 Task: Find connections with filter location Marbella with filter topic #fundraisingwith filter profile language German with filter current company GE with filter school Muthayammal Engineering College with filter industry Mobile Food Services with filter service category Family Law with filter keywords title Operations Manager
Action: Mouse moved to (678, 86)
Screenshot: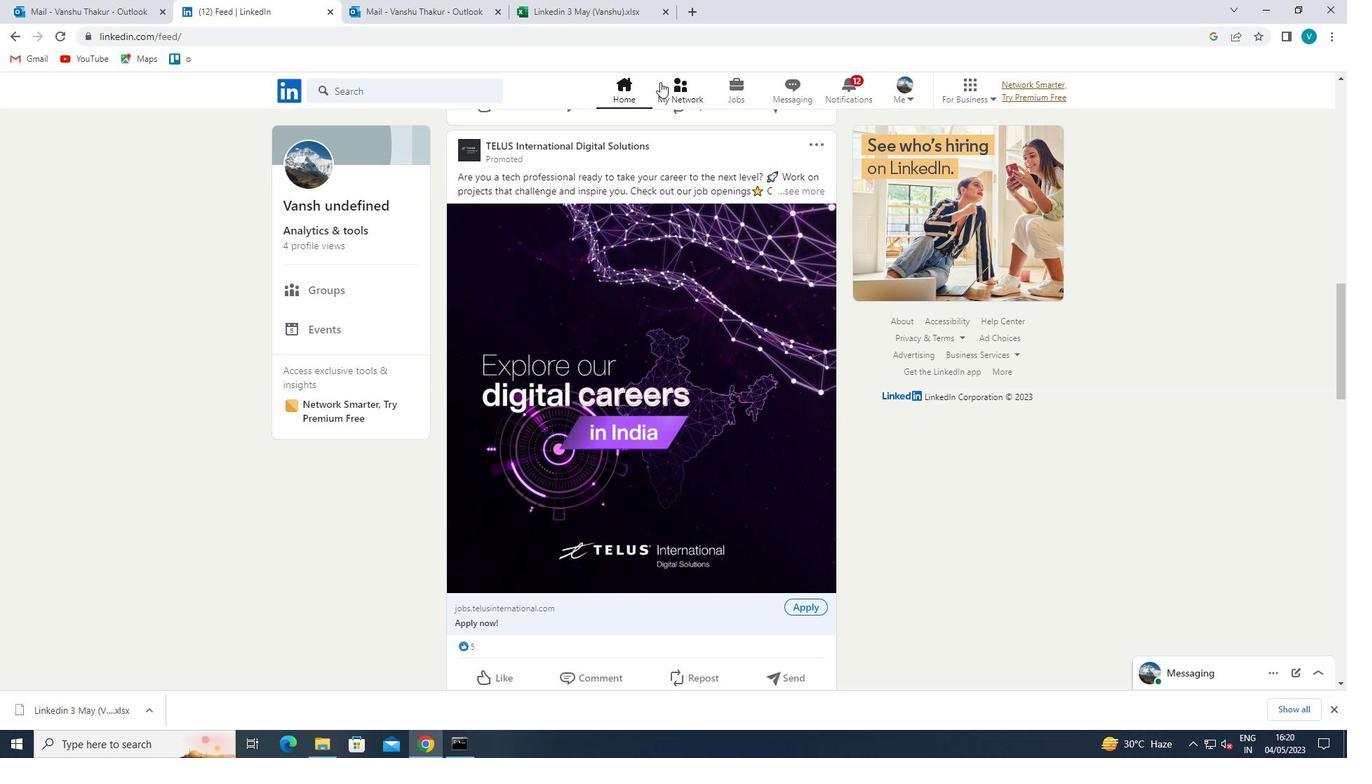 
Action: Mouse pressed left at (678, 86)
Screenshot: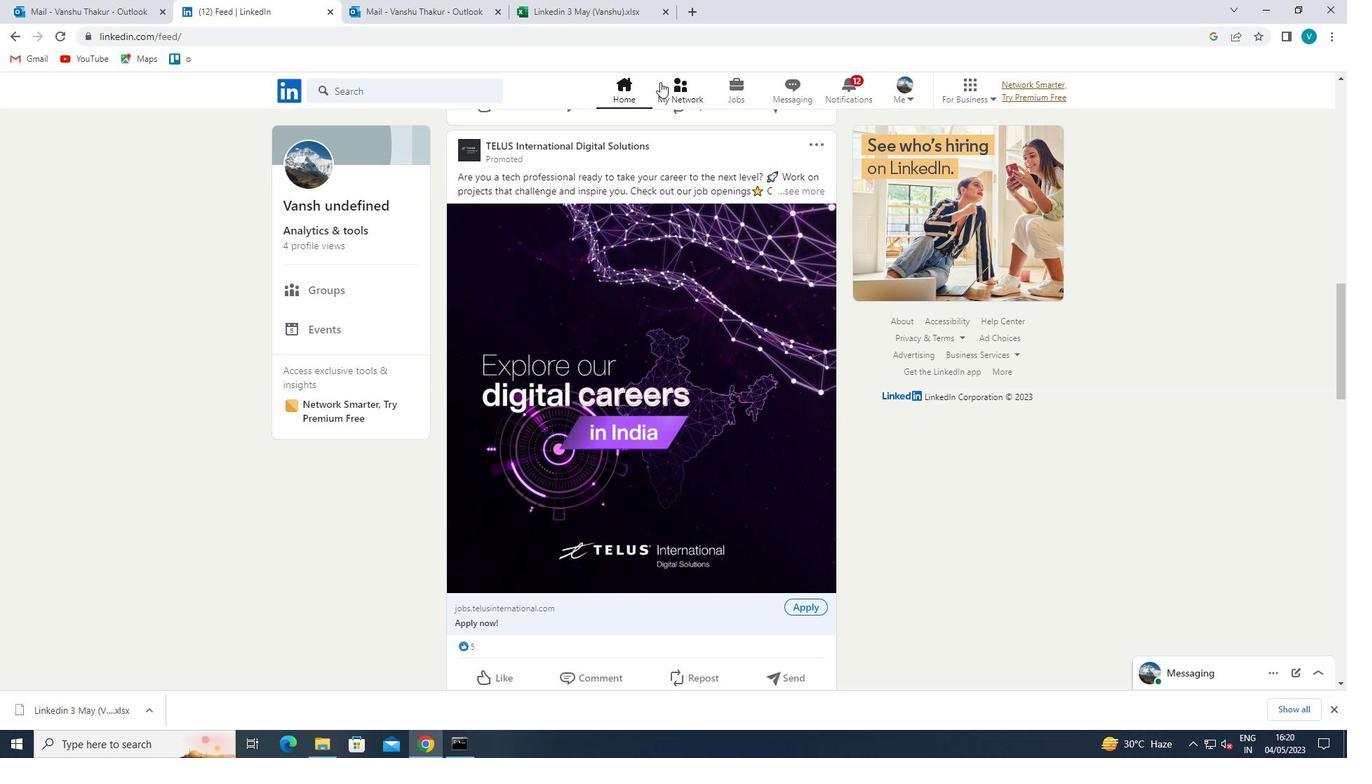 
Action: Mouse moved to (403, 169)
Screenshot: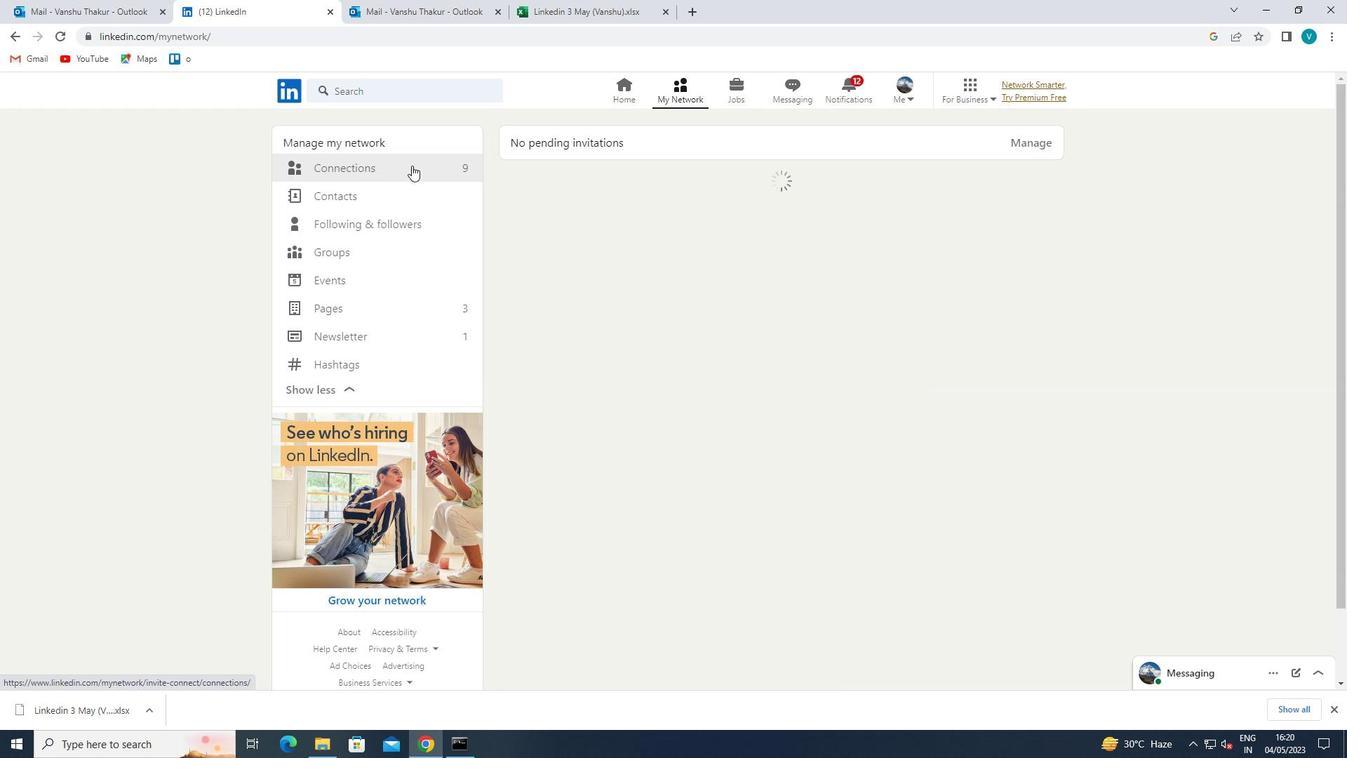 
Action: Mouse pressed left at (403, 169)
Screenshot: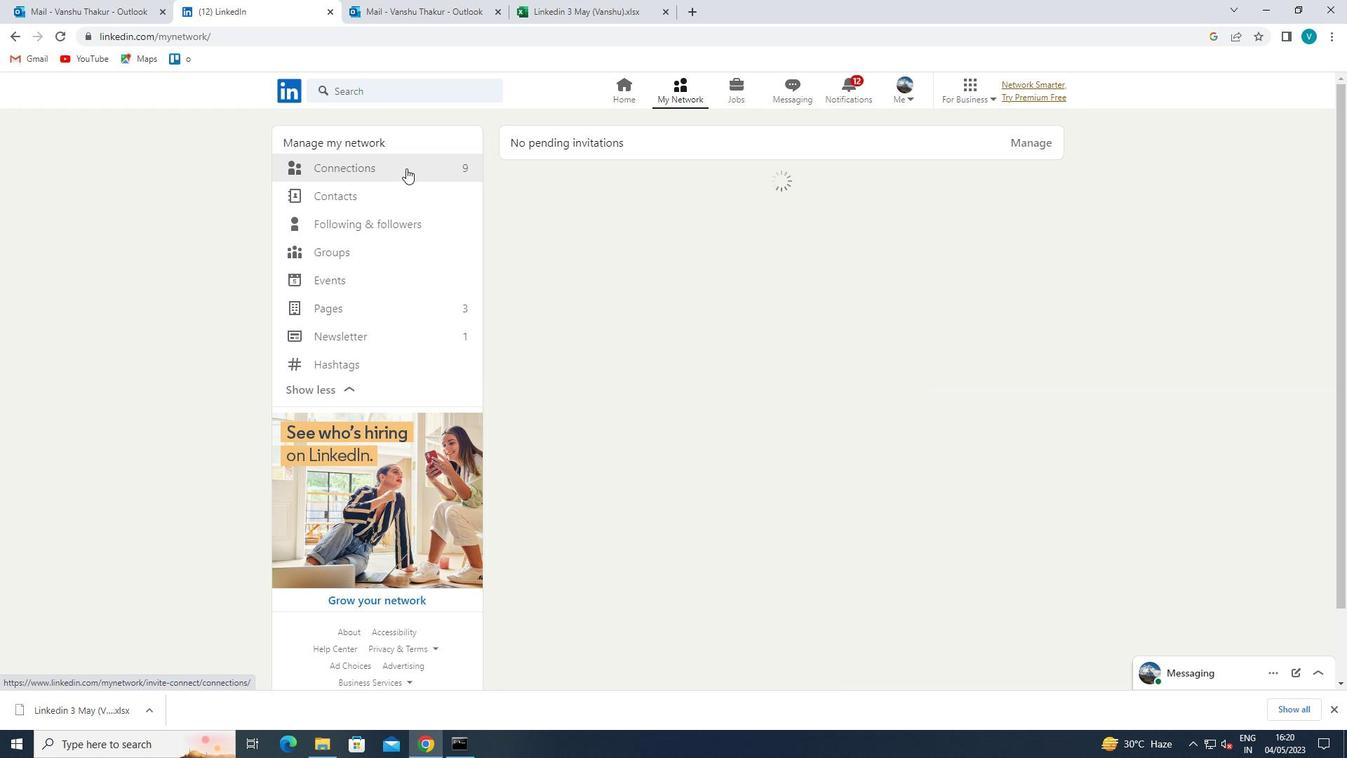 
Action: Mouse moved to (778, 168)
Screenshot: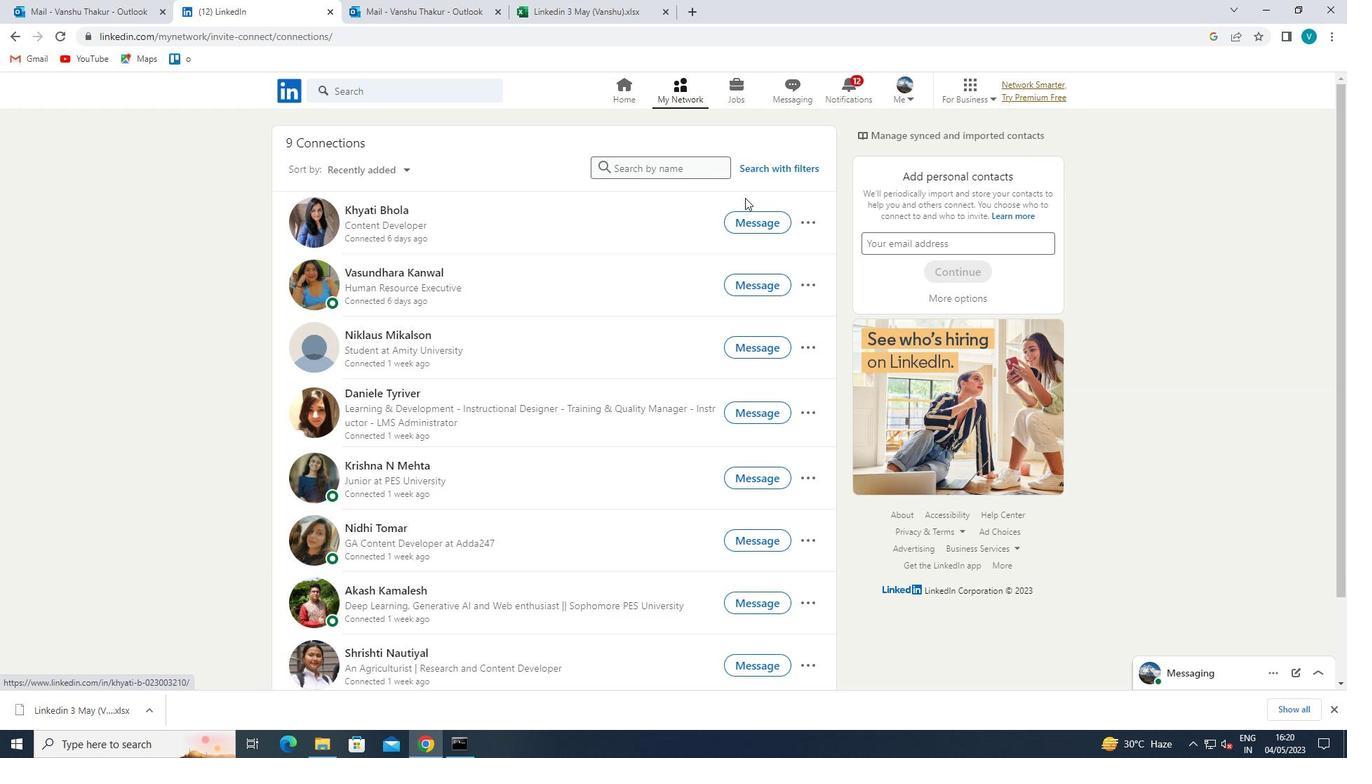 
Action: Mouse pressed left at (778, 168)
Screenshot: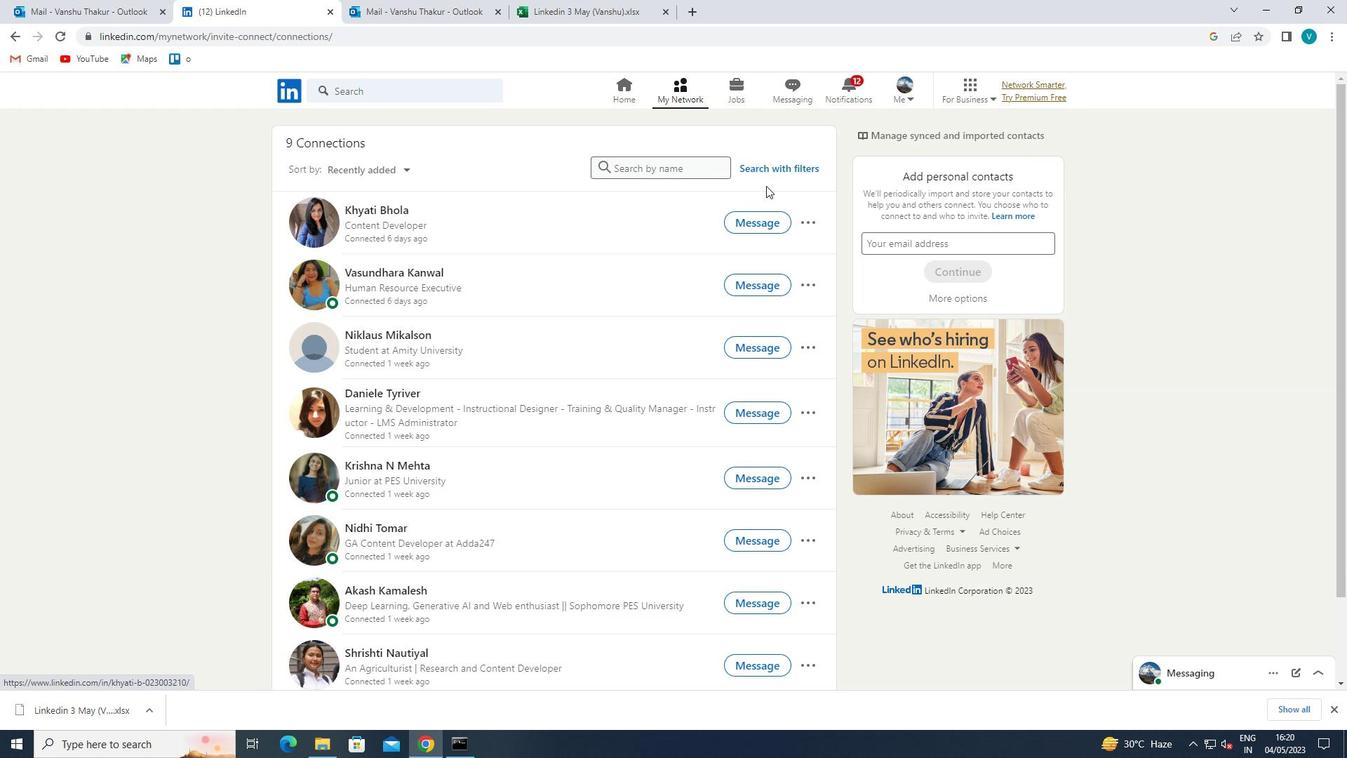
Action: Mouse moved to (676, 131)
Screenshot: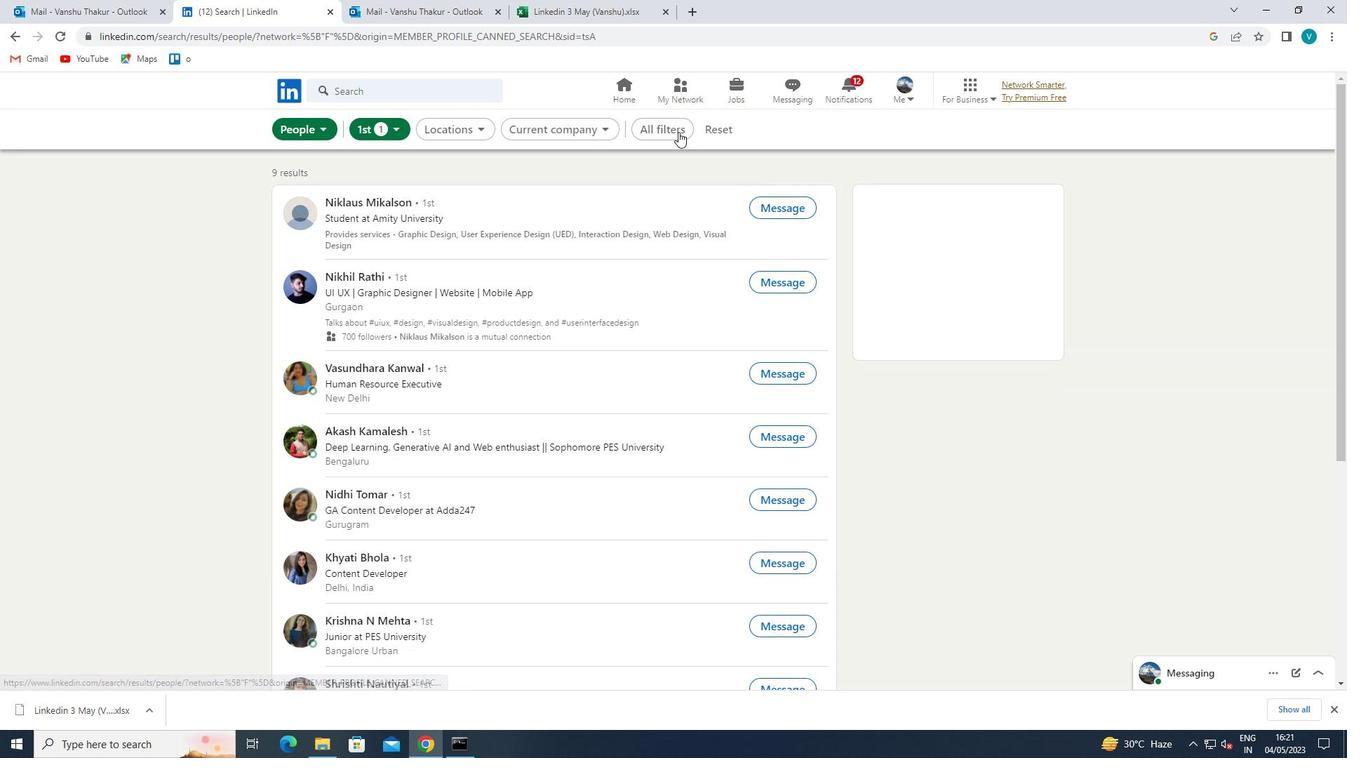 
Action: Mouse pressed left at (676, 131)
Screenshot: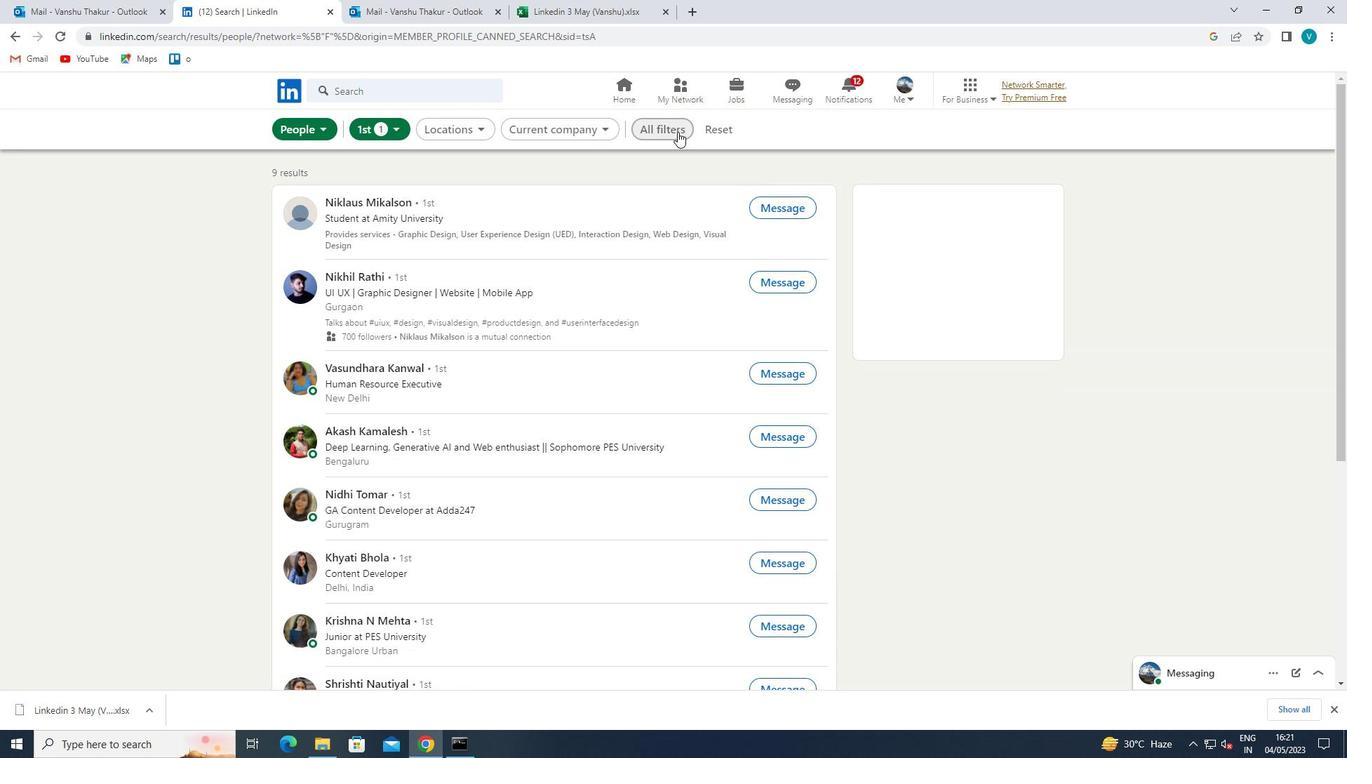 
Action: Mouse moved to (1082, 317)
Screenshot: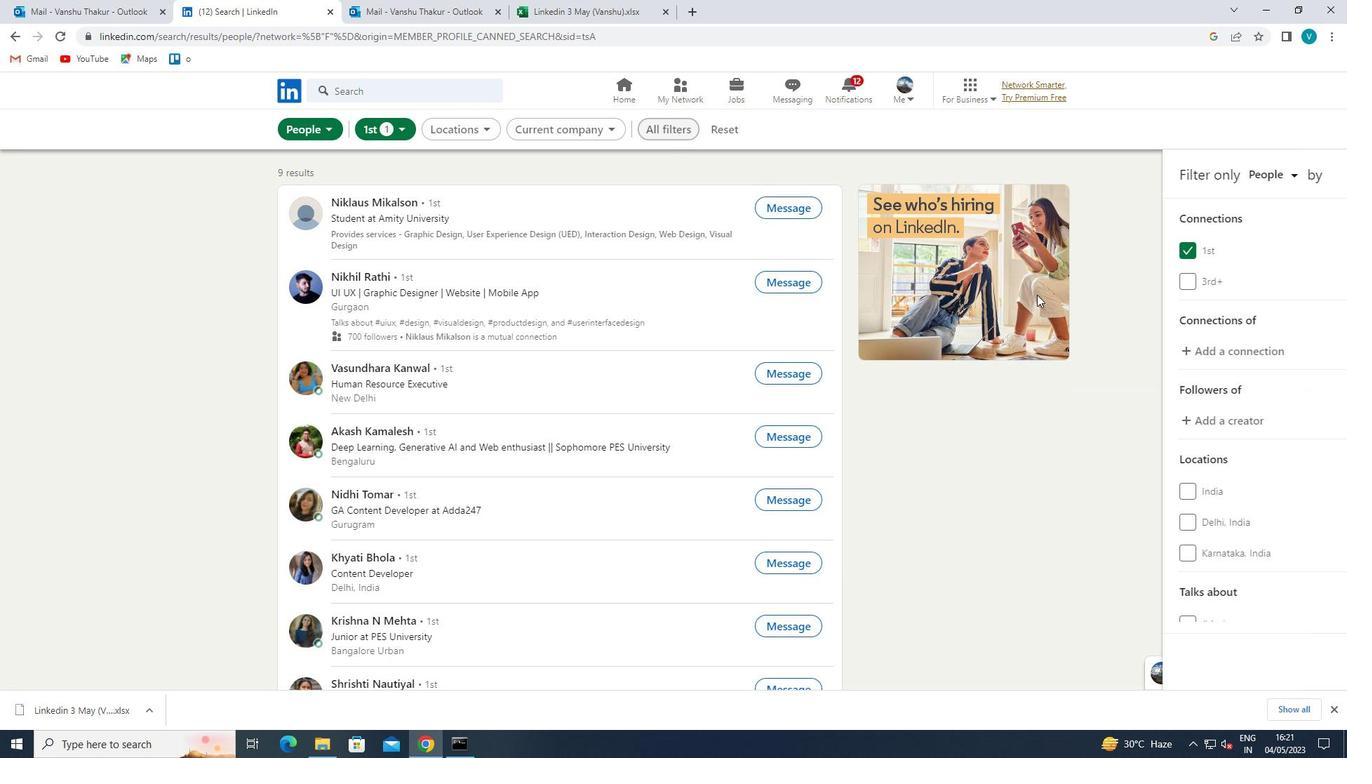
Action: Mouse scrolled (1082, 316) with delta (0, 0)
Screenshot: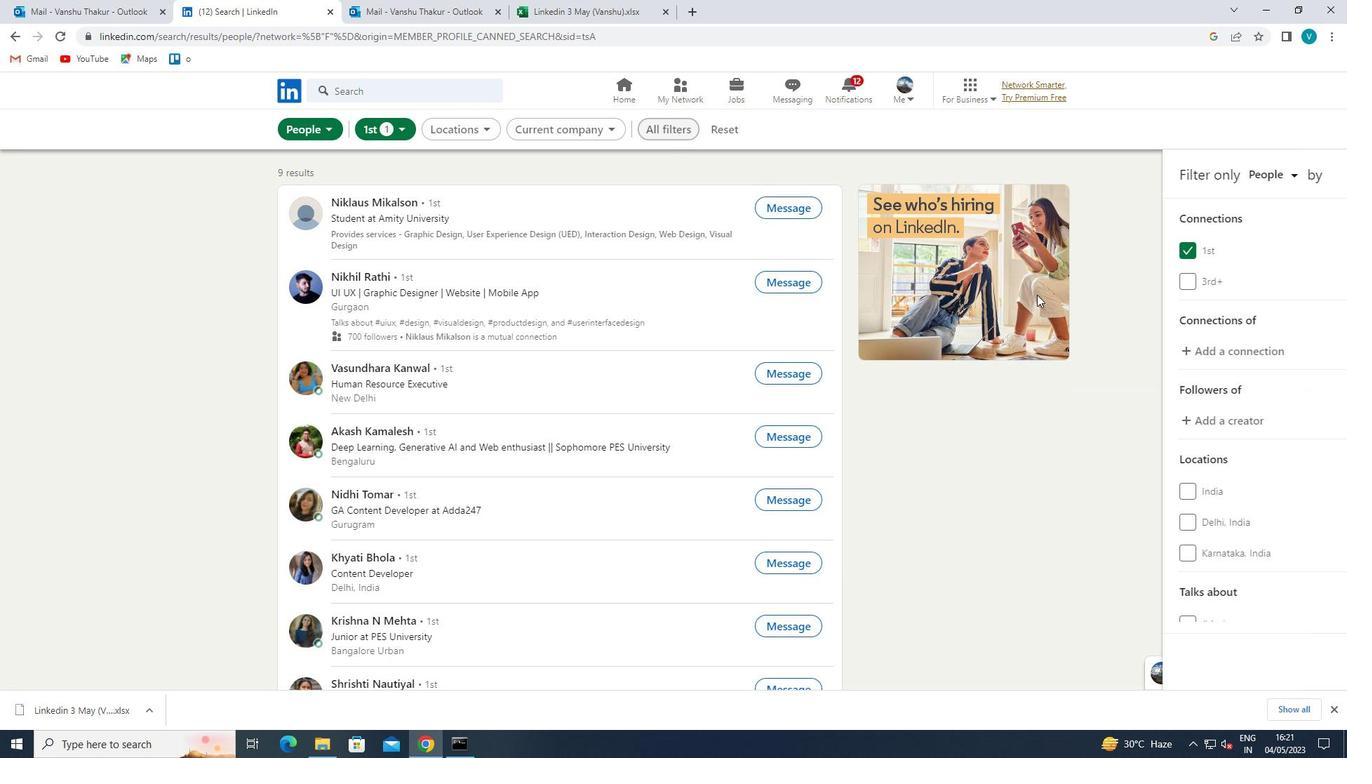 
Action: Mouse moved to (1085, 318)
Screenshot: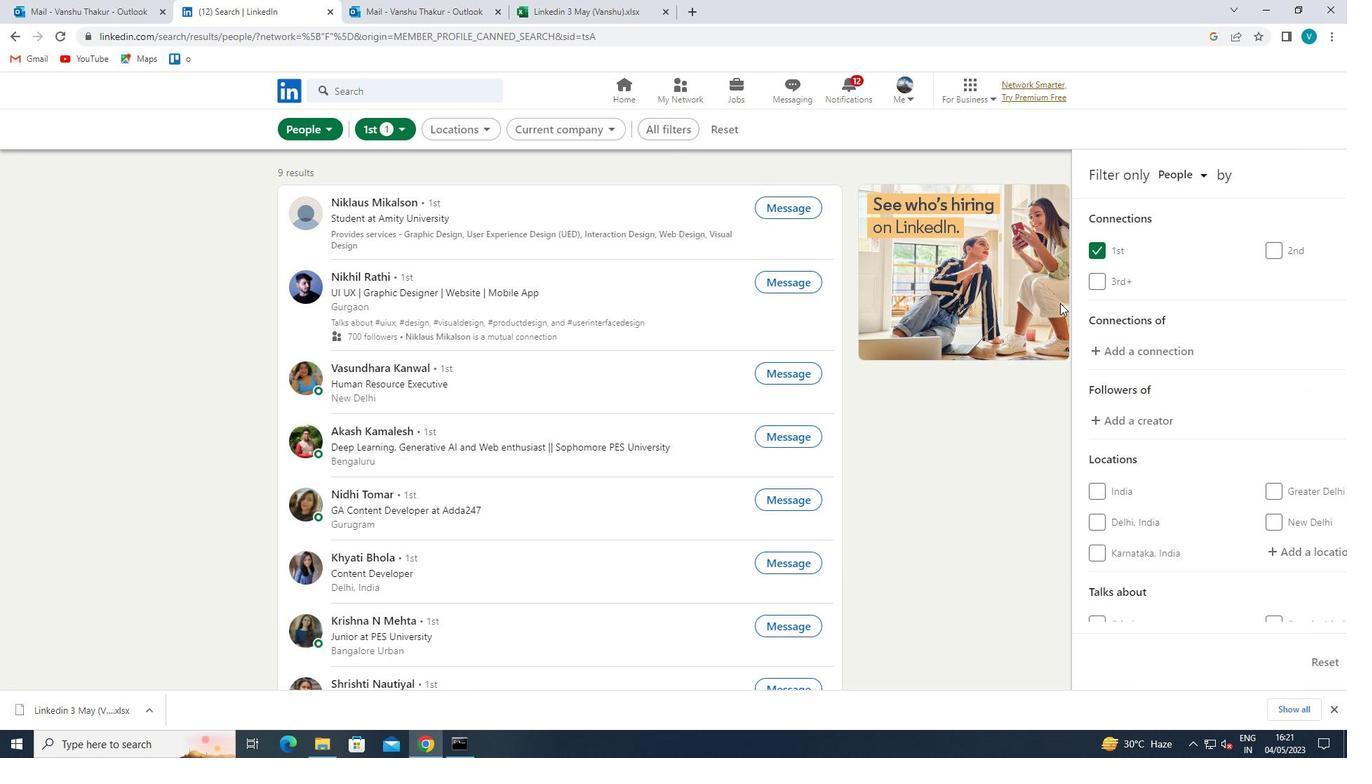 
Action: Mouse scrolled (1085, 317) with delta (0, 0)
Screenshot: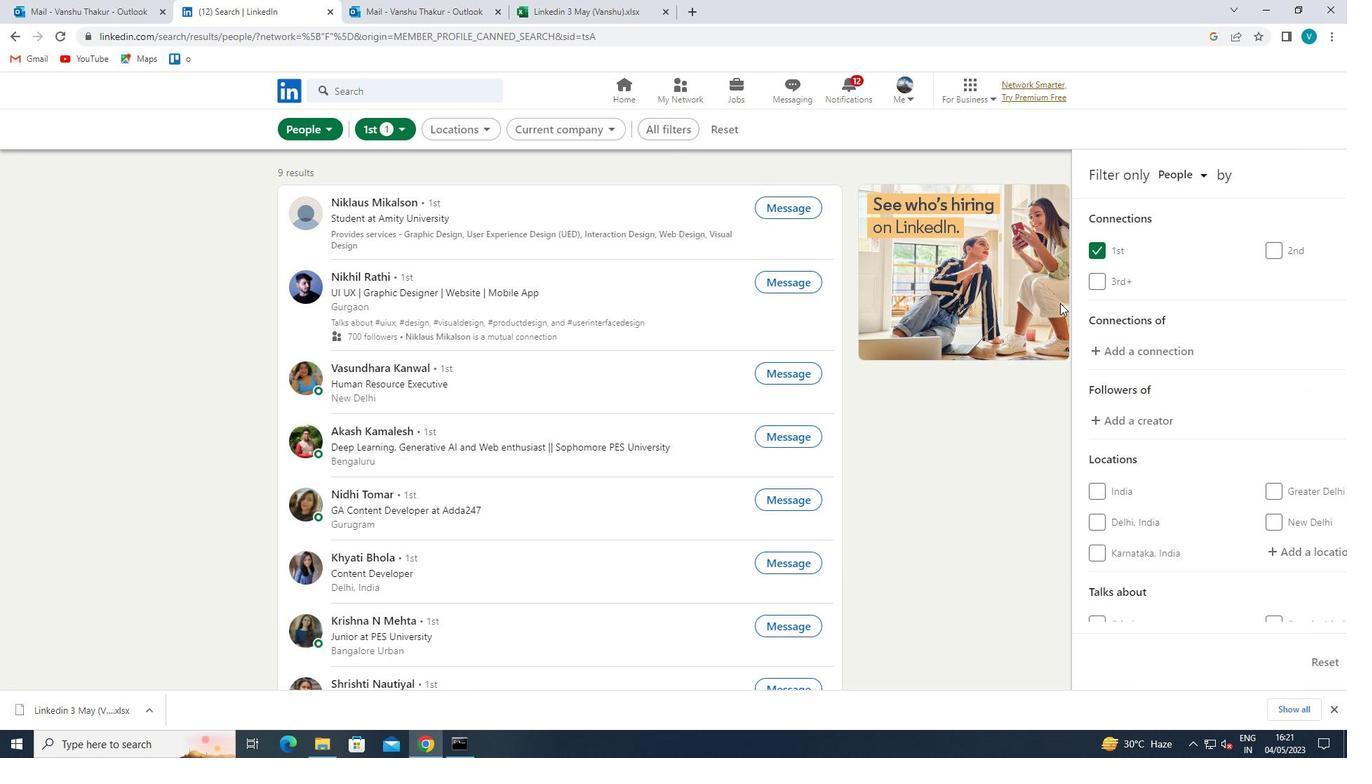 
Action: Mouse moved to (1177, 407)
Screenshot: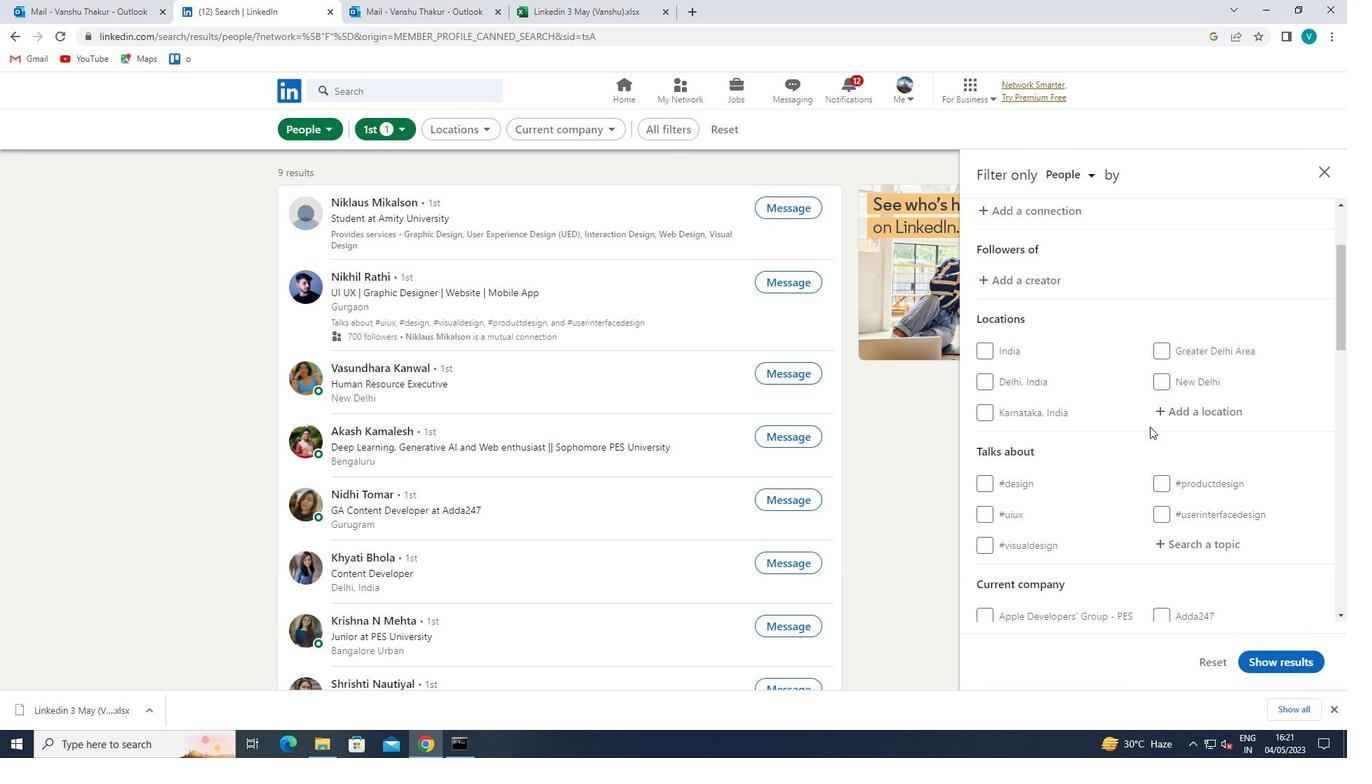 
Action: Mouse pressed left at (1177, 407)
Screenshot: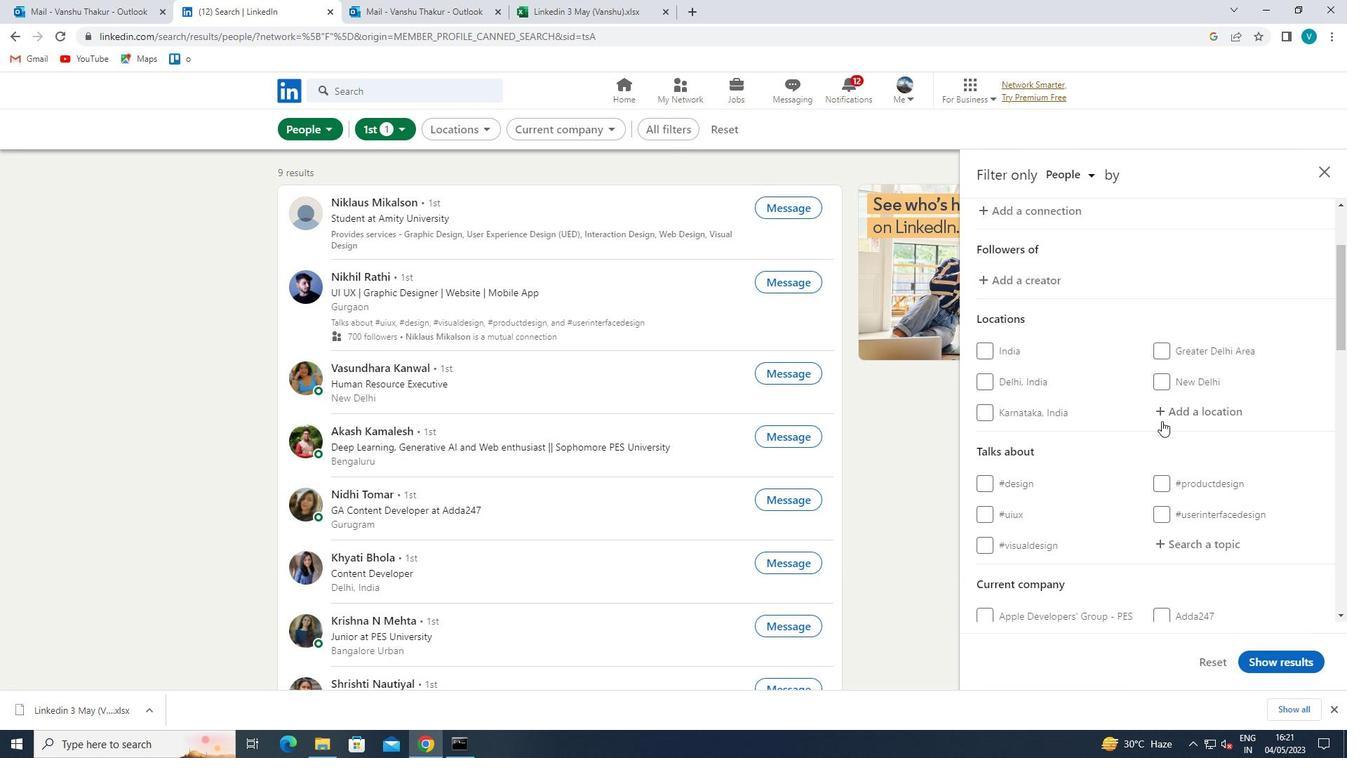 
Action: Mouse moved to (701, 114)
Screenshot: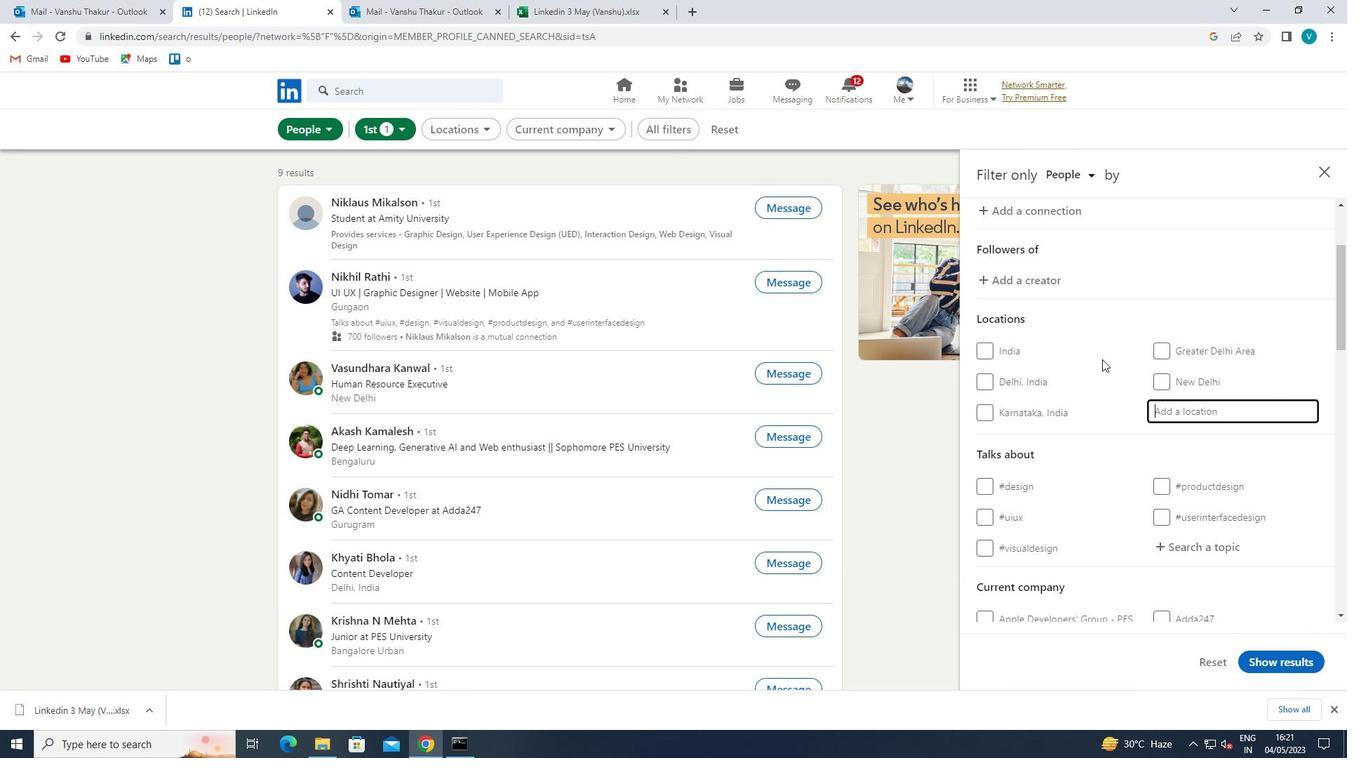 
Action: Key pressed <Key.shift>MARBELA
Screenshot: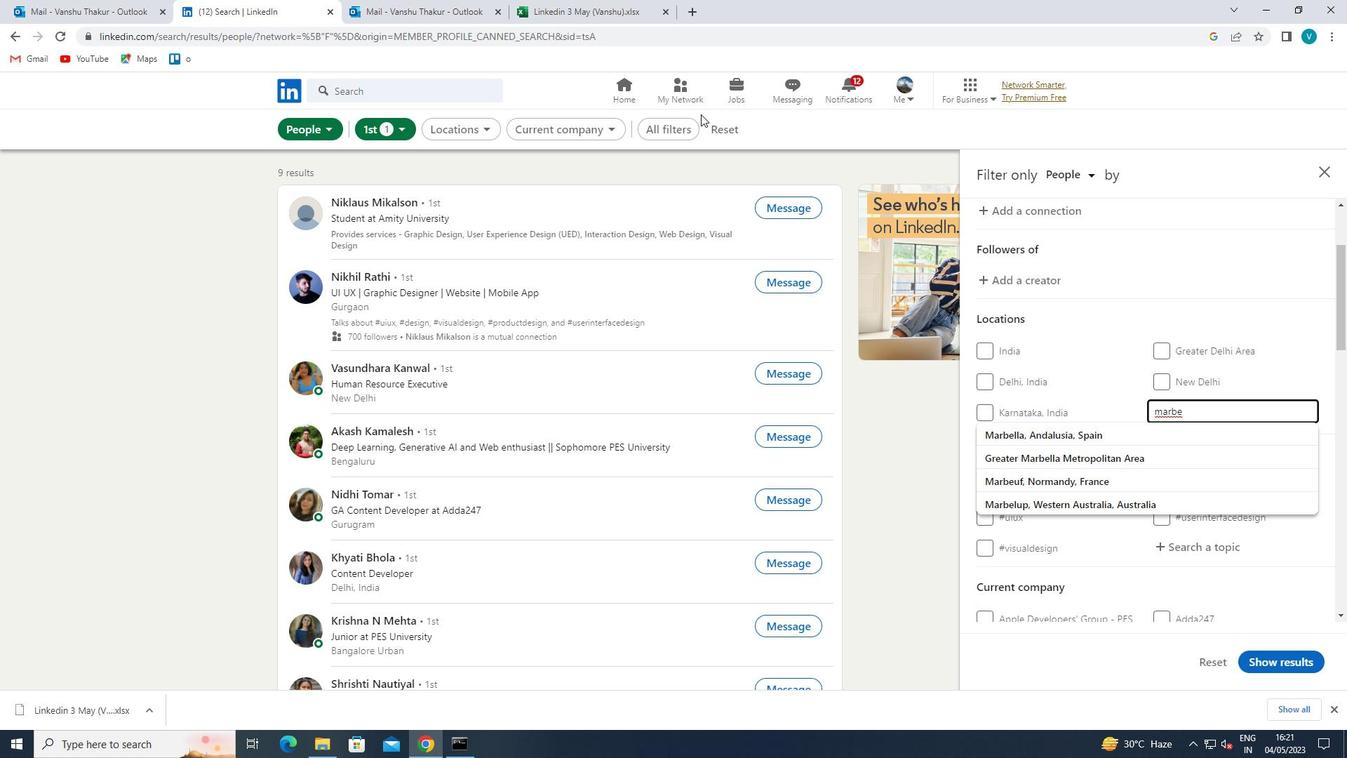
Action: Mouse moved to (1186, 412)
Screenshot: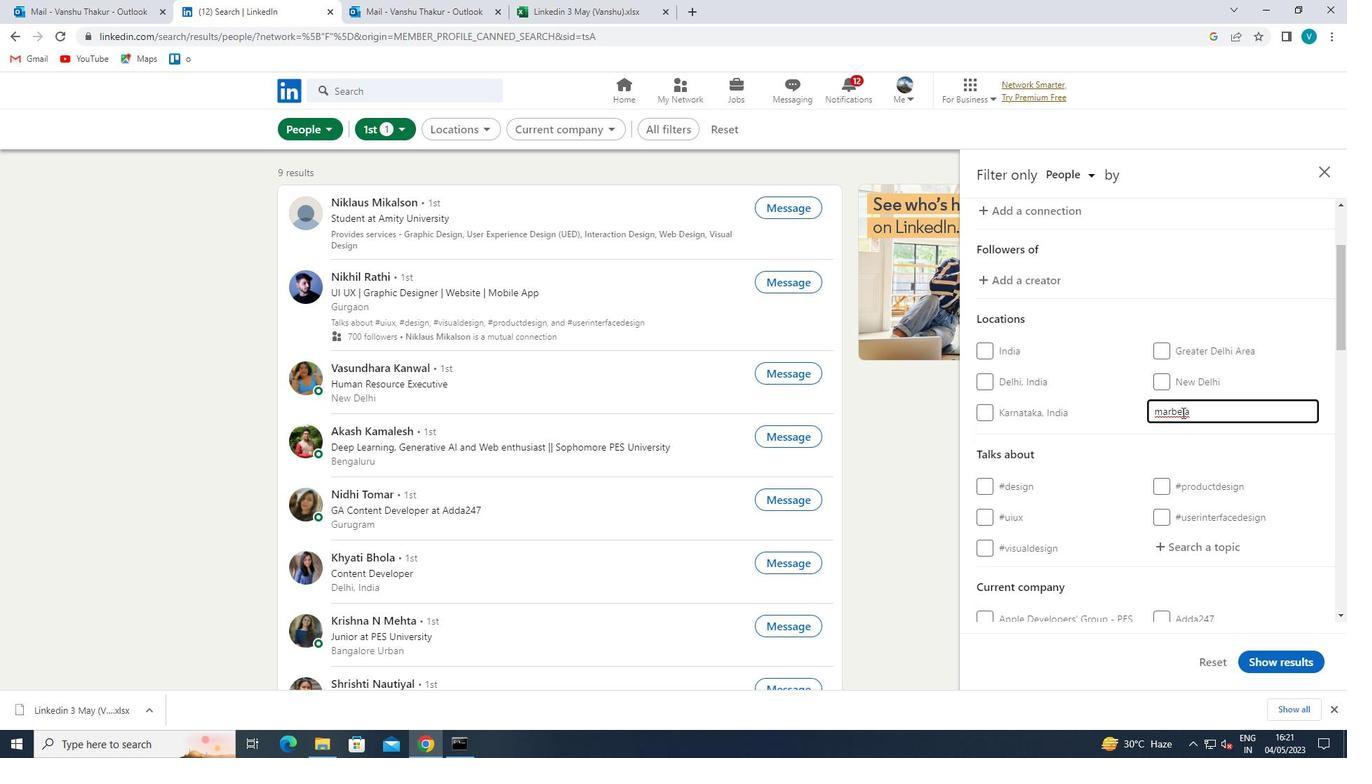
Action: Mouse pressed left at (1186, 412)
Screenshot: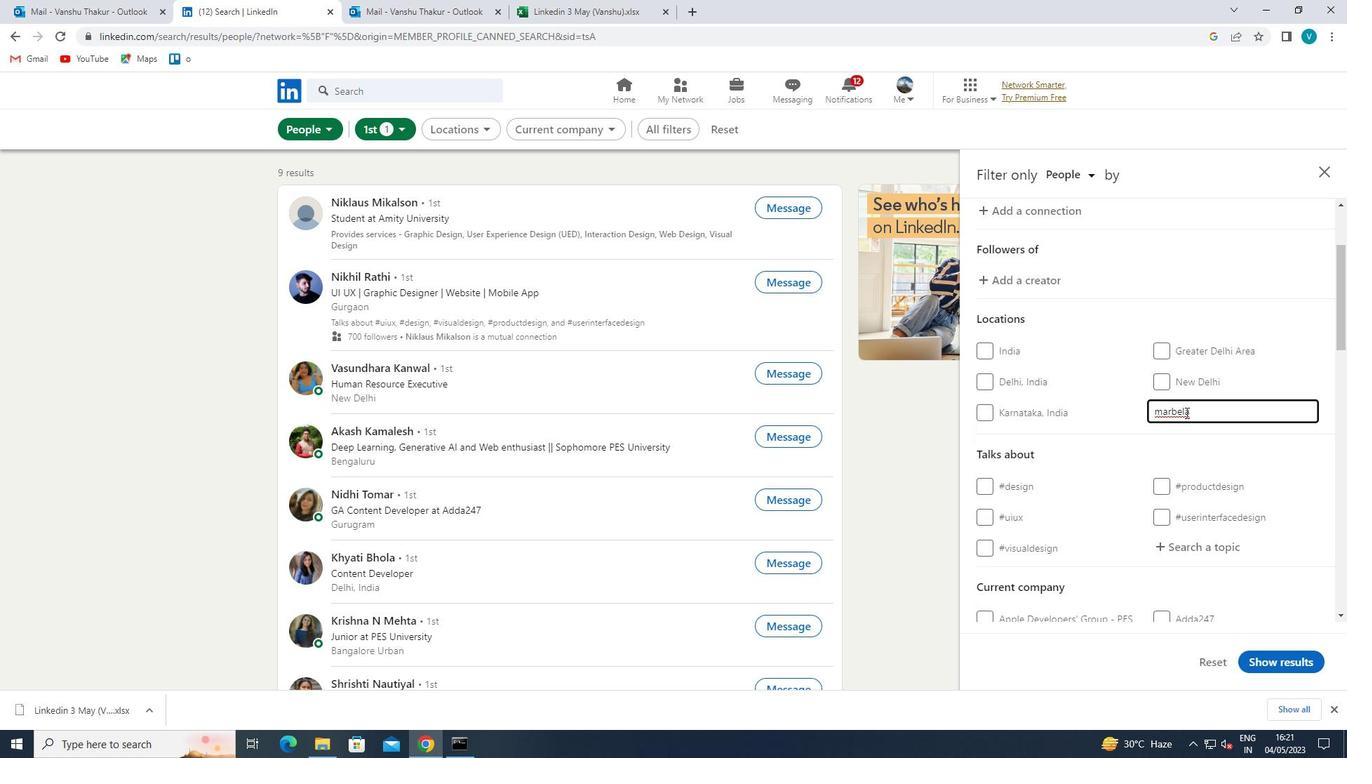 
Action: Mouse moved to (1186, 412)
Screenshot: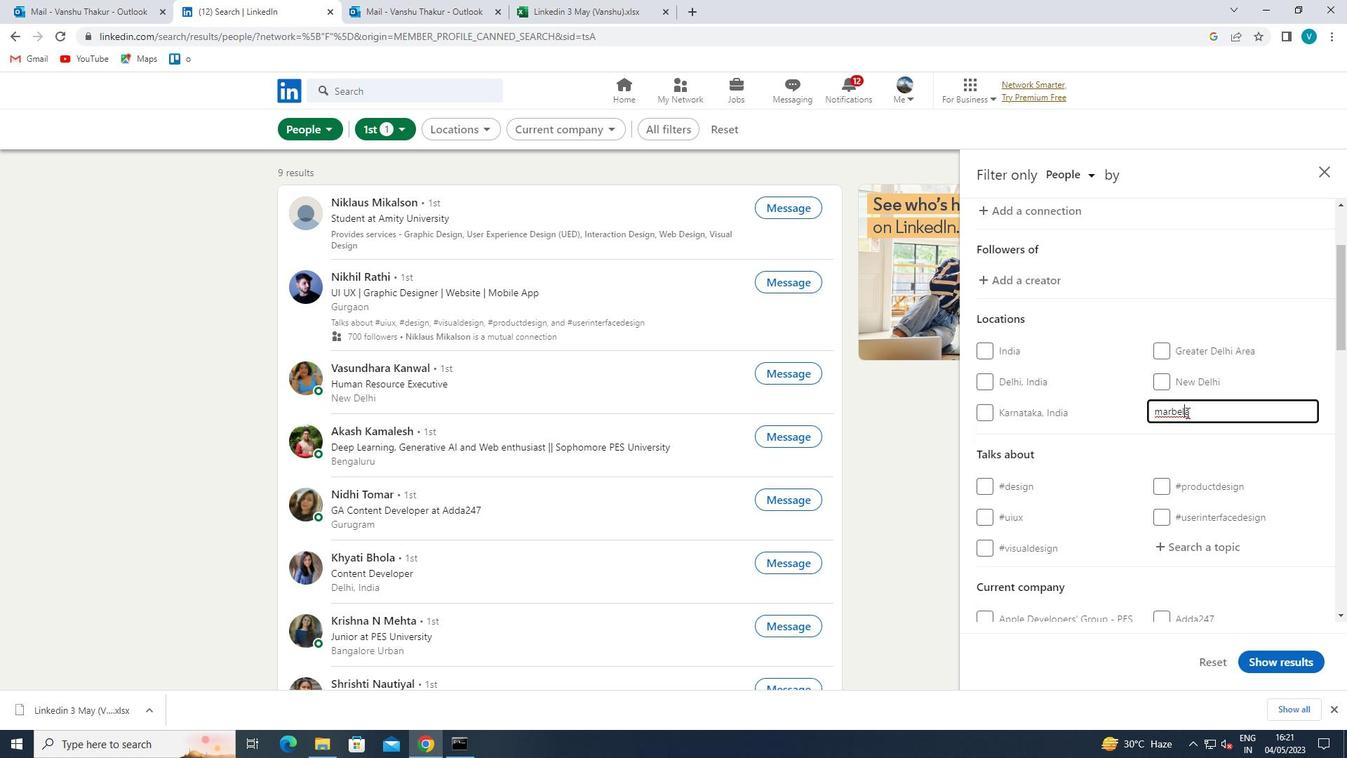 
Action: Key pressed L
Screenshot: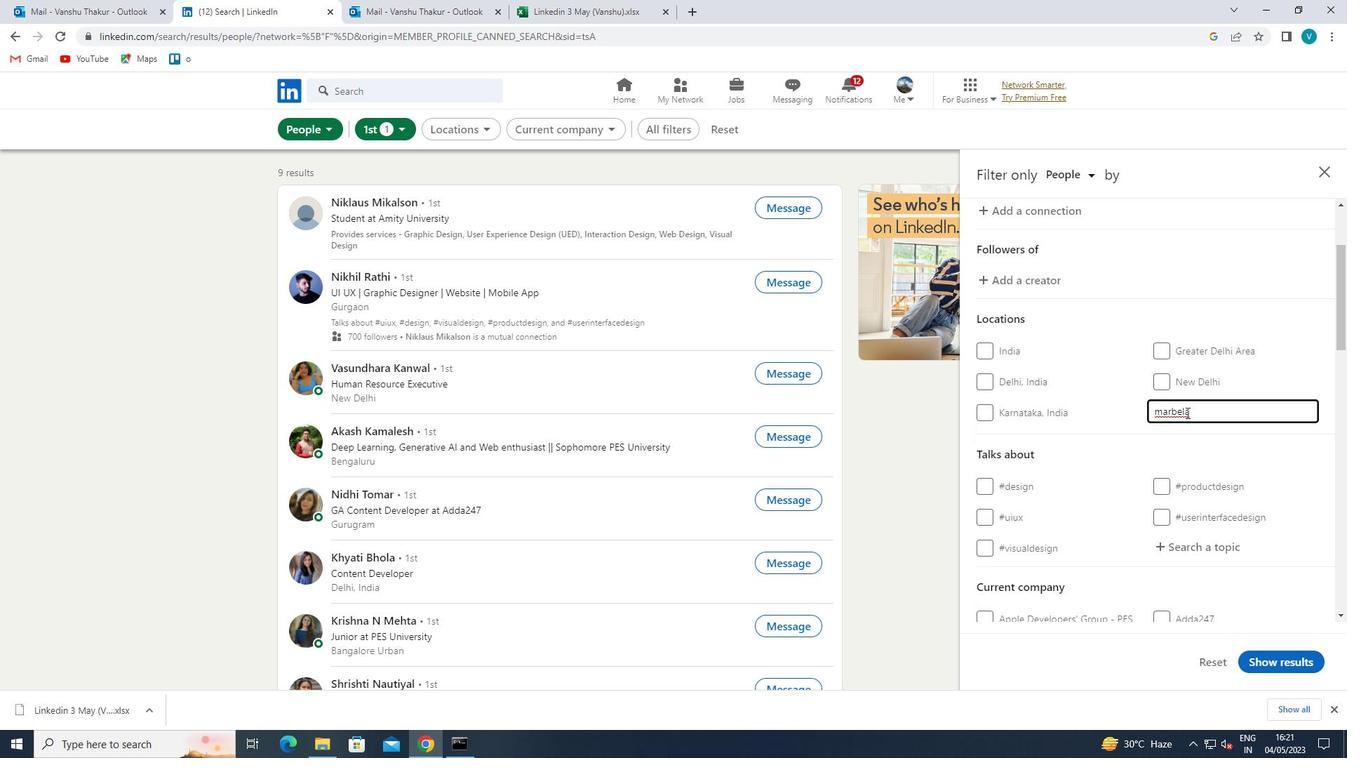 
Action: Mouse moved to (1114, 430)
Screenshot: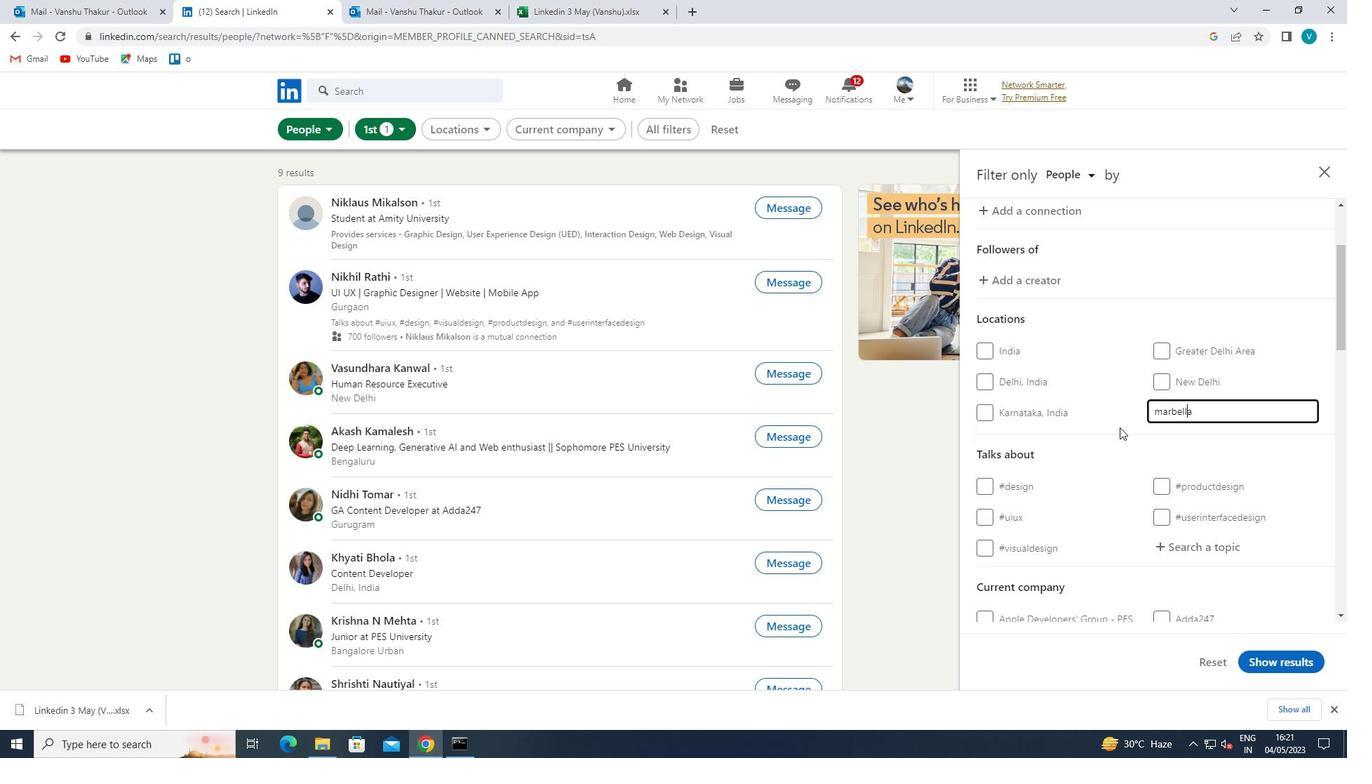
Action: Mouse pressed left at (1114, 430)
Screenshot: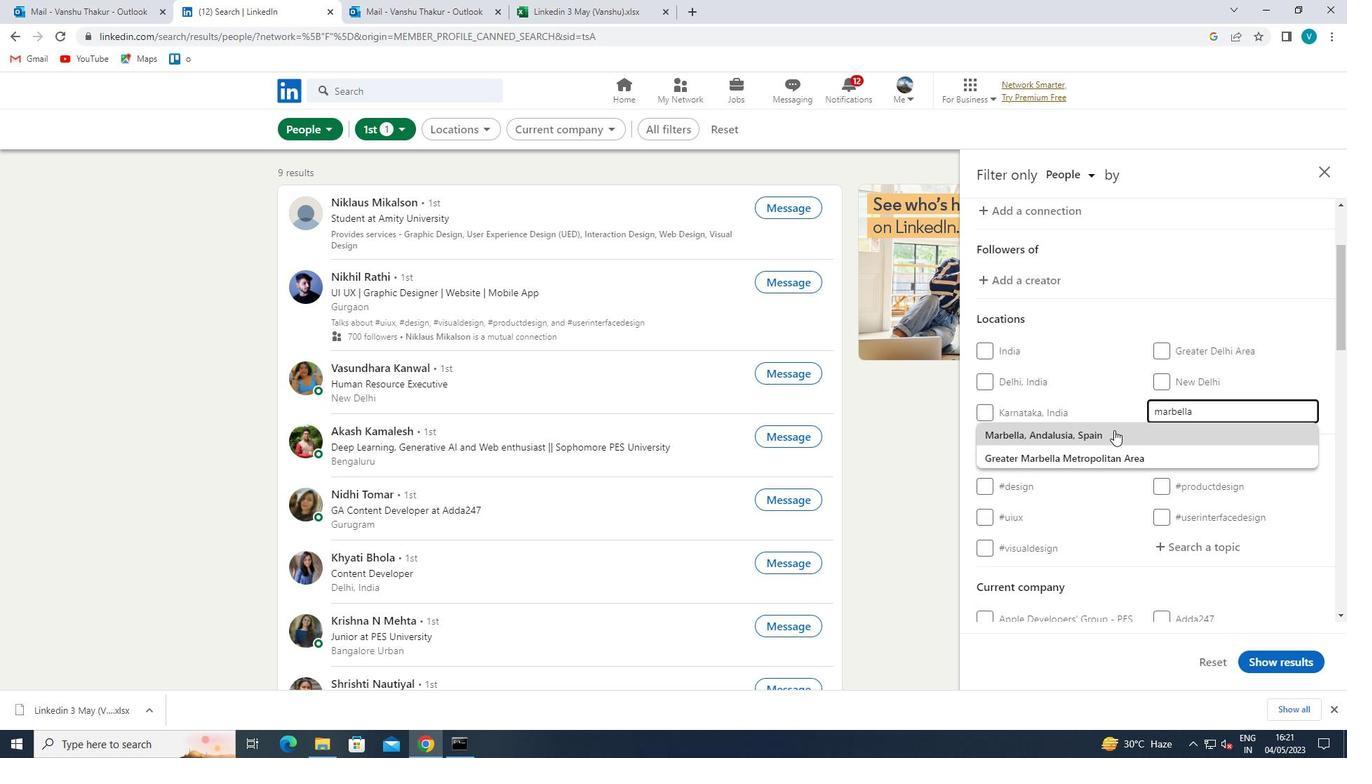 
Action: Mouse scrolled (1114, 429) with delta (0, 0)
Screenshot: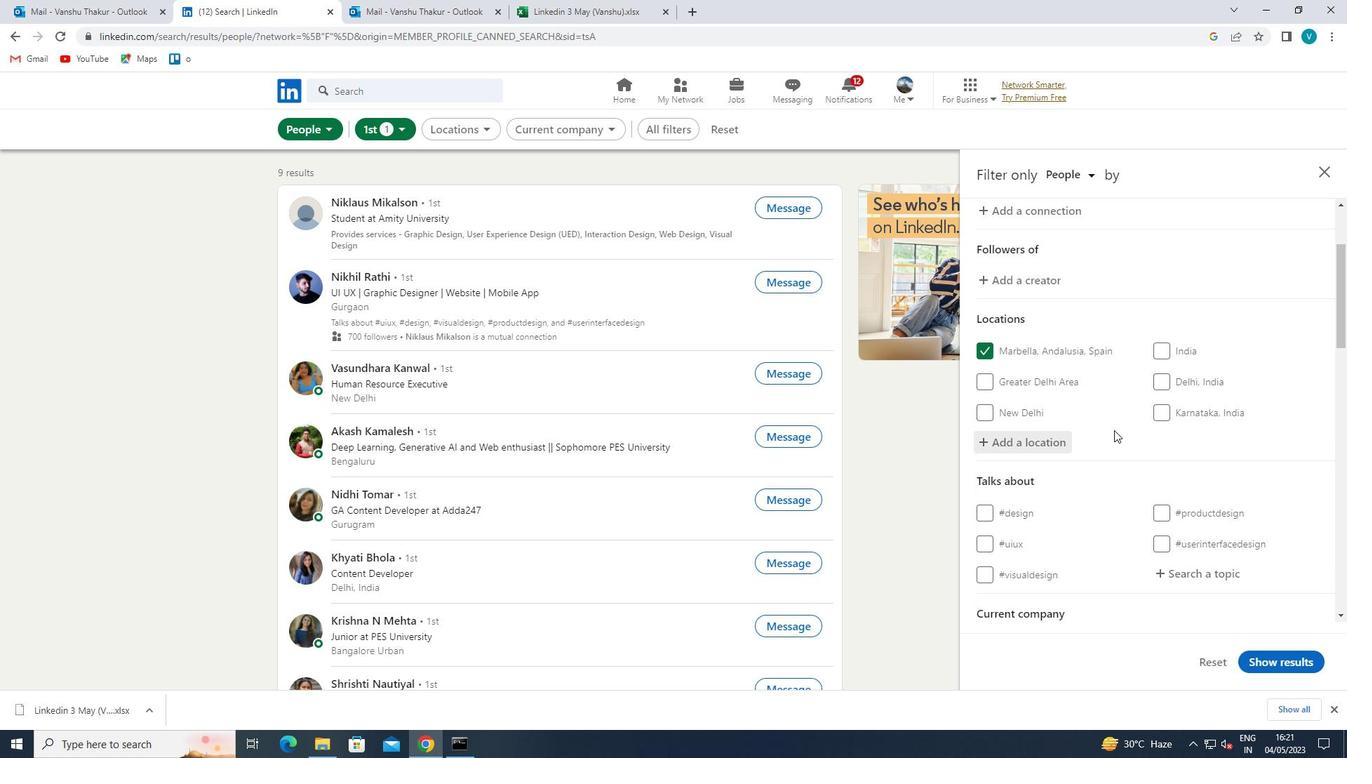 
Action: Mouse moved to (1177, 492)
Screenshot: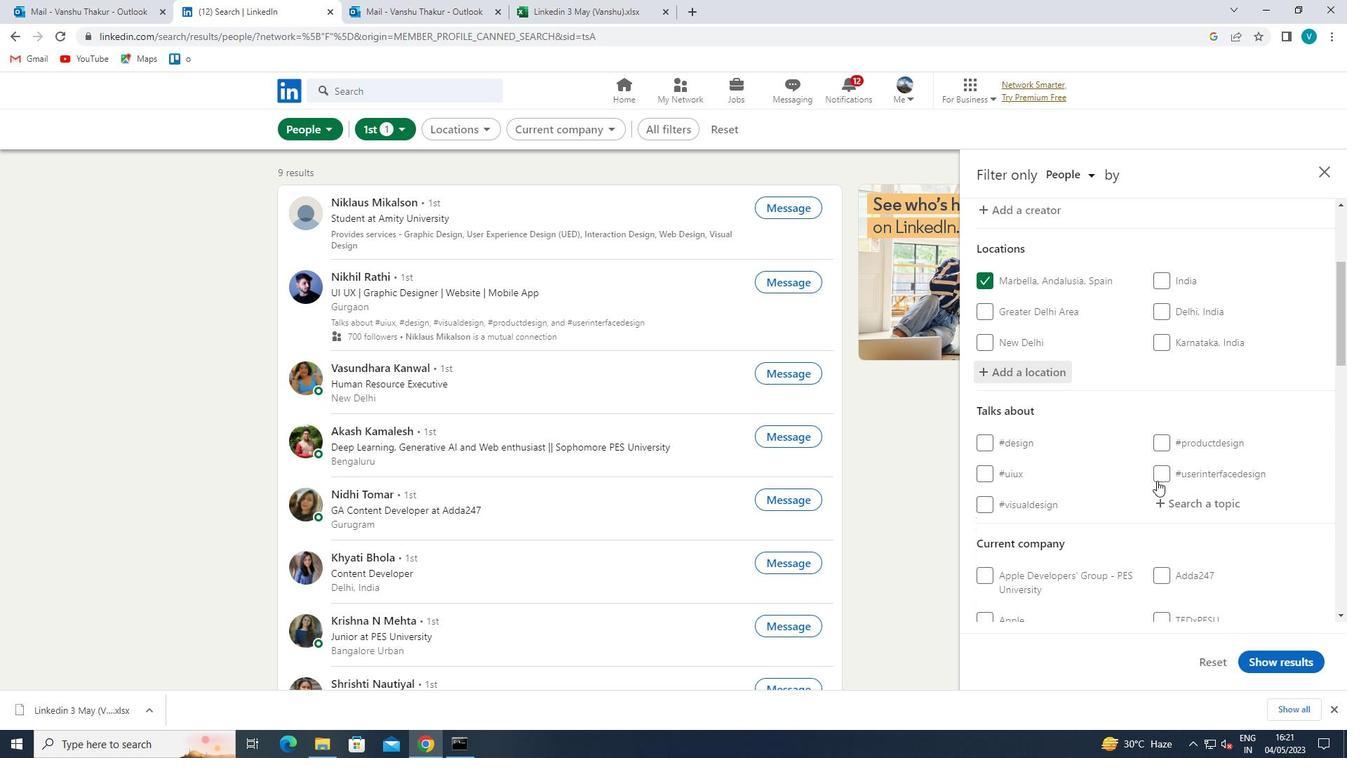 
Action: Mouse pressed left at (1177, 492)
Screenshot: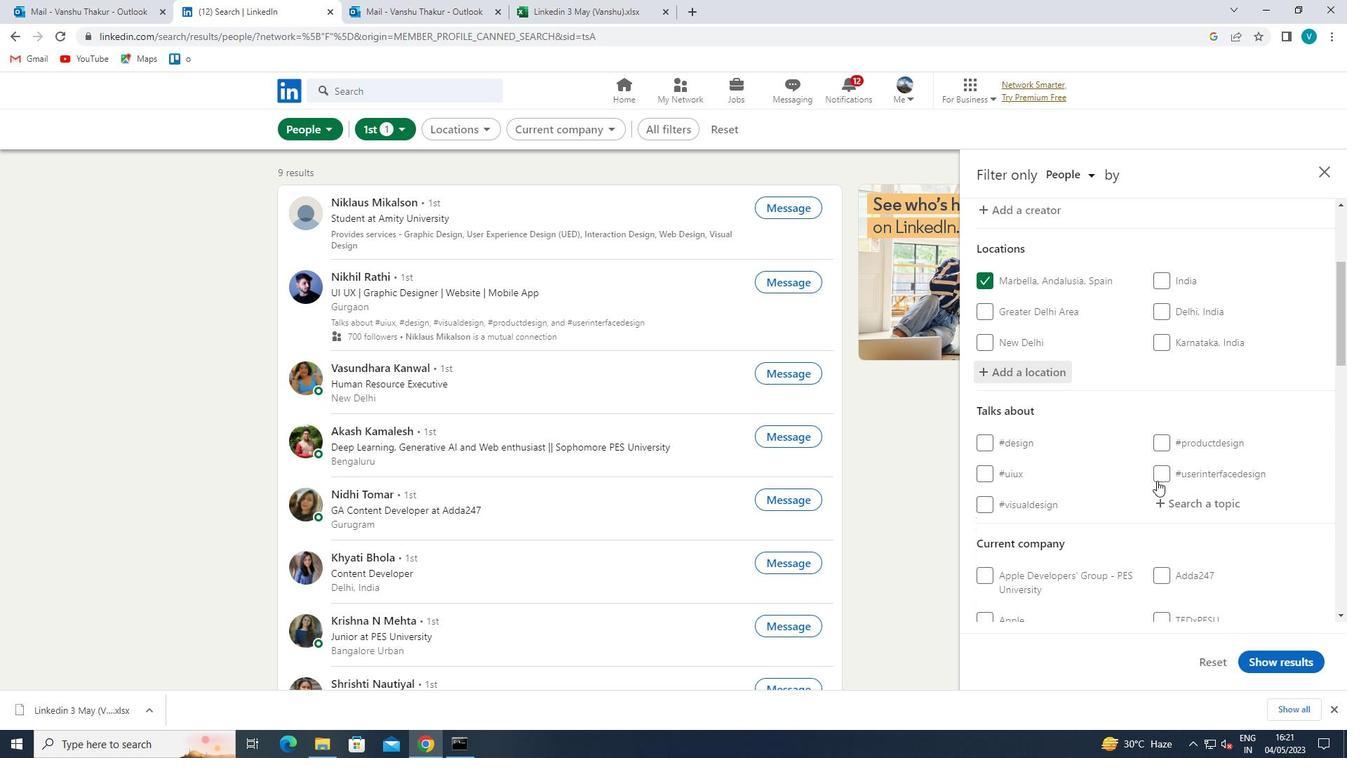 
Action: Mouse moved to (925, 480)
Screenshot: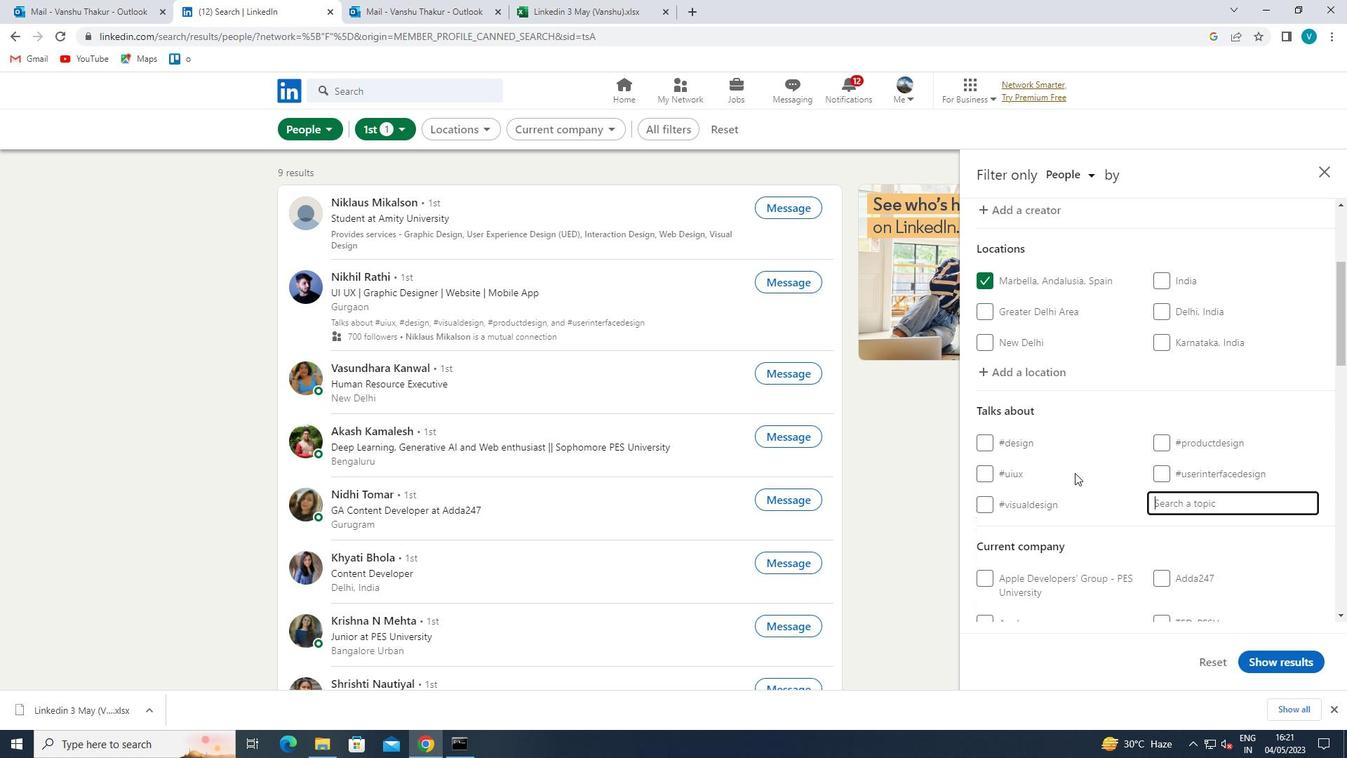 
Action: Key pressed FY<Key.backspace>UNF<Key.backspace>DRAISI
Screenshot: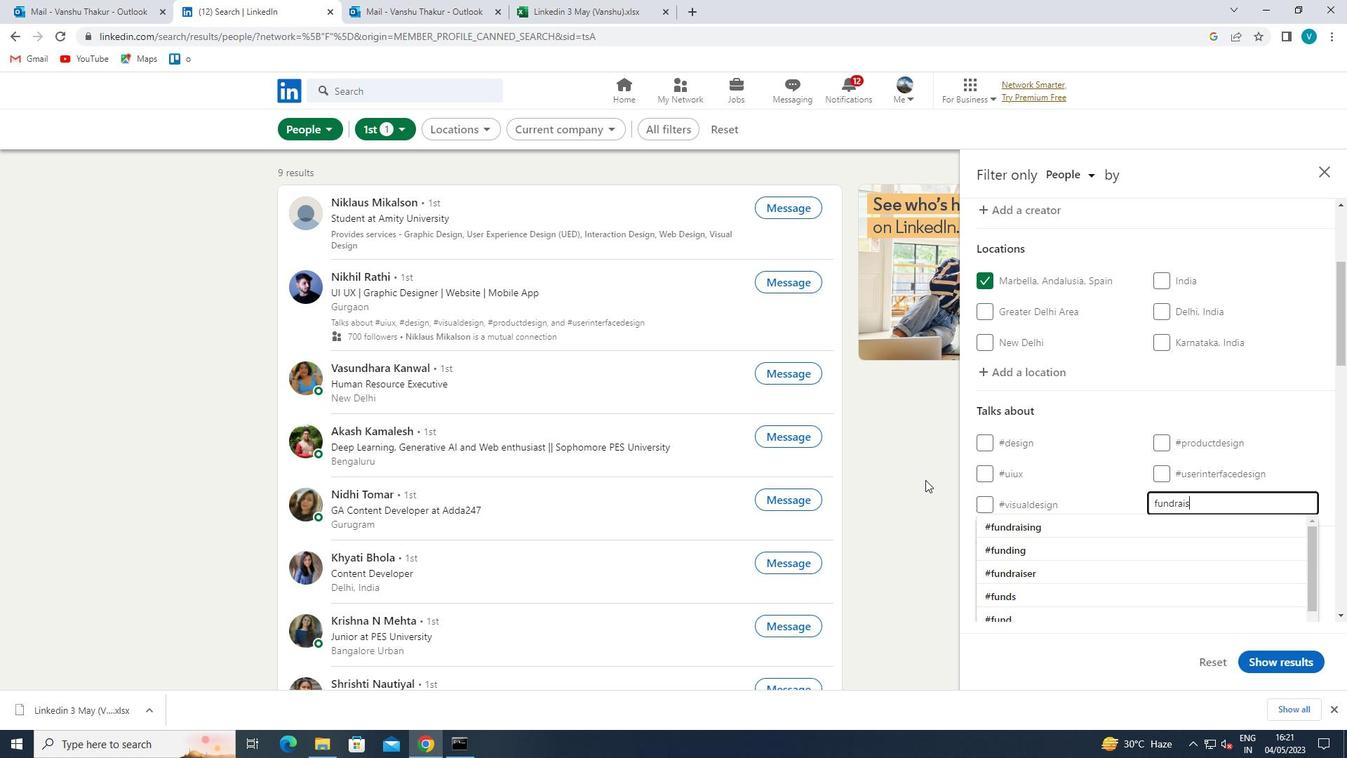 
Action: Mouse moved to (1017, 521)
Screenshot: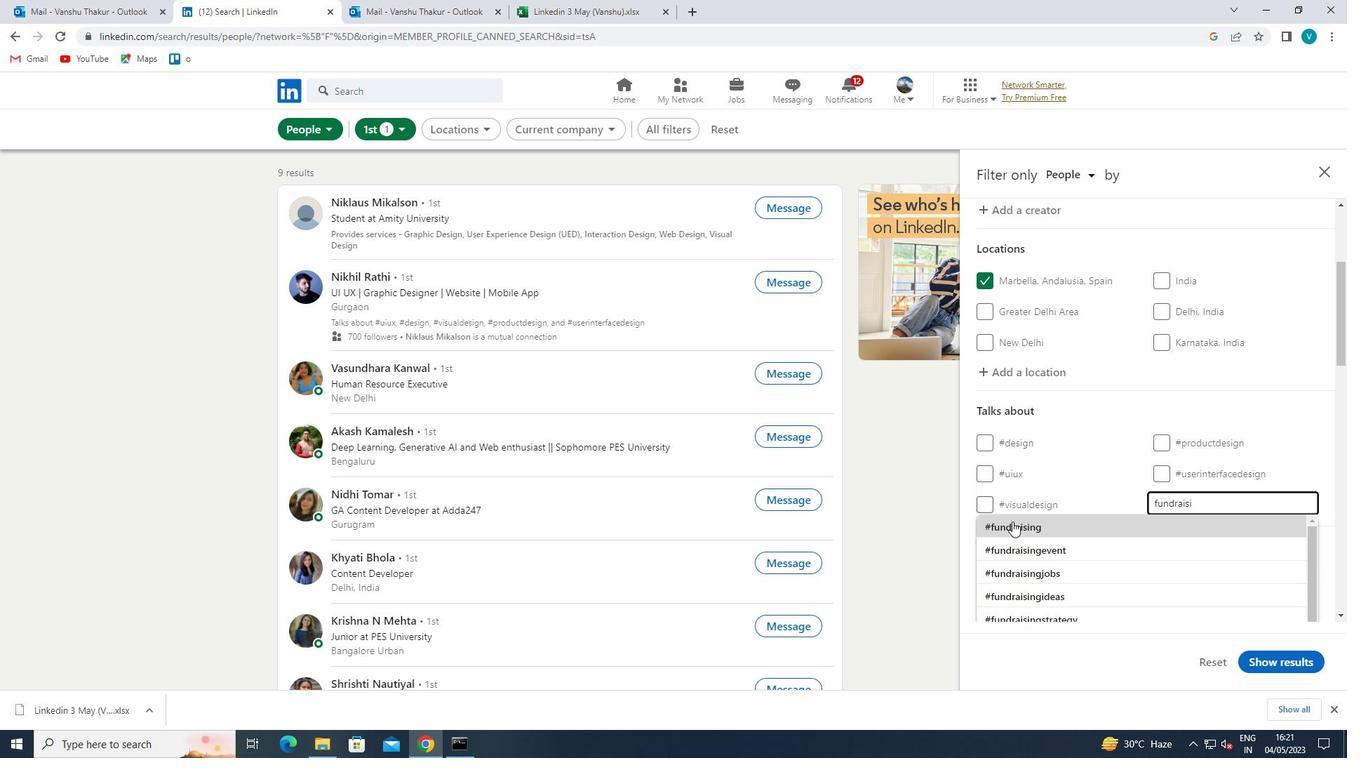 
Action: Mouse pressed left at (1017, 521)
Screenshot: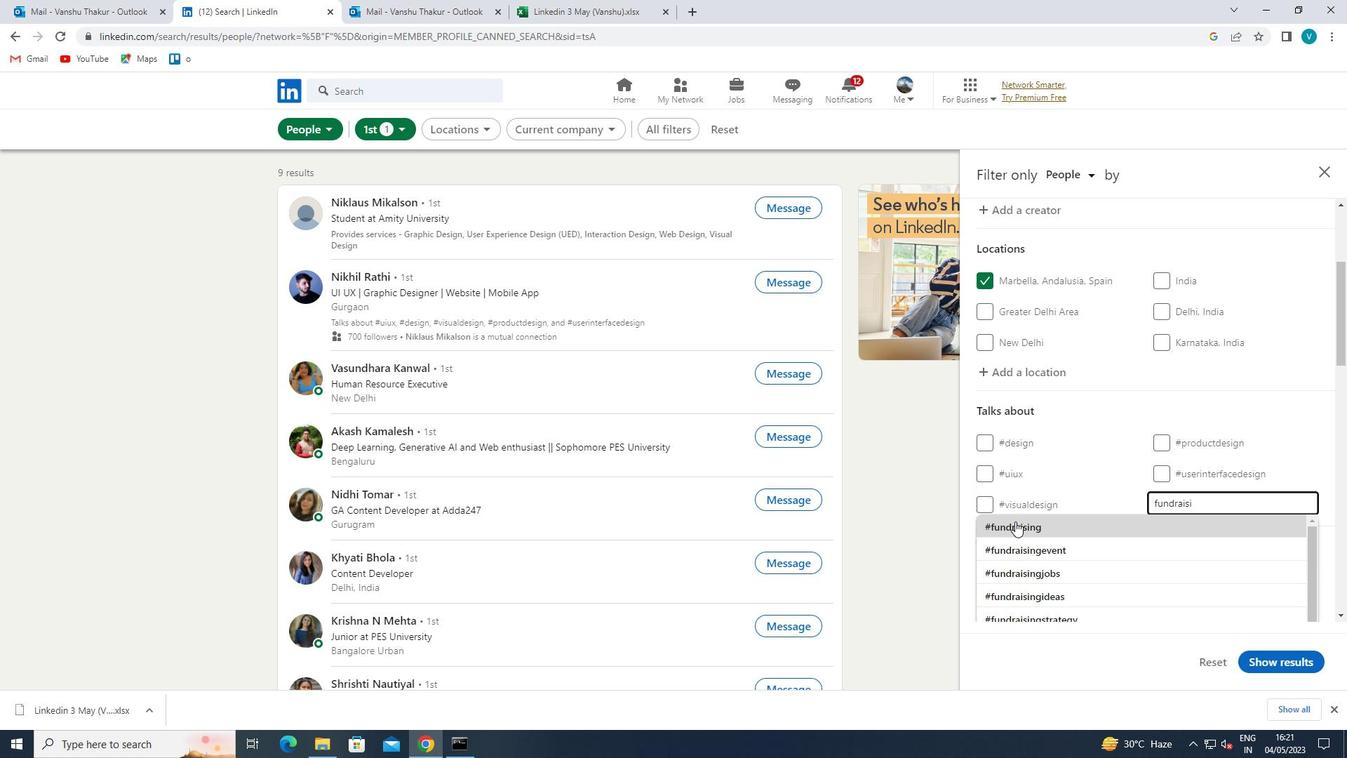 
Action: Mouse moved to (1067, 501)
Screenshot: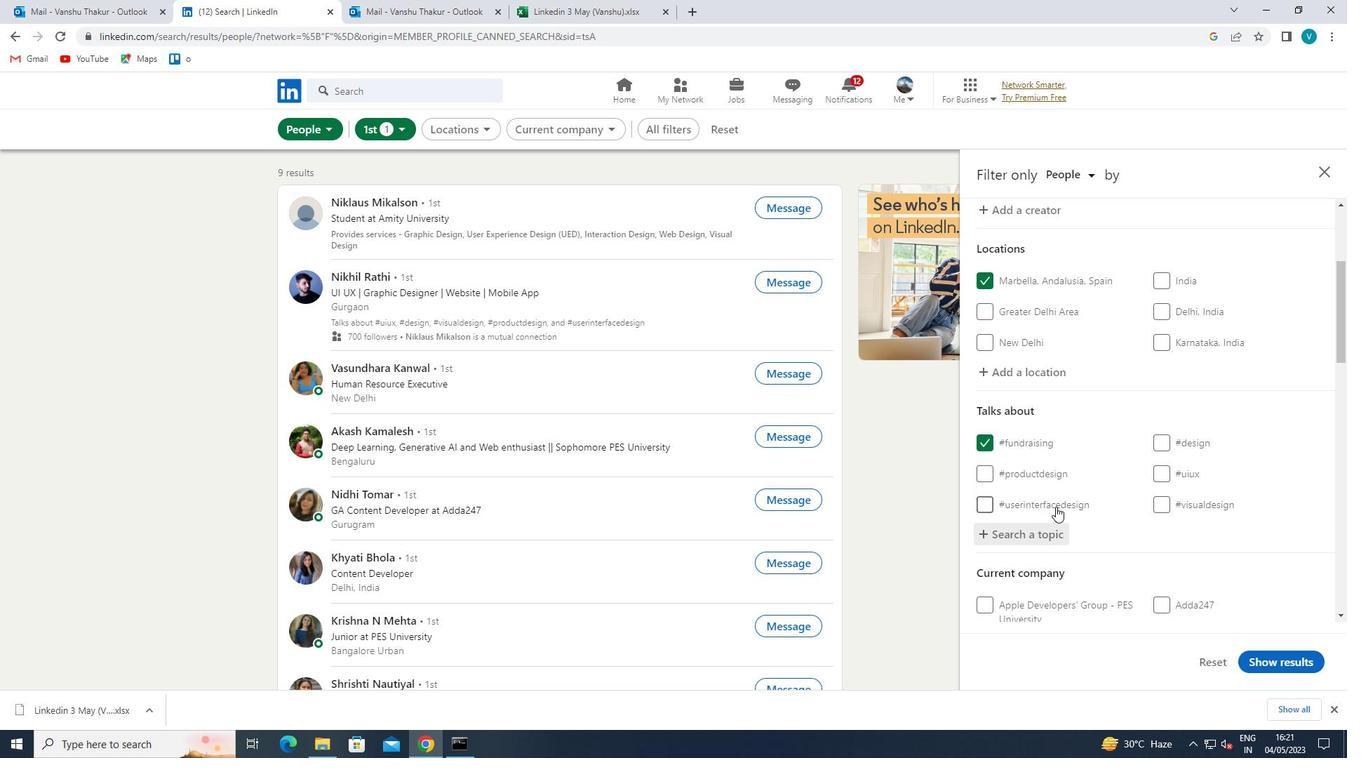 
Action: Mouse scrolled (1067, 500) with delta (0, 0)
Screenshot: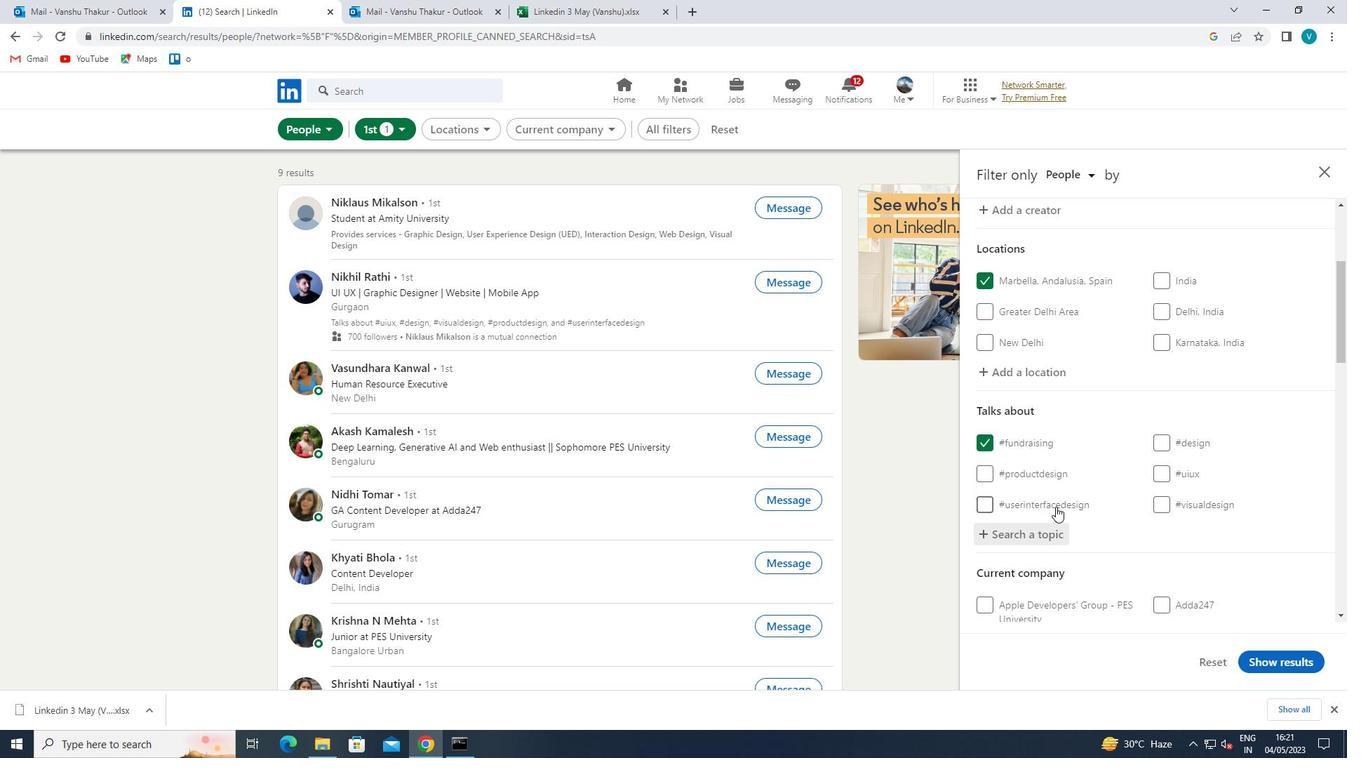 
Action: Mouse moved to (1075, 499)
Screenshot: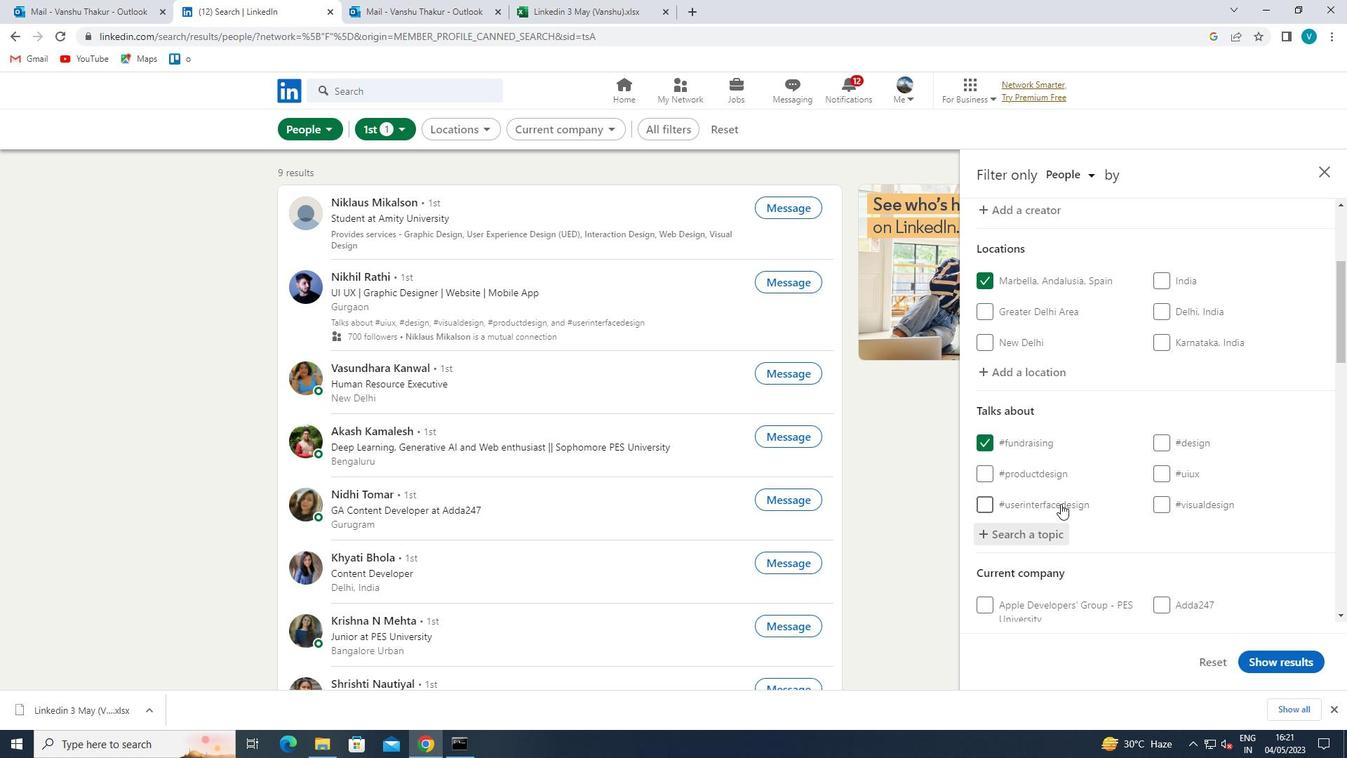 
Action: Mouse scrolled (1075, 499) with delta (0, 0)
Screenshot: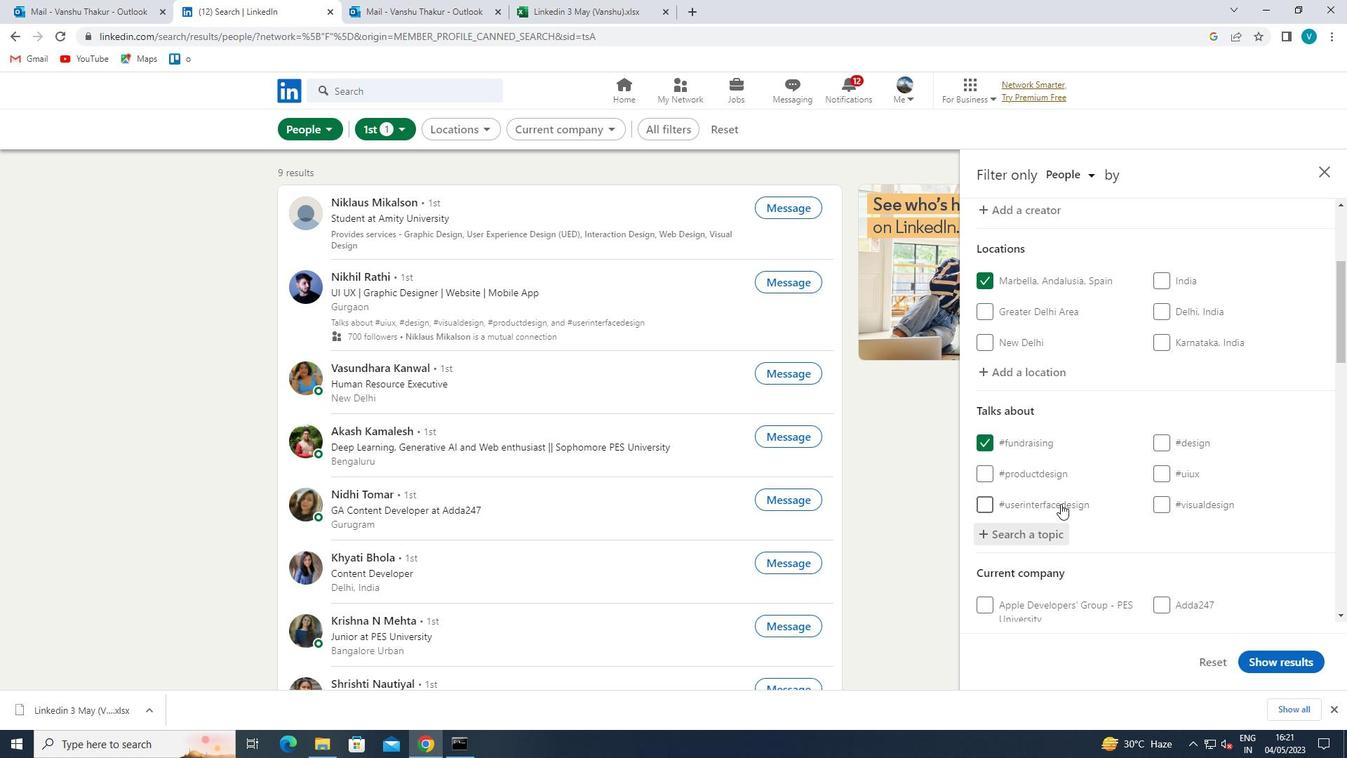 
Action: Mouse scrolled (1075, 499) with delta (0, 0)
Screenshot: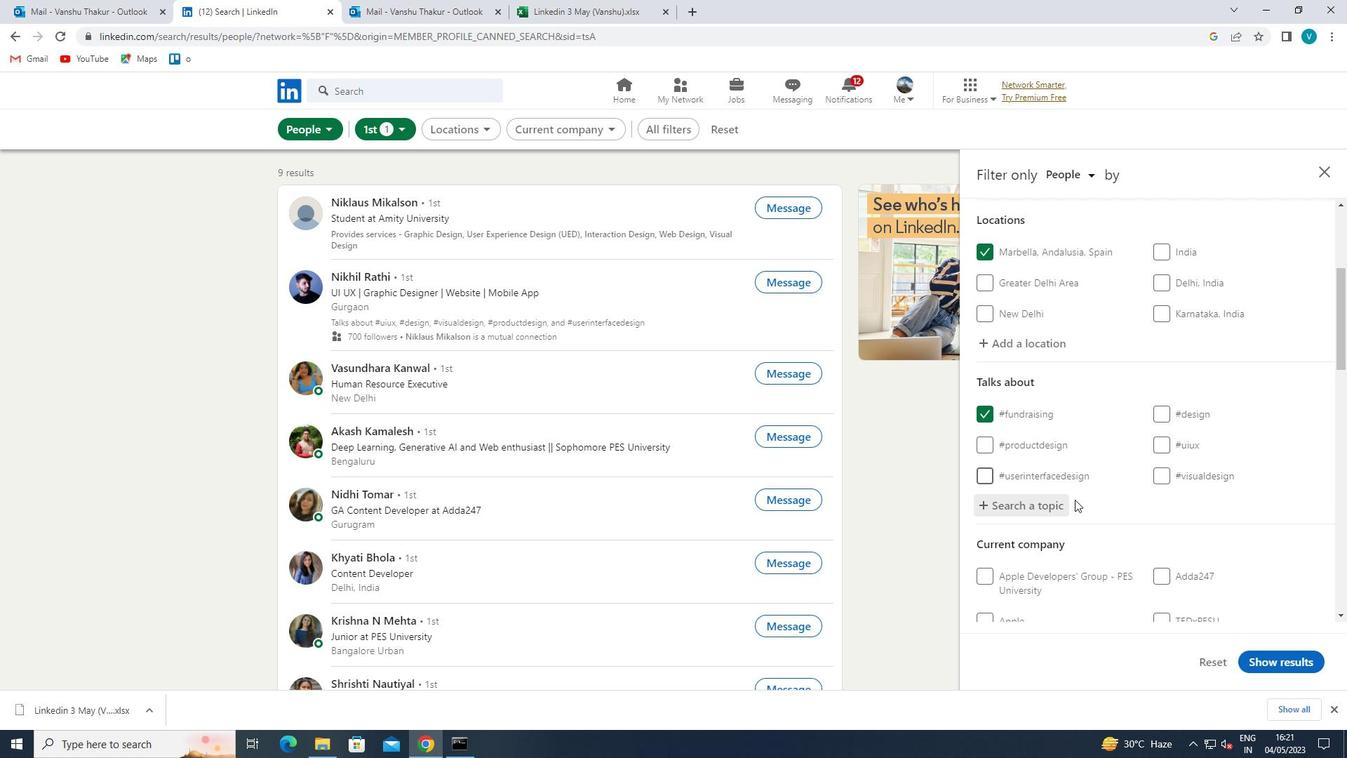 
Action: Mouse moved to (1161, 470)
Screenshot: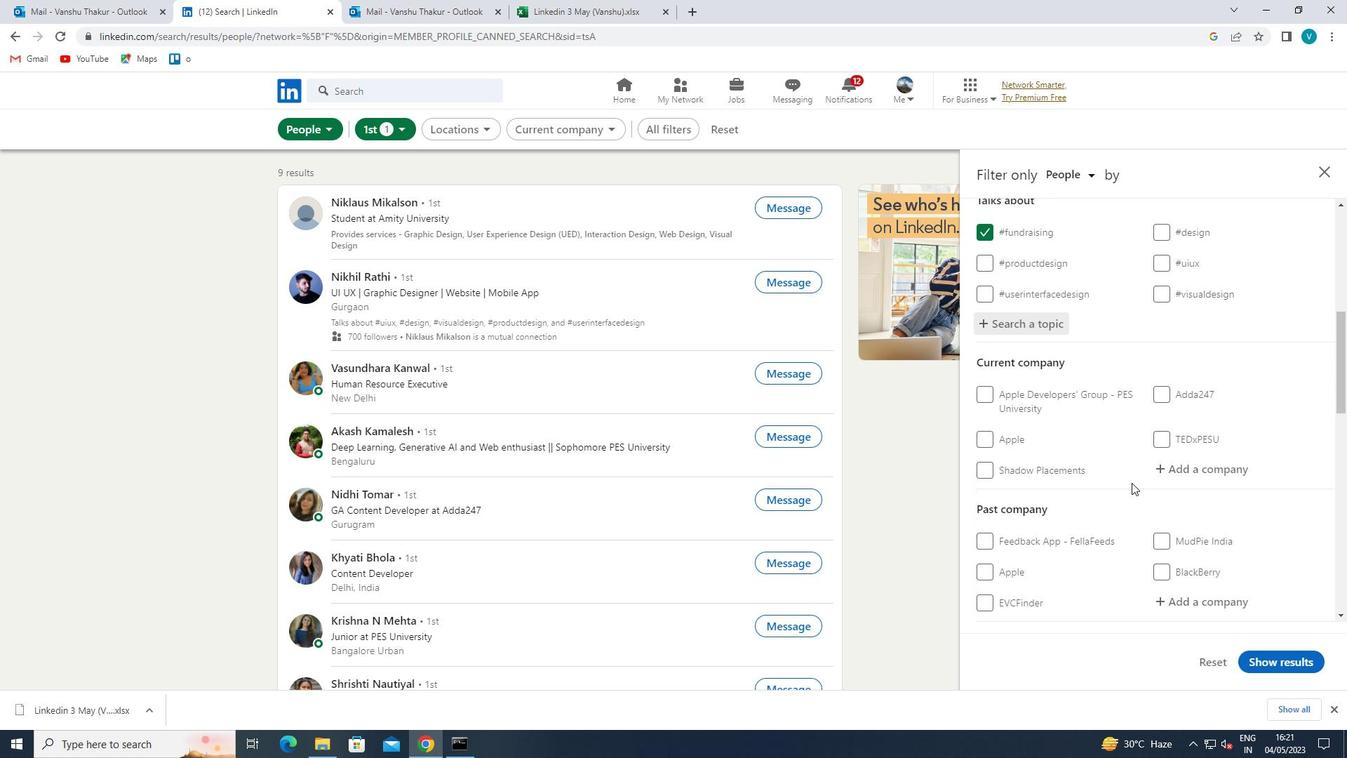 
Action: Mouse pressed left at (1161, 470)
Screenshot: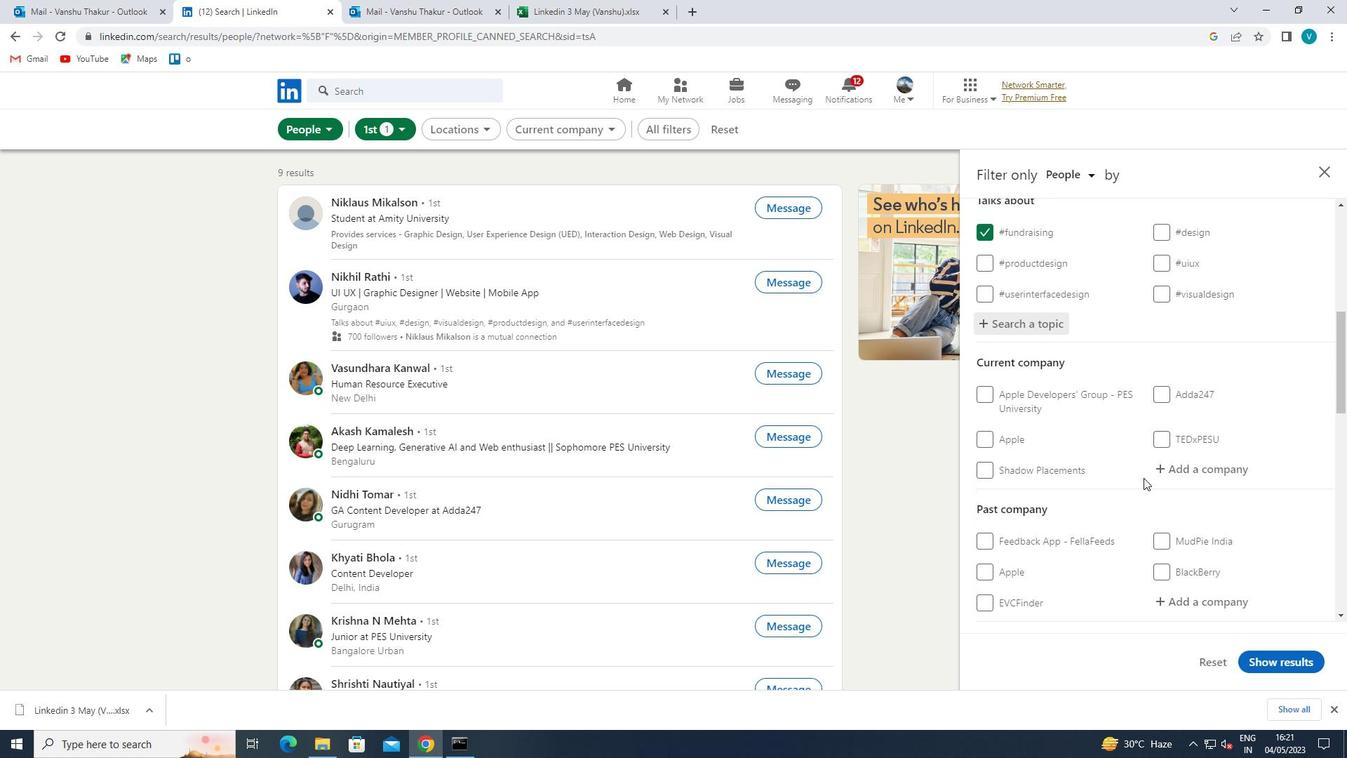 
Action: Mouse moved to (964, 461)
Screenshot: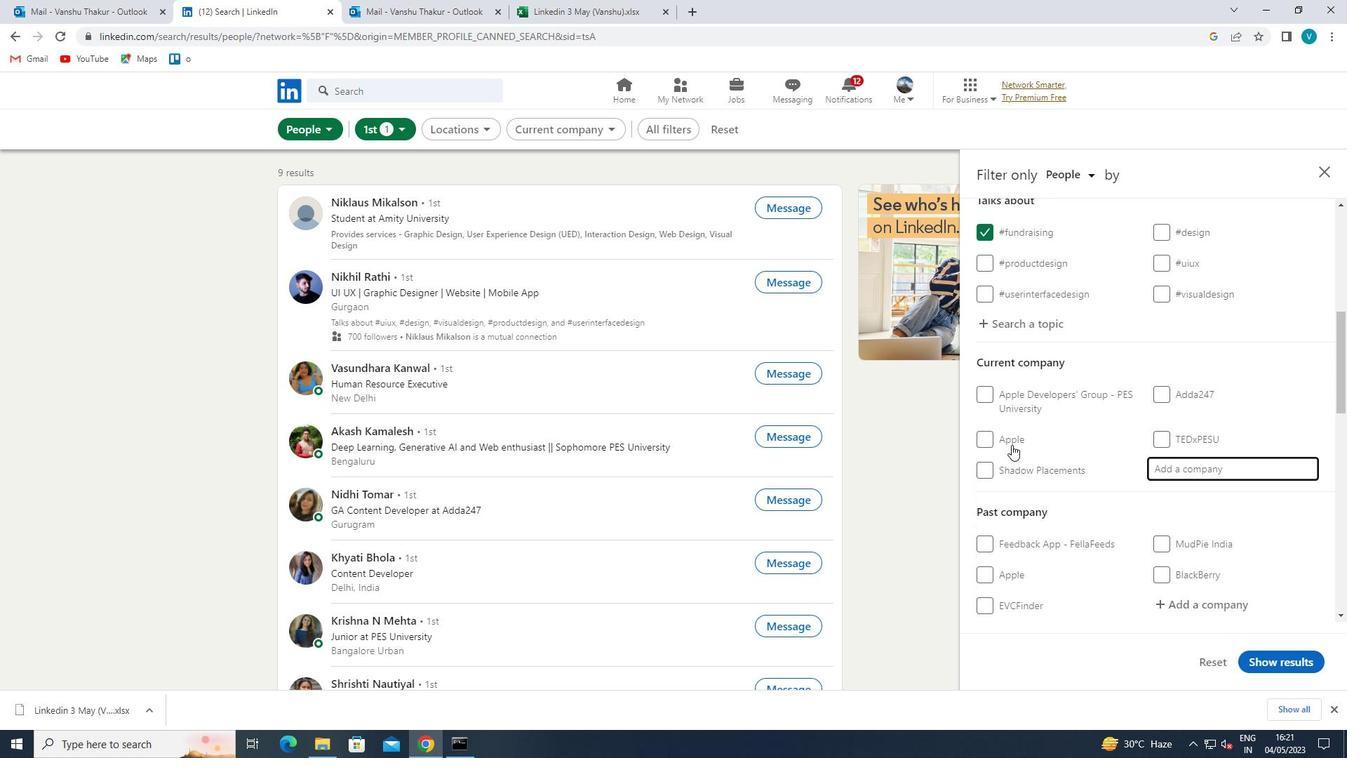 
Action: Key pressed <Key.shift>GE<Key.space>
Screenshot: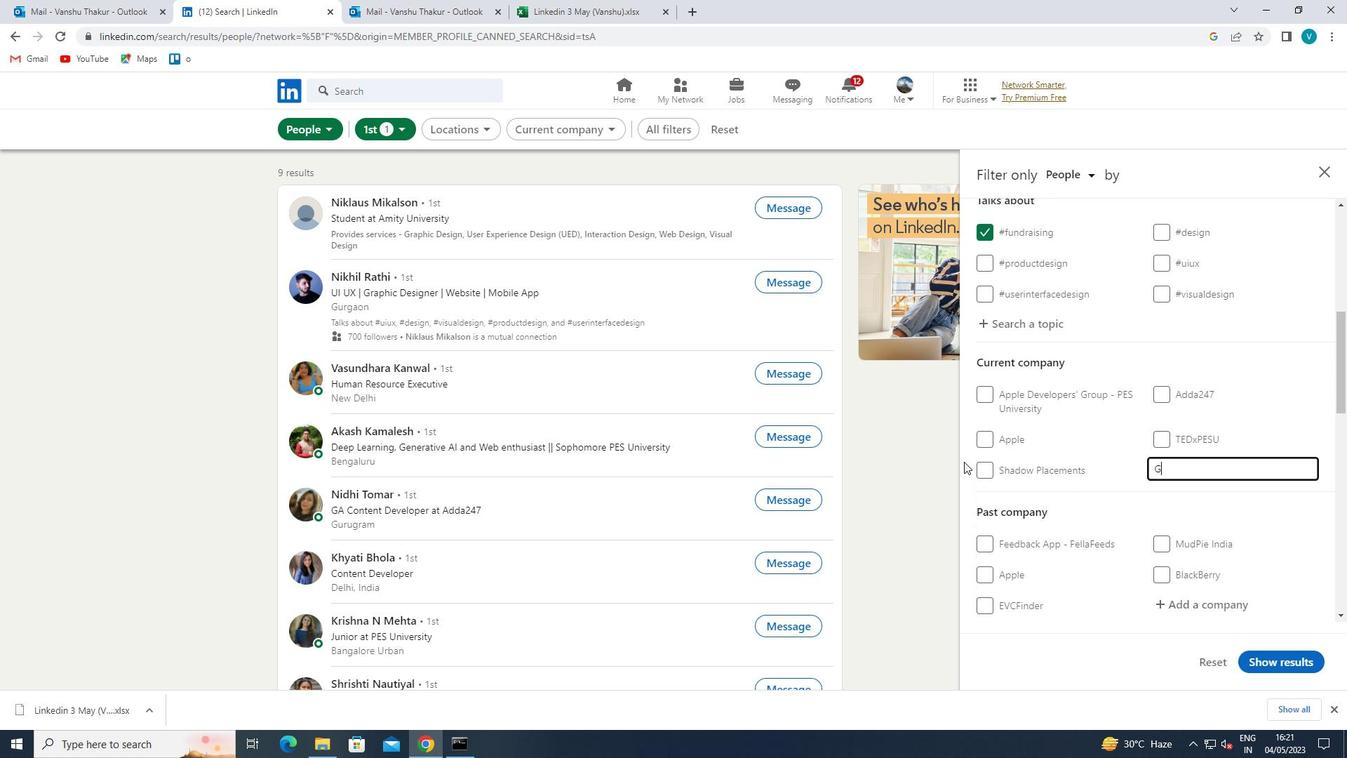 
Action: Mouse moved to (1068, 495)
Screenshot: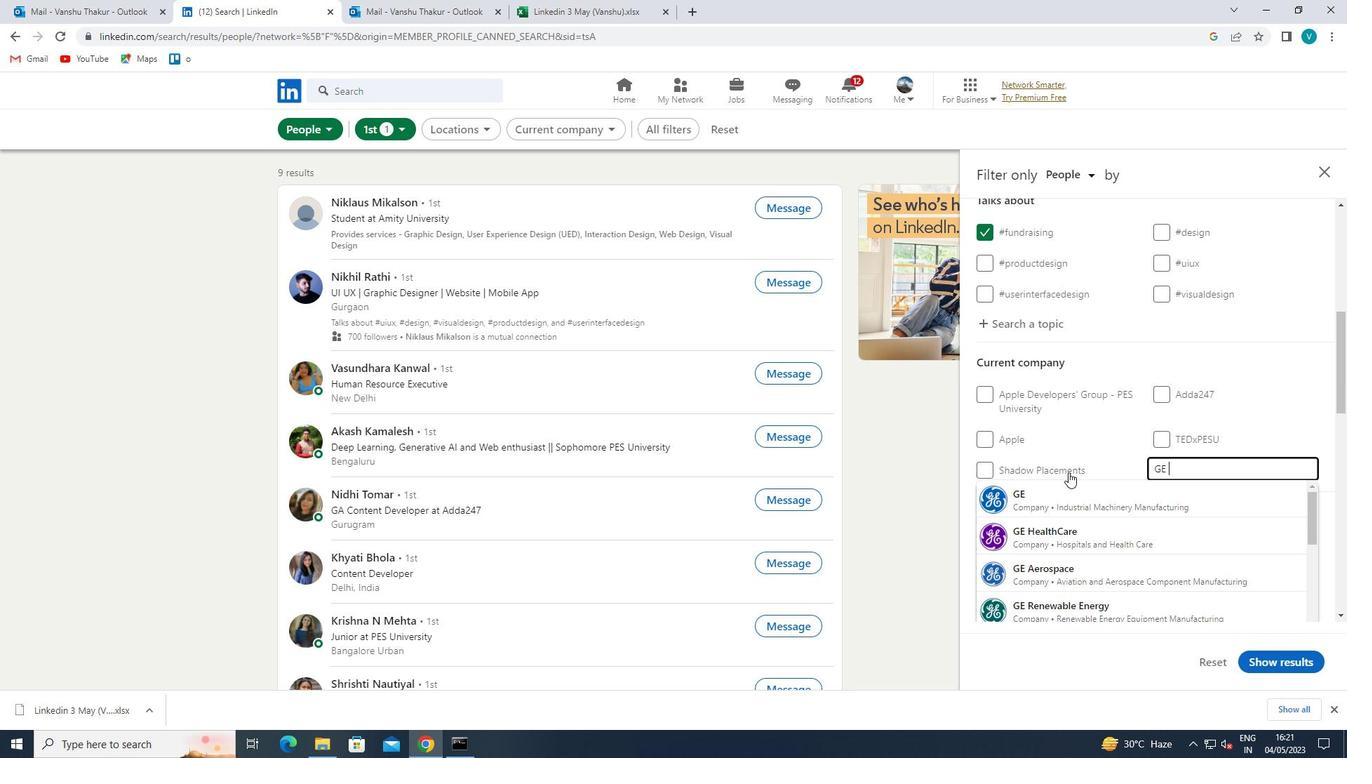 
Action: Mouse pressed left at (1068, 495)
Screenshot: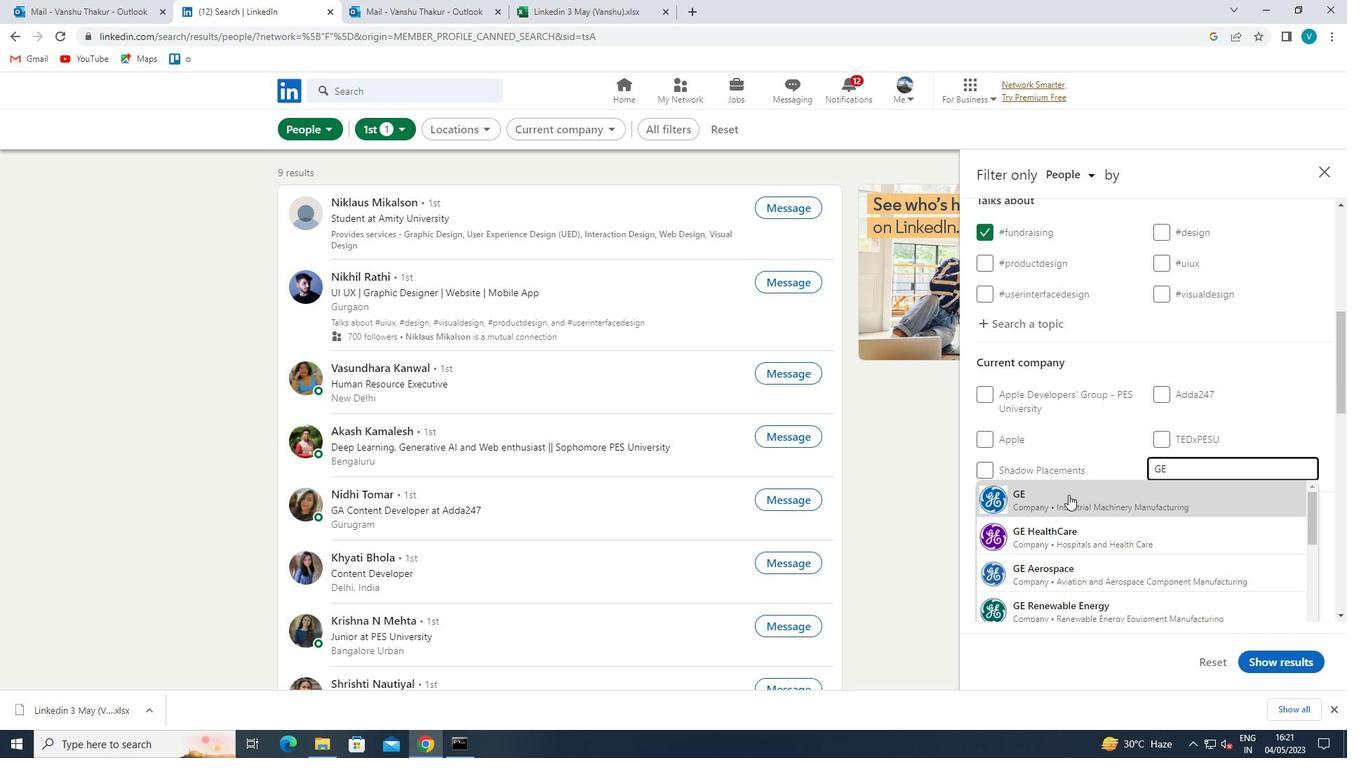 
Action: Mouse moved to (1110, 461)
Screenshot: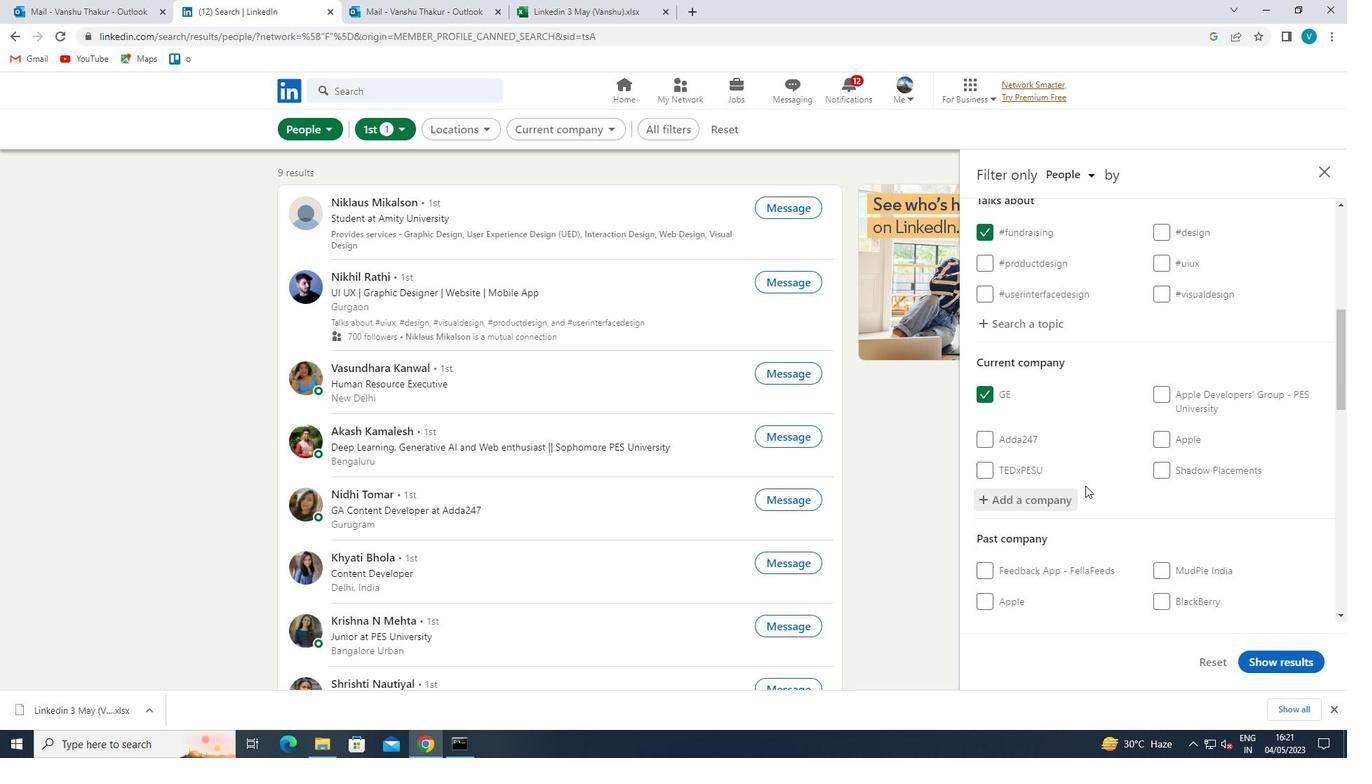 
Action: Mouse scrolled (1110, 460) with delta (0, 0)
Screenshot: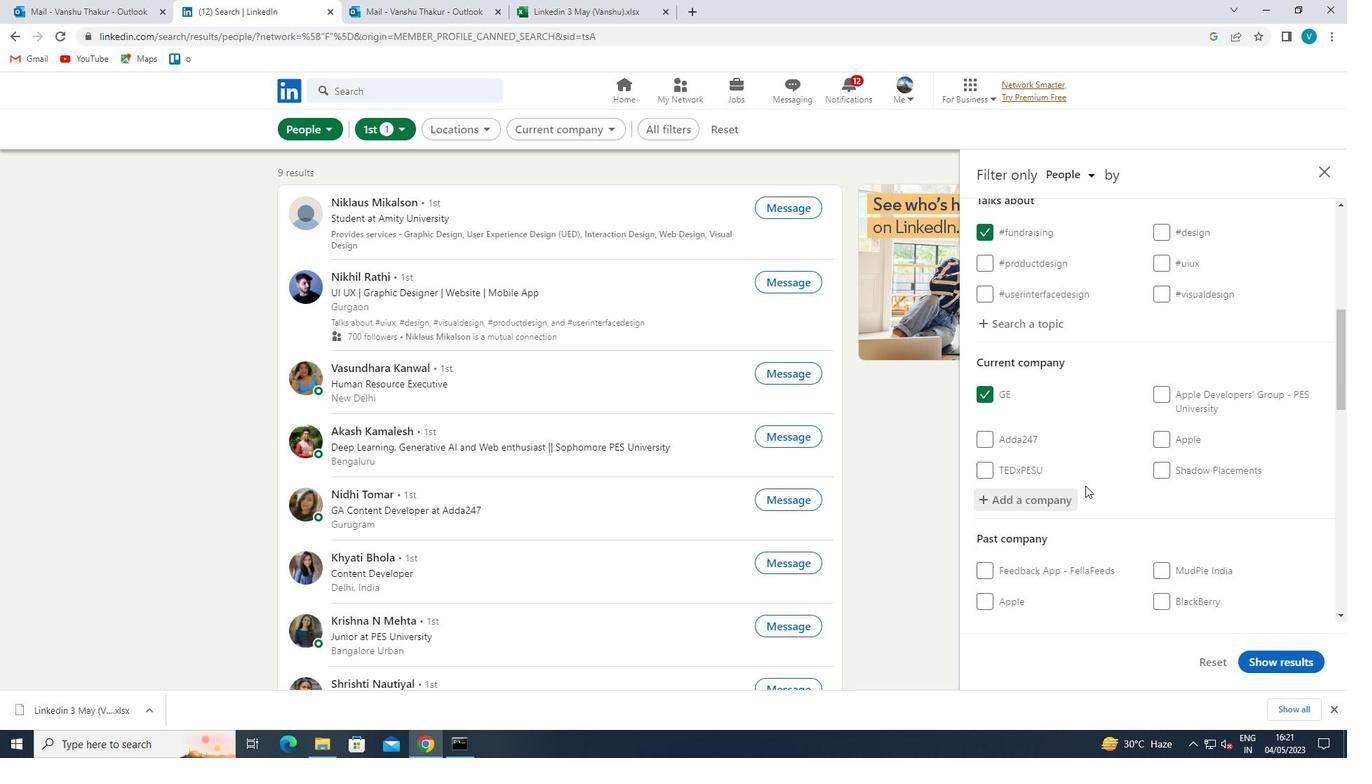 
Action: Mouse moved to (1114, 458)
Screenshot: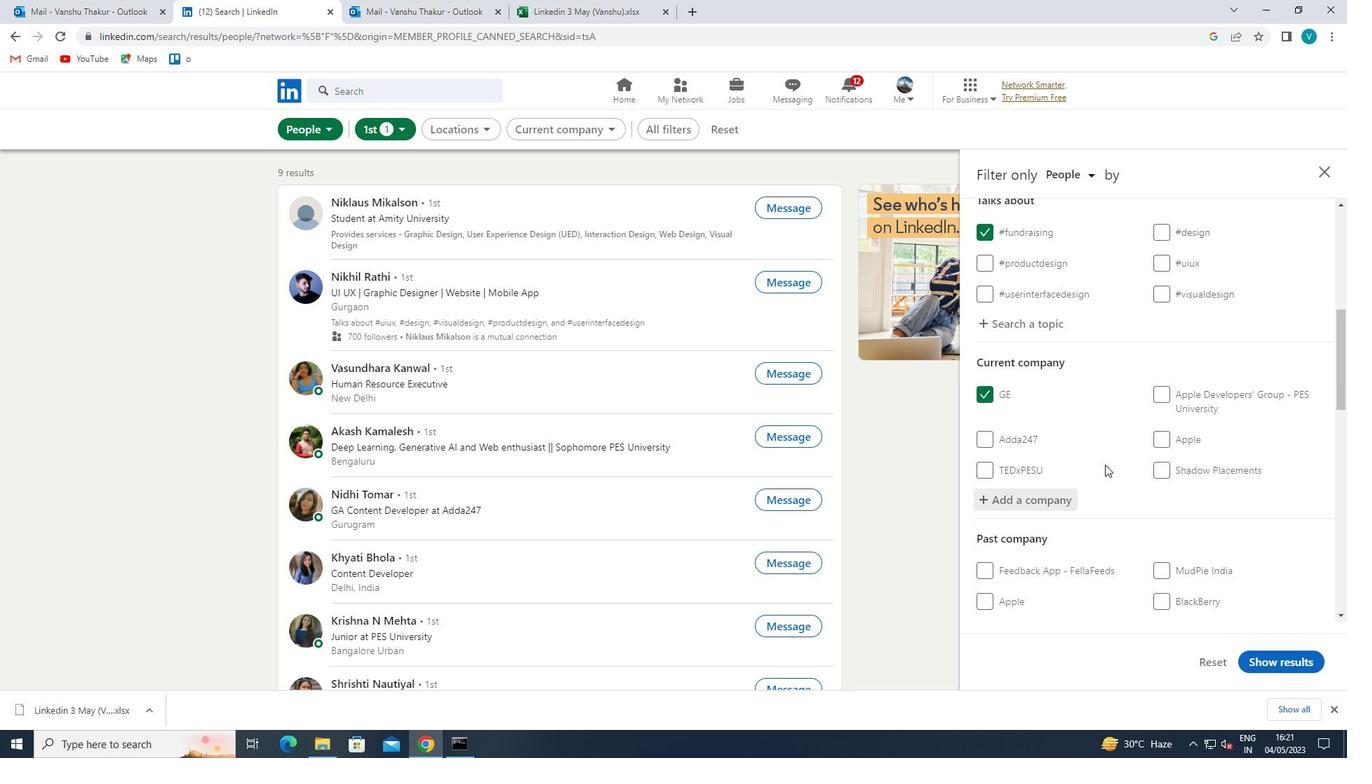 
Action: Mouse scrolled (1114, 457) with delta (0, 0)
Screenshot: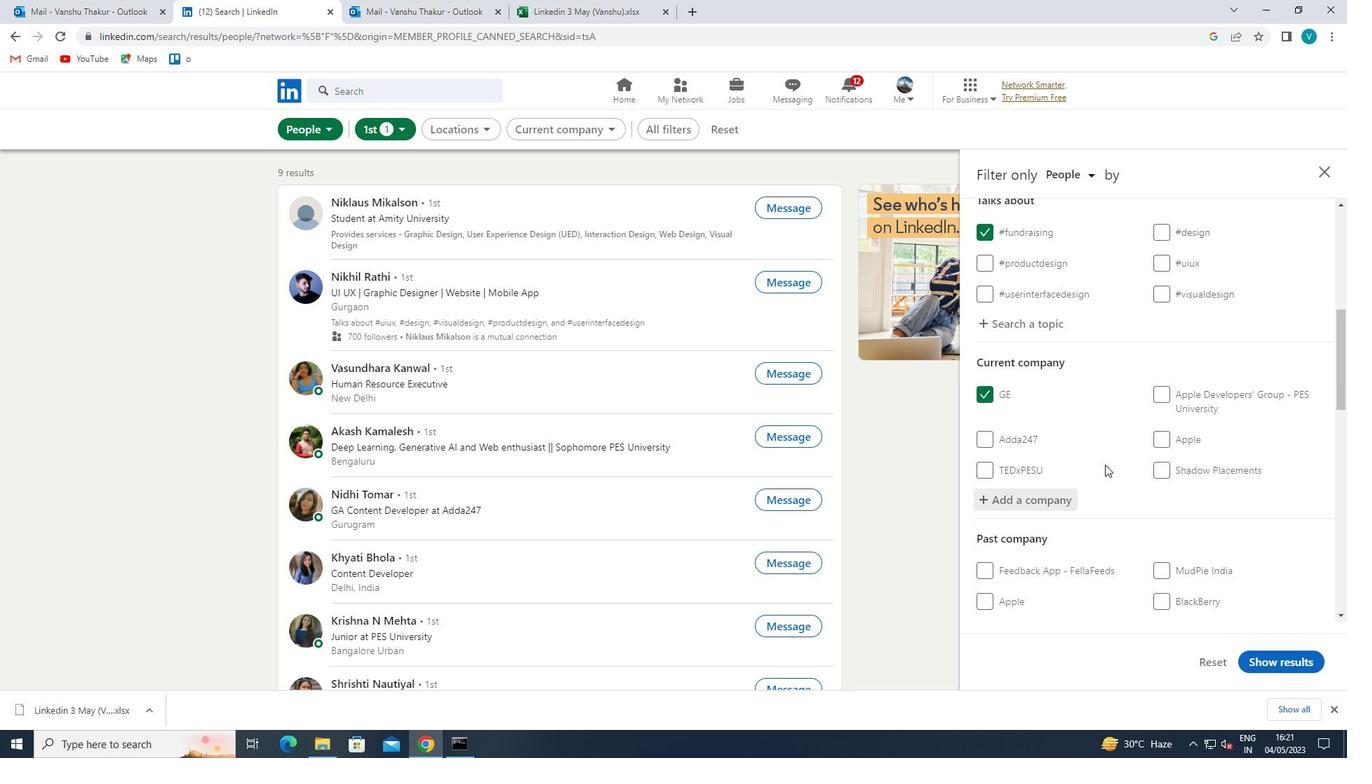
Action: Mouse moved to (1115, 456)
Screenshot: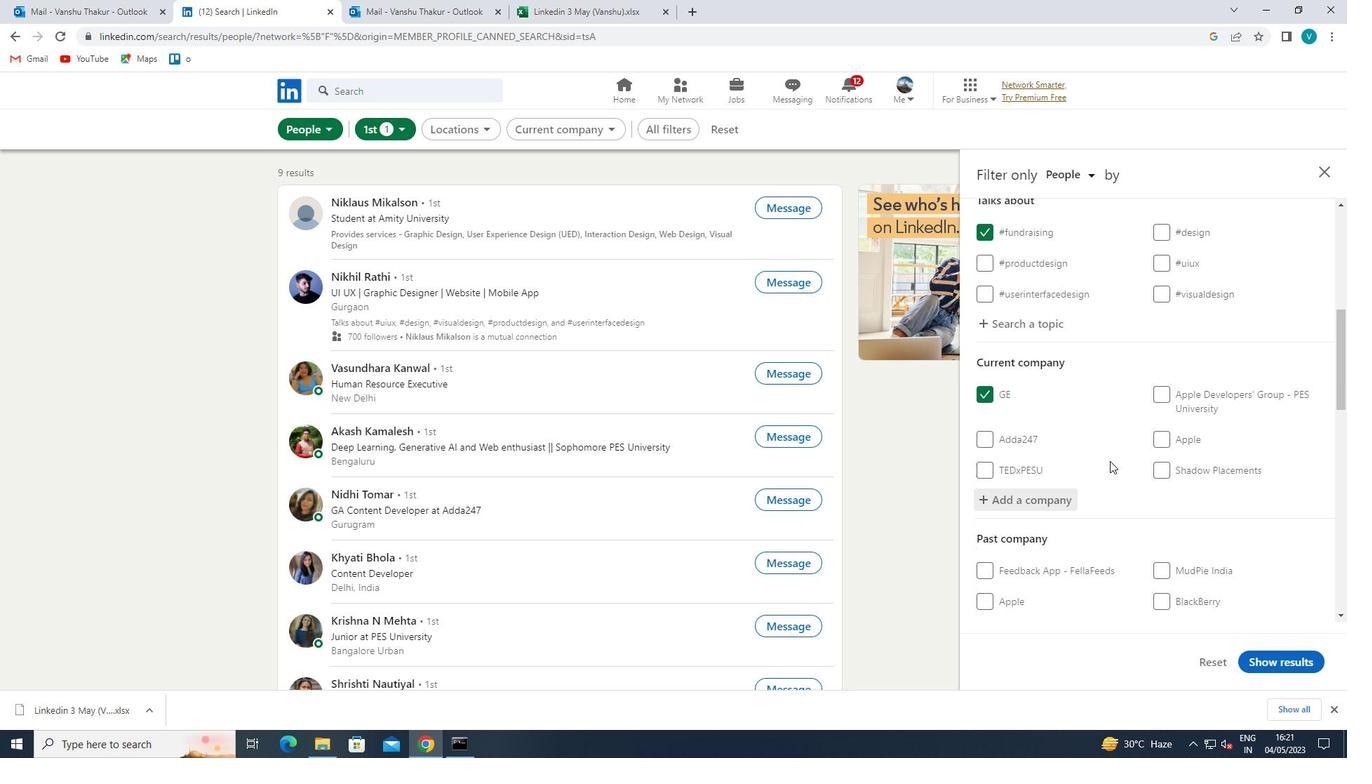 
Action: Mouse scrolled (1115, 456) with delta (0, 0)
Screenshot: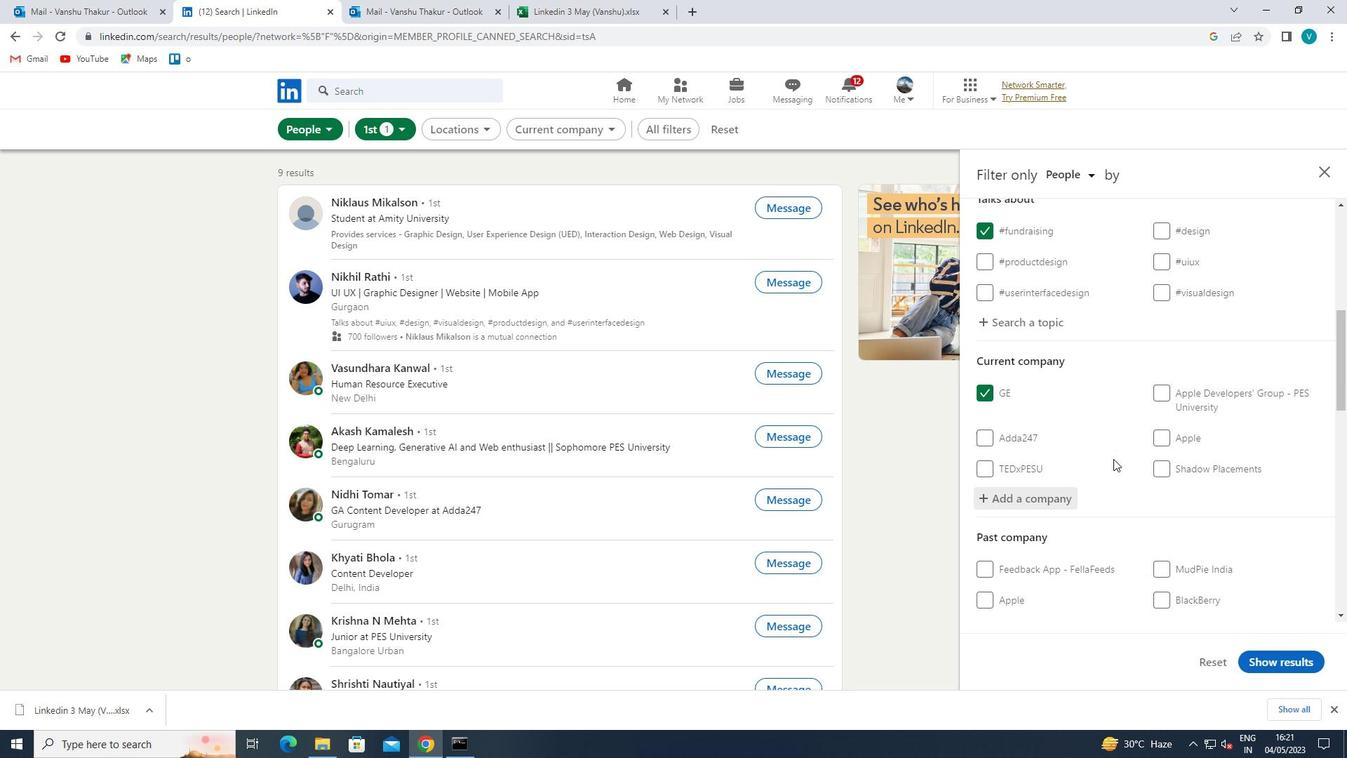 
Action: Mouse scrolled (1115, 456) with delta (0, 0)
Screenshot: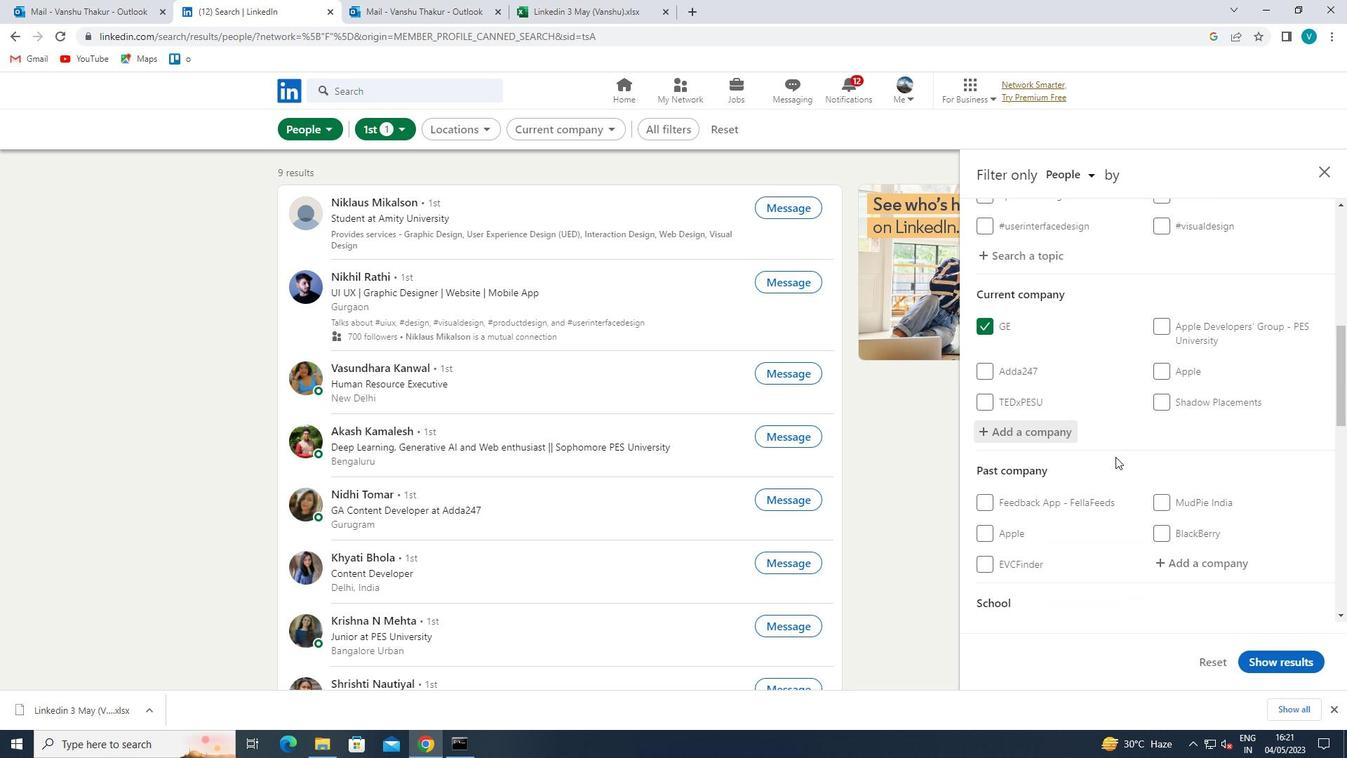 
Action: Mouse scrolled (1115, 456) with delta (0, 0)
Screenshot: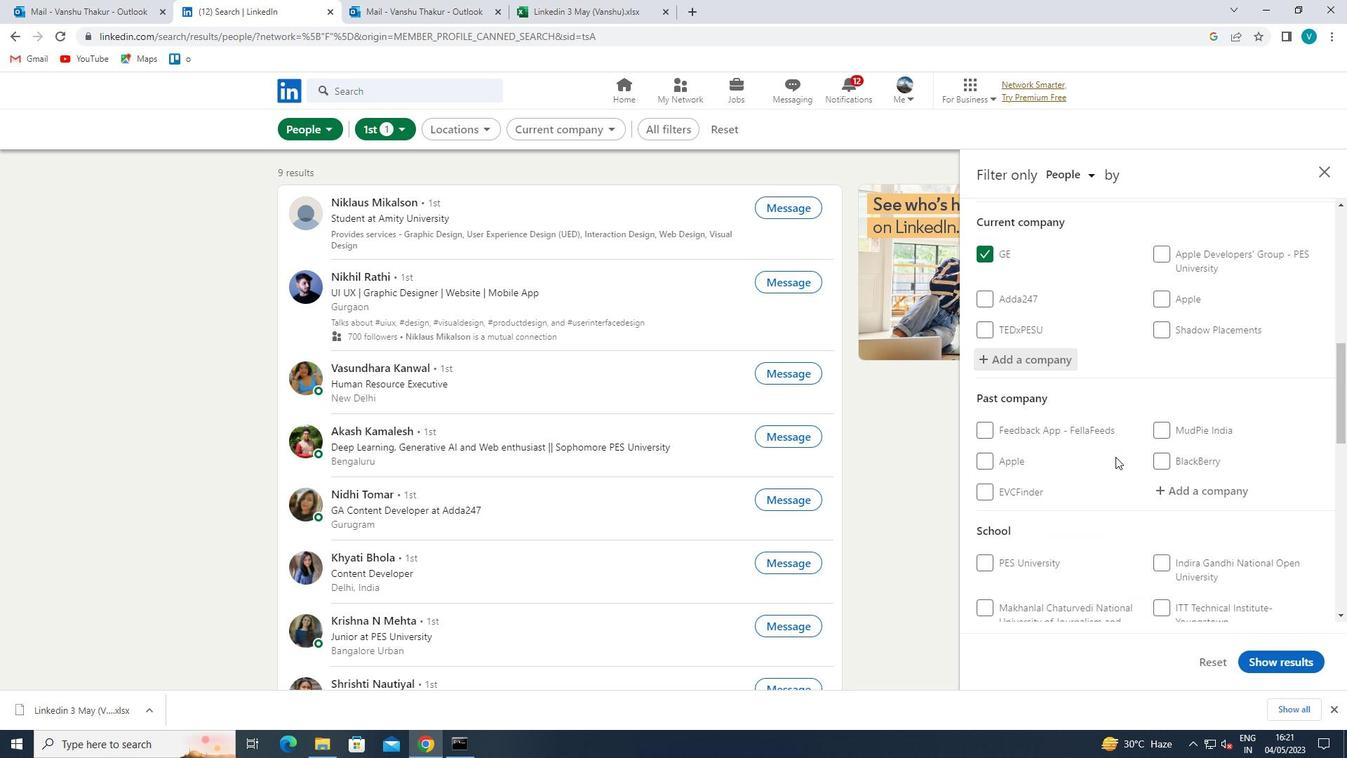 
Action: Mouse moved to (1181, 445)
Screenshot: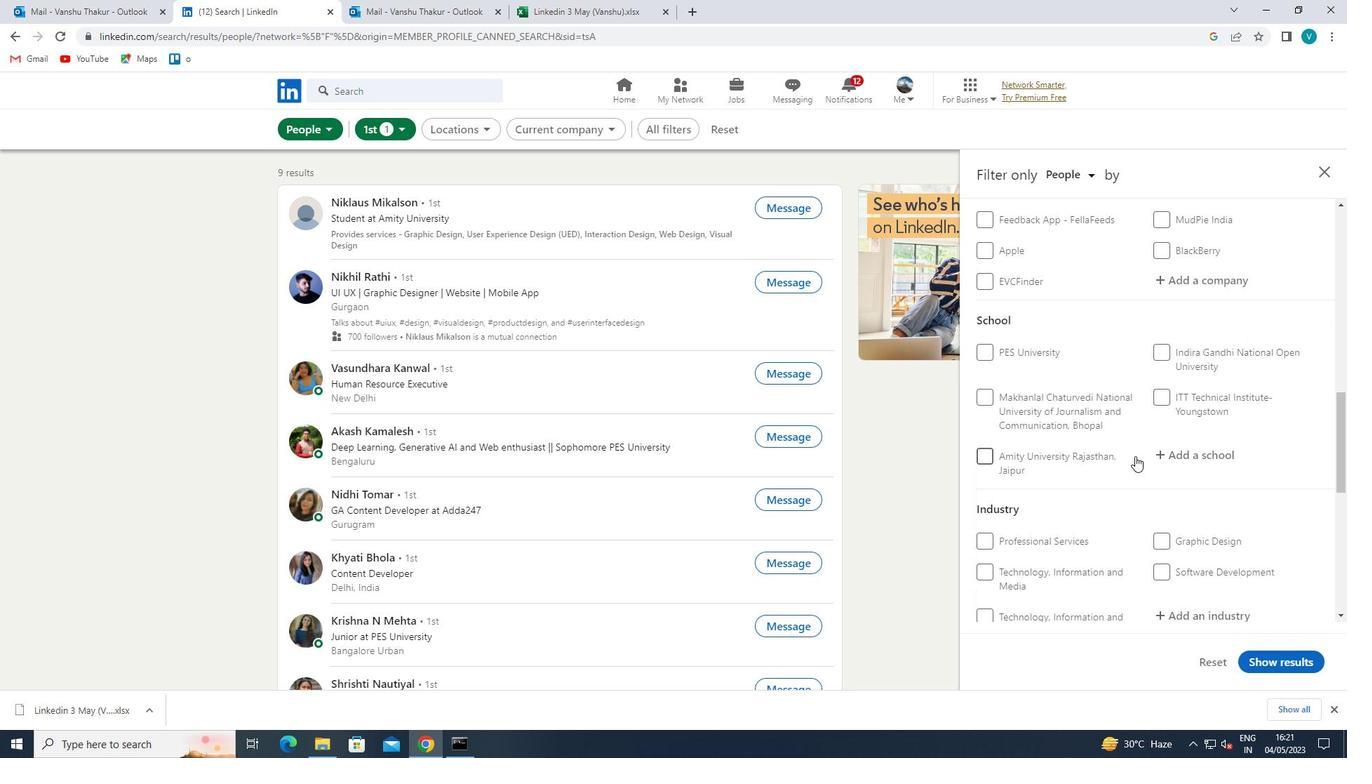 
Action: Mouse pressed left at (1181, 445)
Screenshot: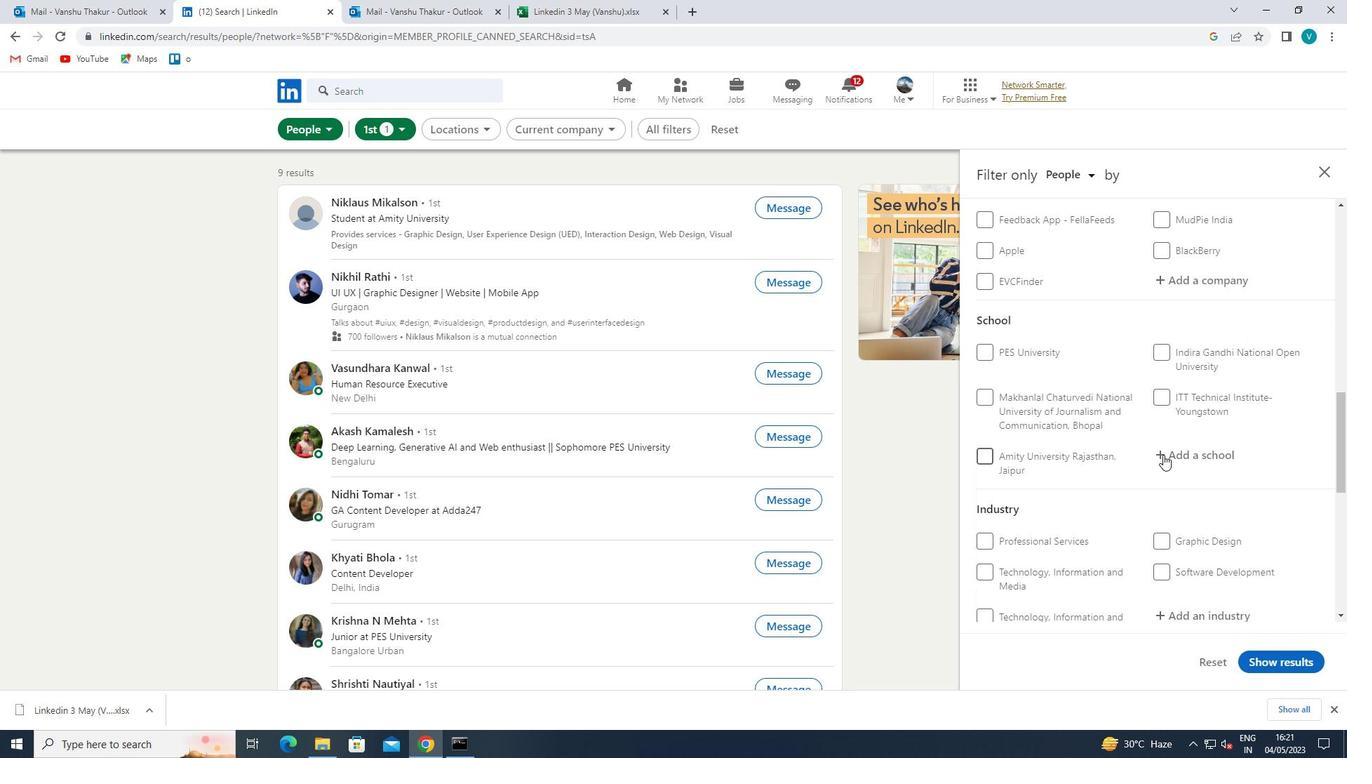 
Action: Mouse moved to (1183, 445)
Screenshot: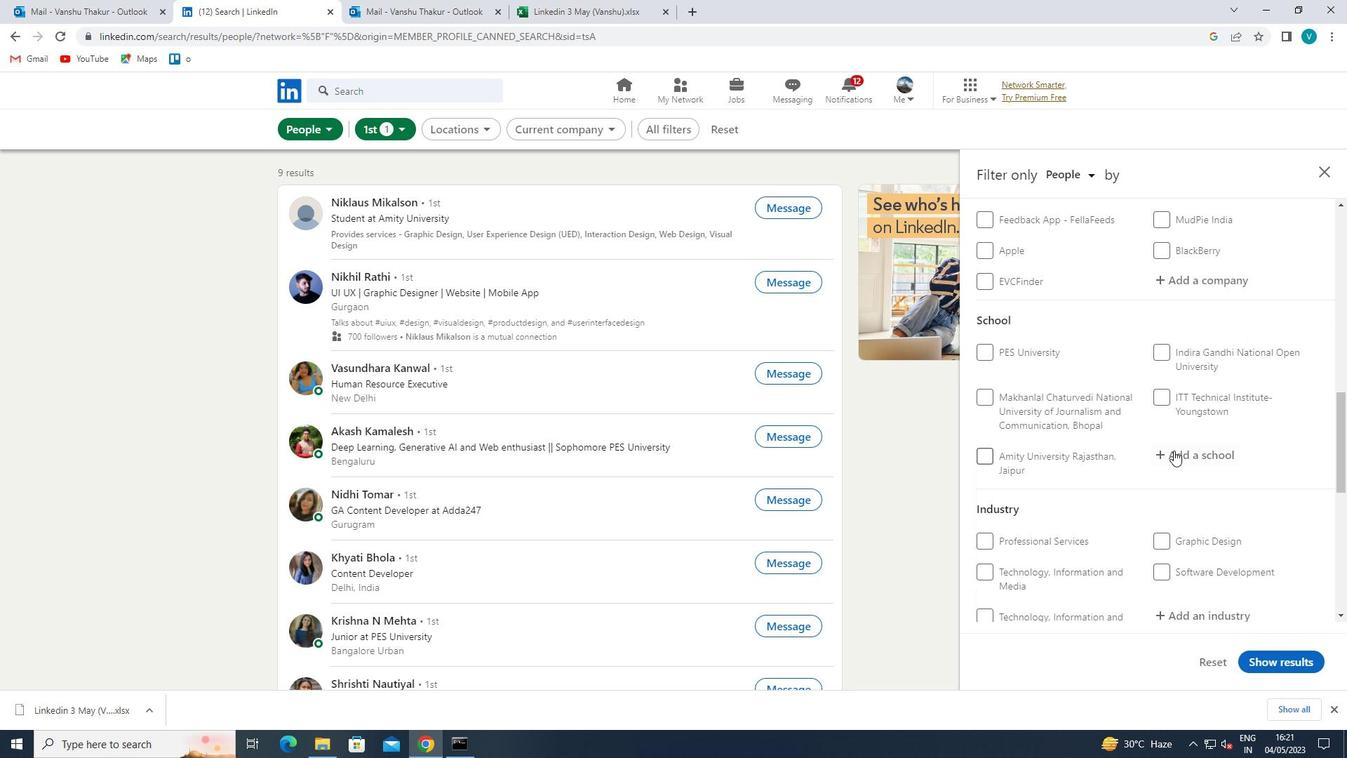 
Action: Key pressed <Key.shift>
Screenshot: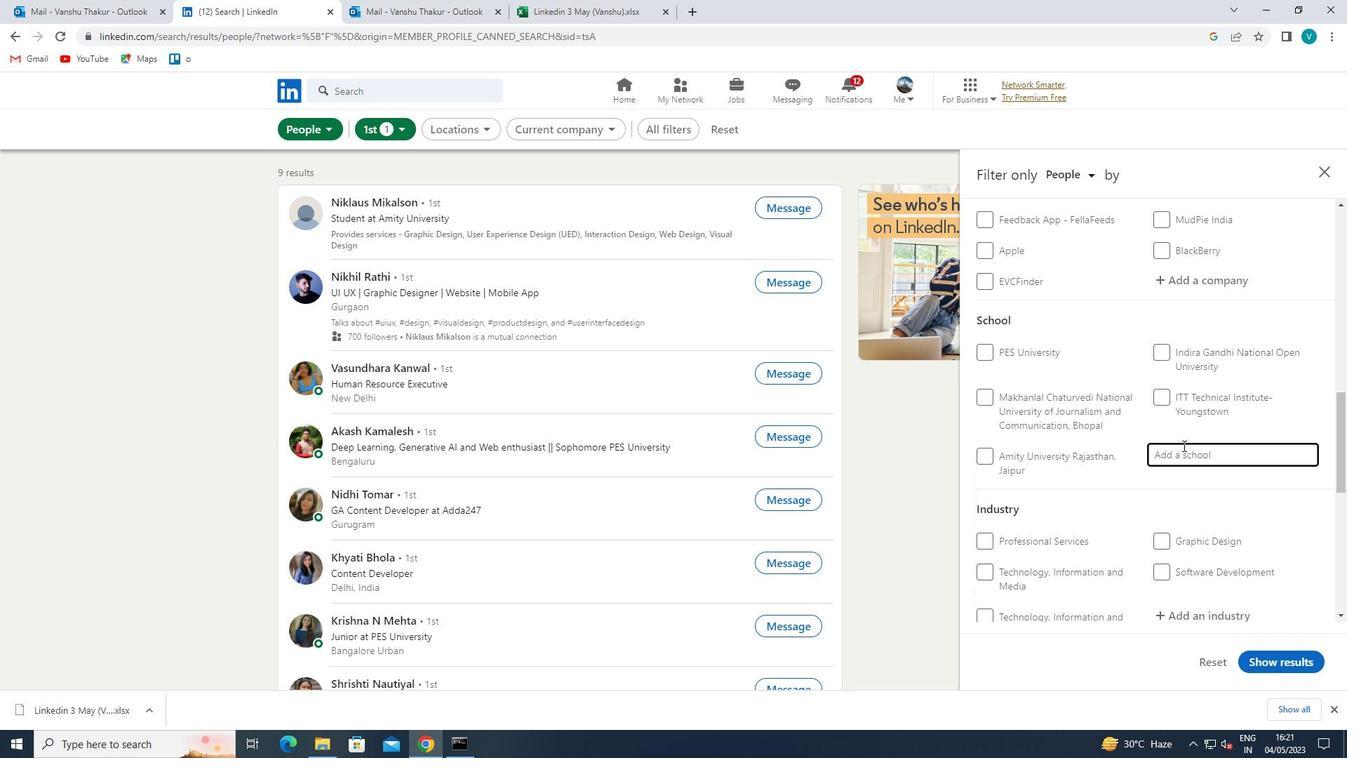 
Action: Mouse moved to (1036, 401)
Screenshot: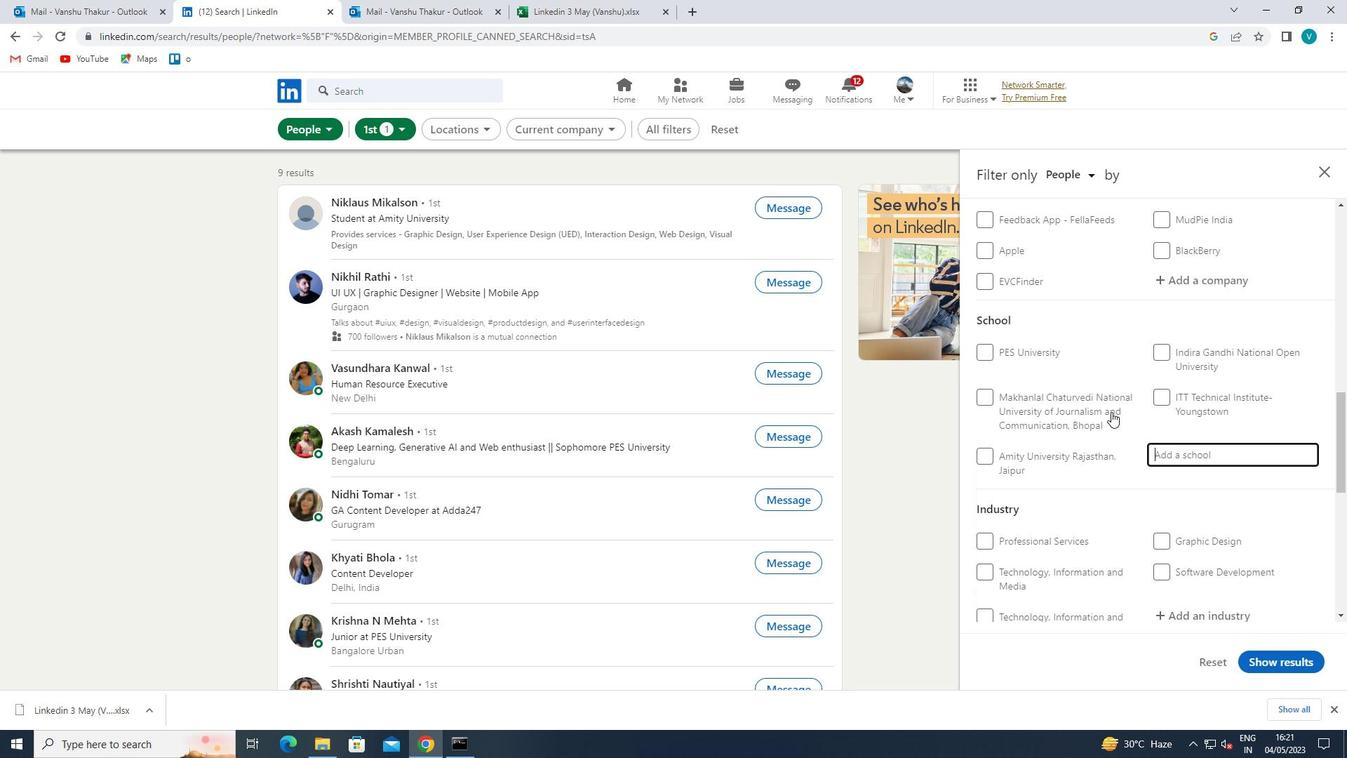 
Action: Key pressed <Key.shift><Key.shift>MUTHYAMMAL
Screenshot: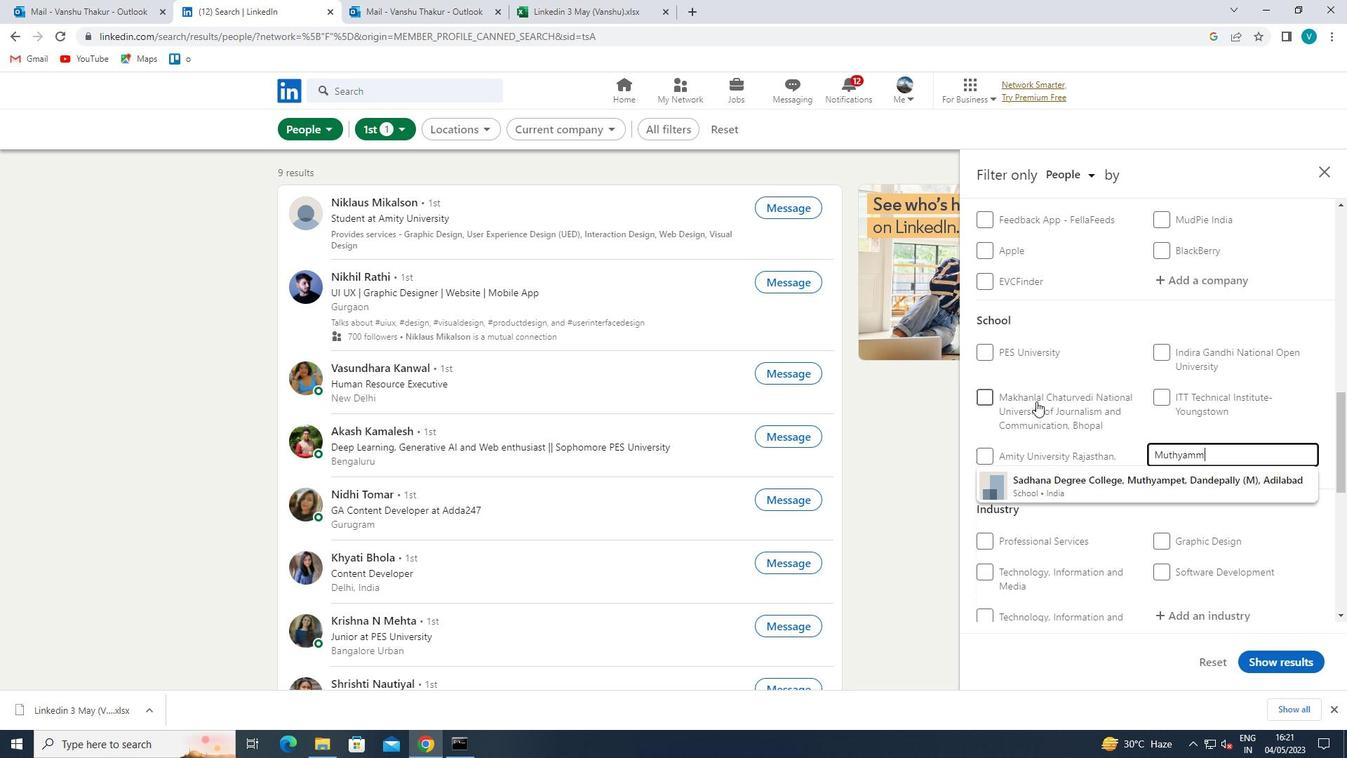 
Action: Mouse moved to (1020, 535)
Screenshot: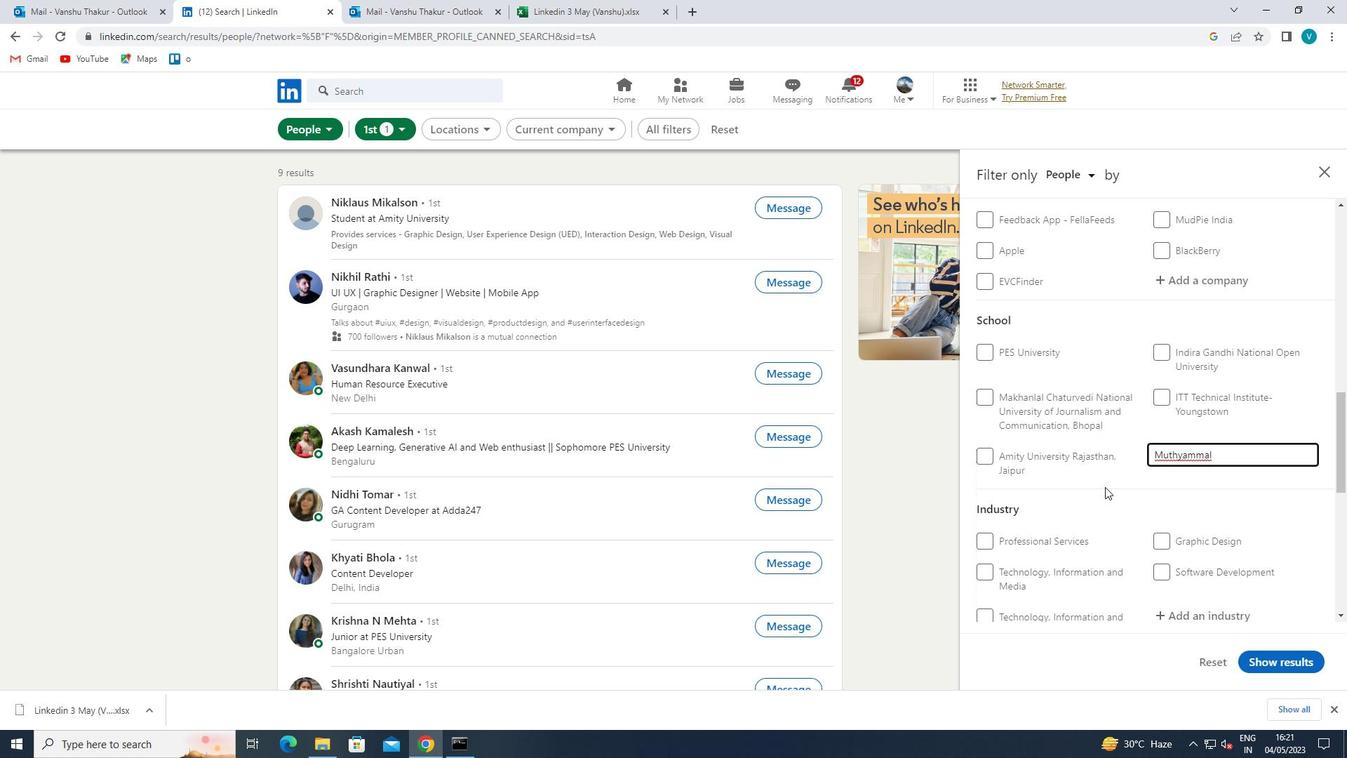 
Action: Key pressed <Key.space><Key.shift>ENGINEERING<Key.space><Key.shift>COLLEGE<Key.space>
Screenshot: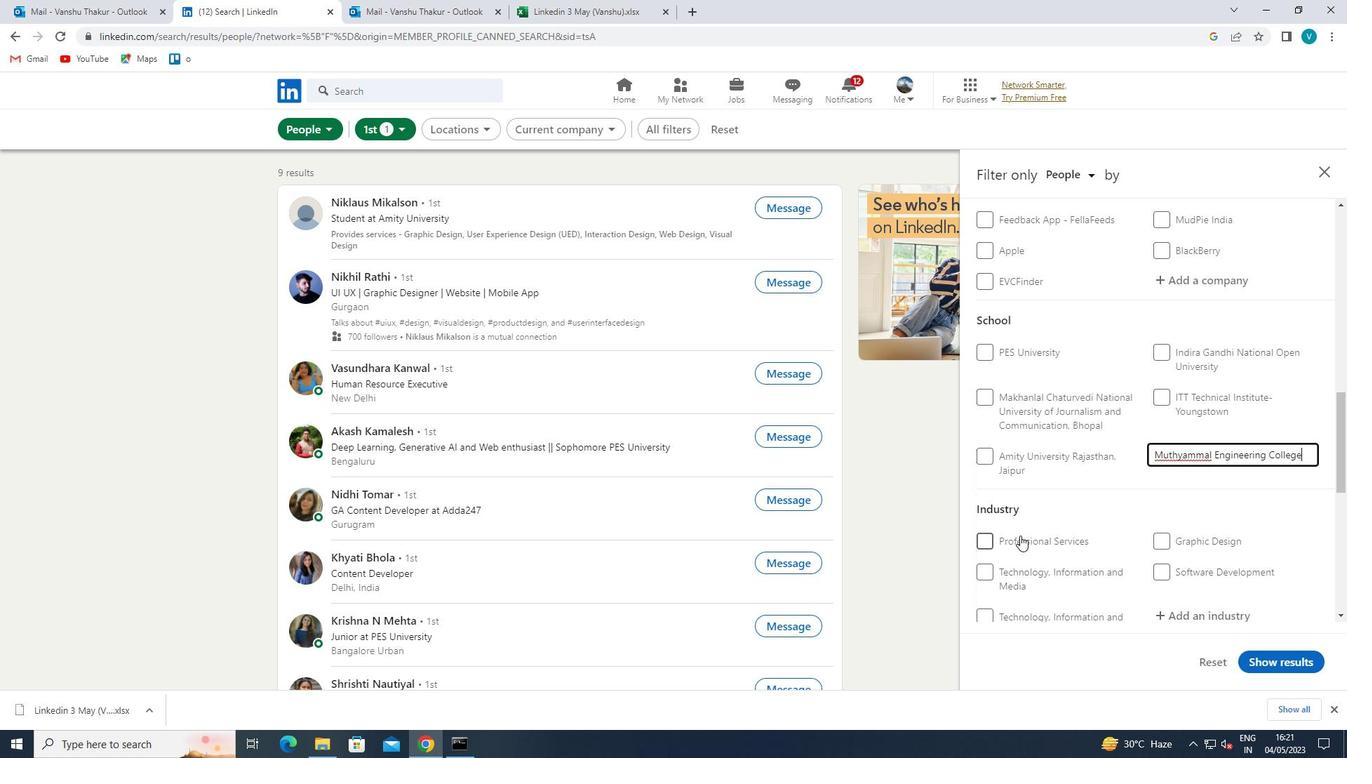
Action: Mouse moved to (1120, 513)
Screenshot: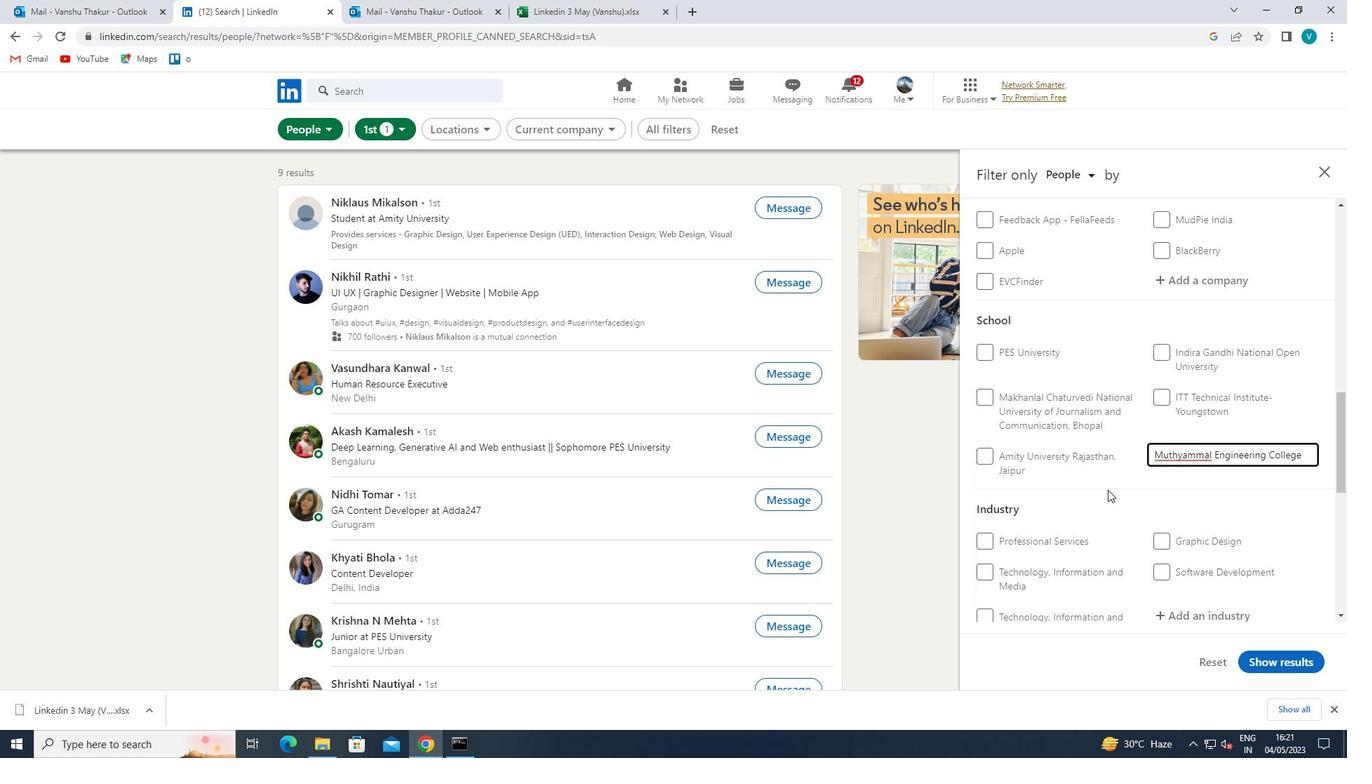 
Action: Mouse scrolled (1120, 512) with delta (0, 0)
Screenshot: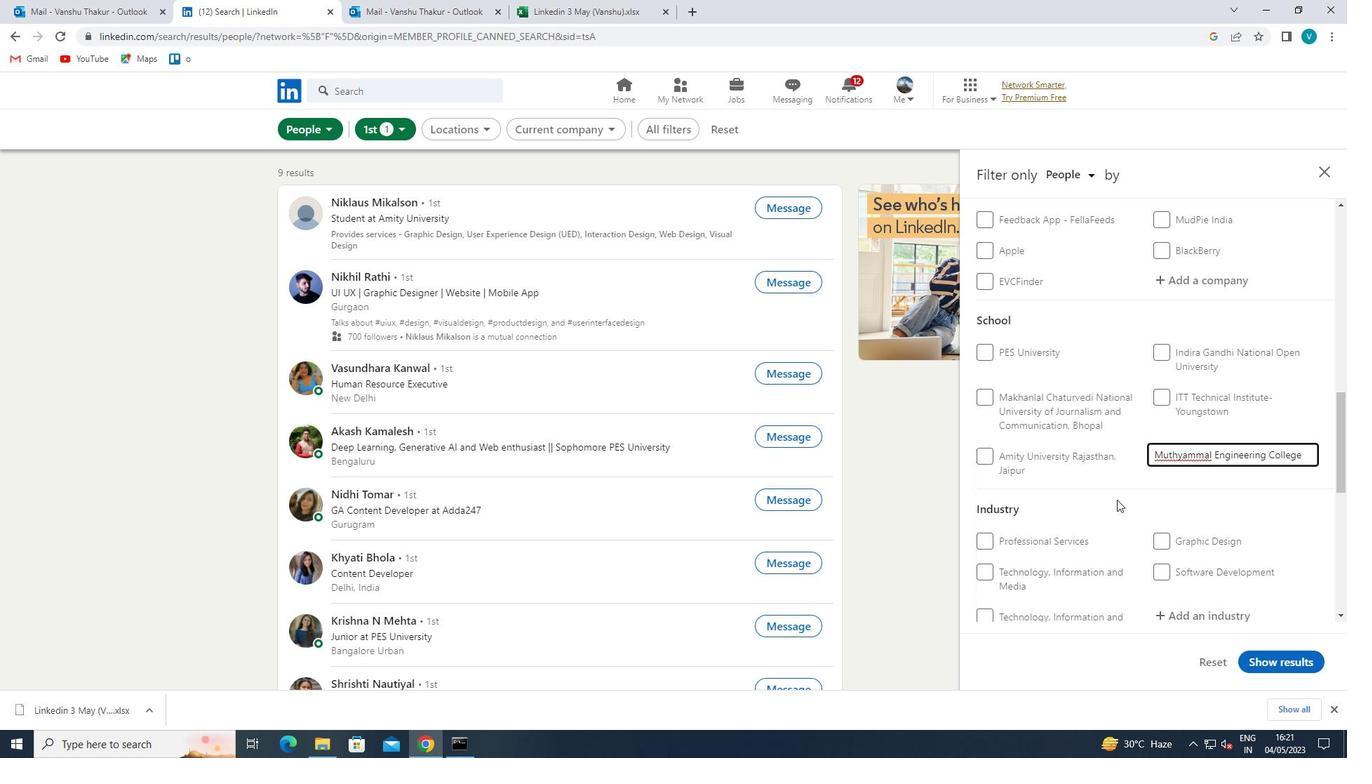 
Action: Mouse moved to (1120, 513)
Screenshot: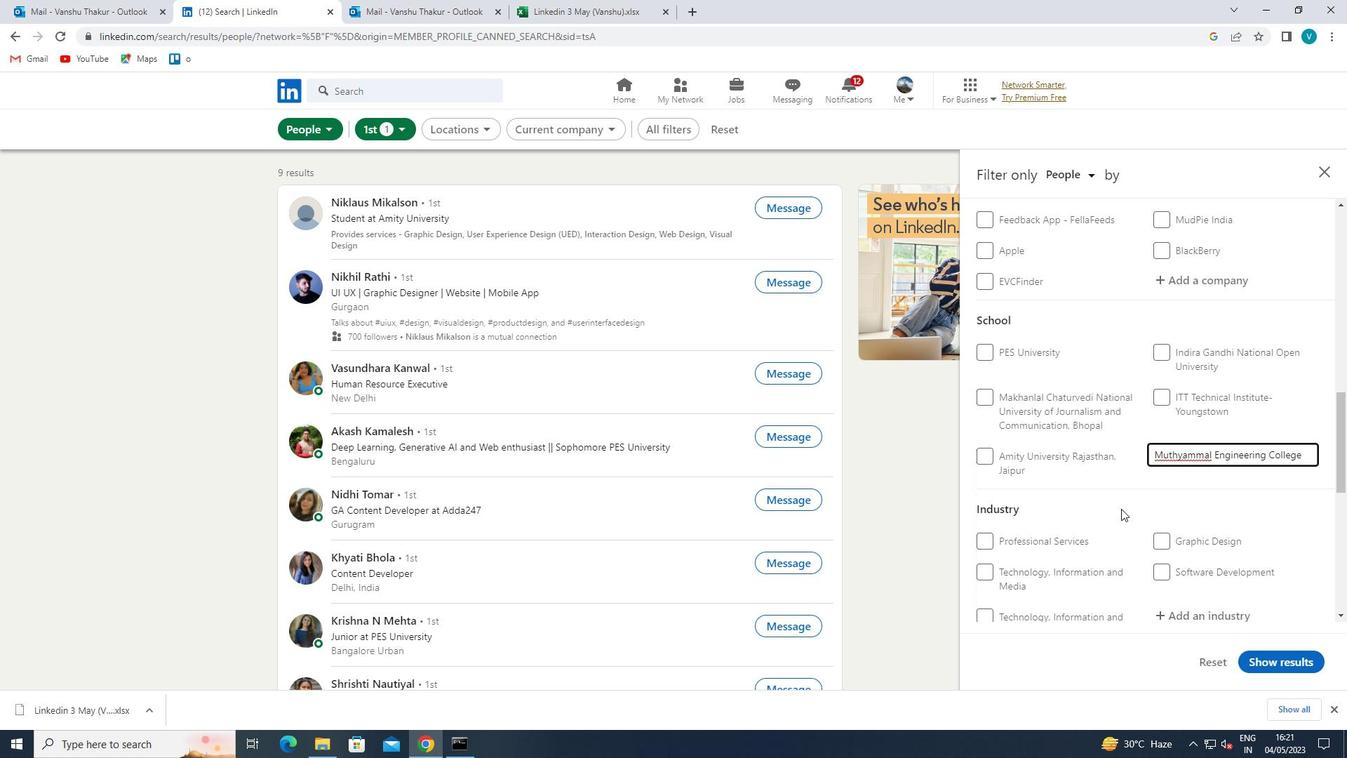 
Action: Mouse scrolled (1120, 512) with delta (0, 0)
Screenshot: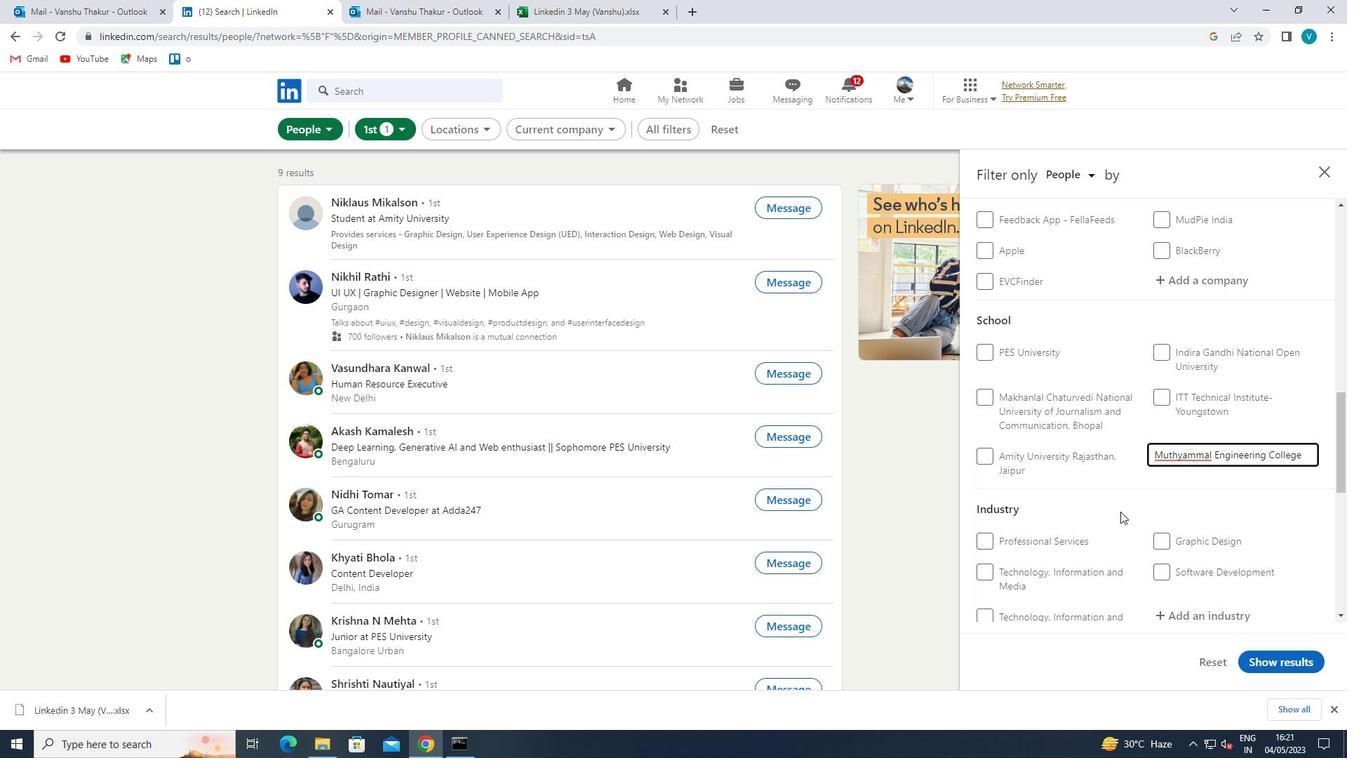 
Action: Mouse moved to (1194, 477)
Screenshot: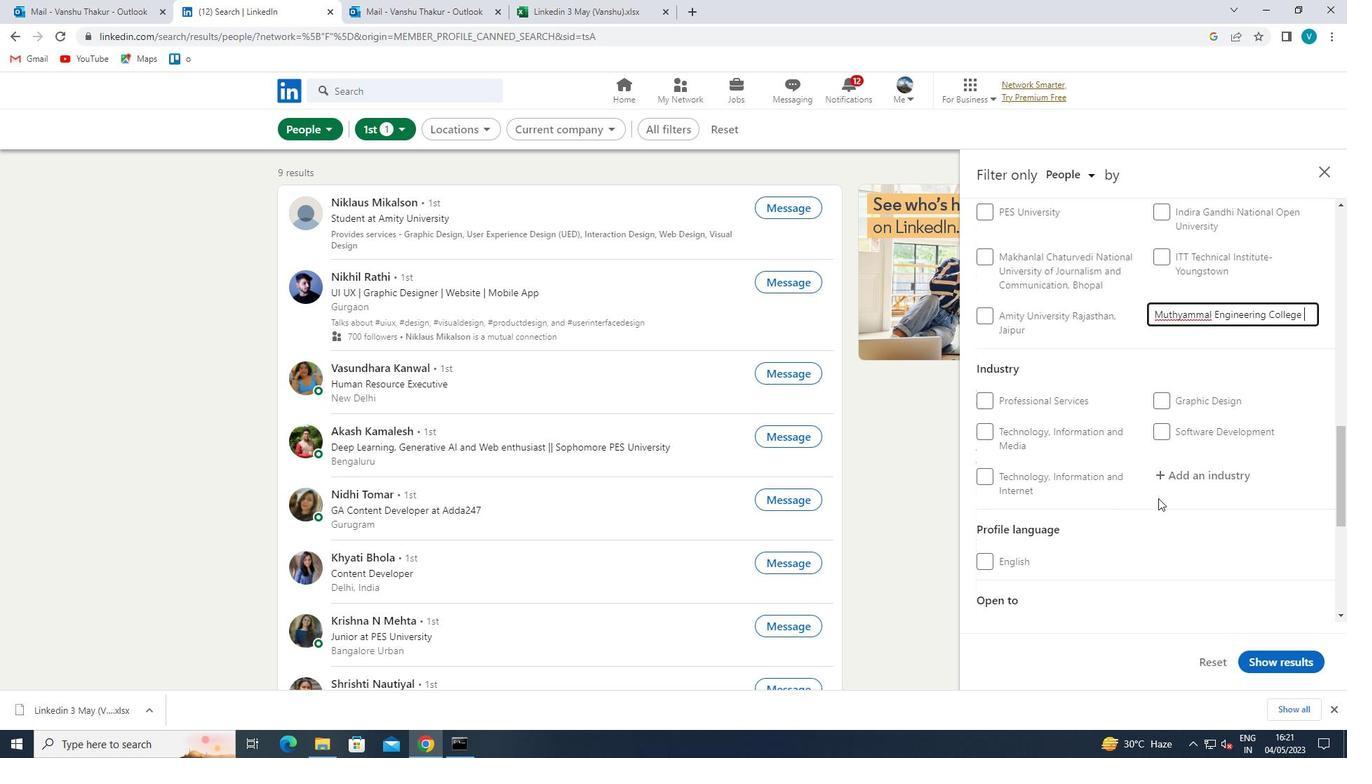 
Action: Mouse pressed left at (1194, 477)
Screenshot: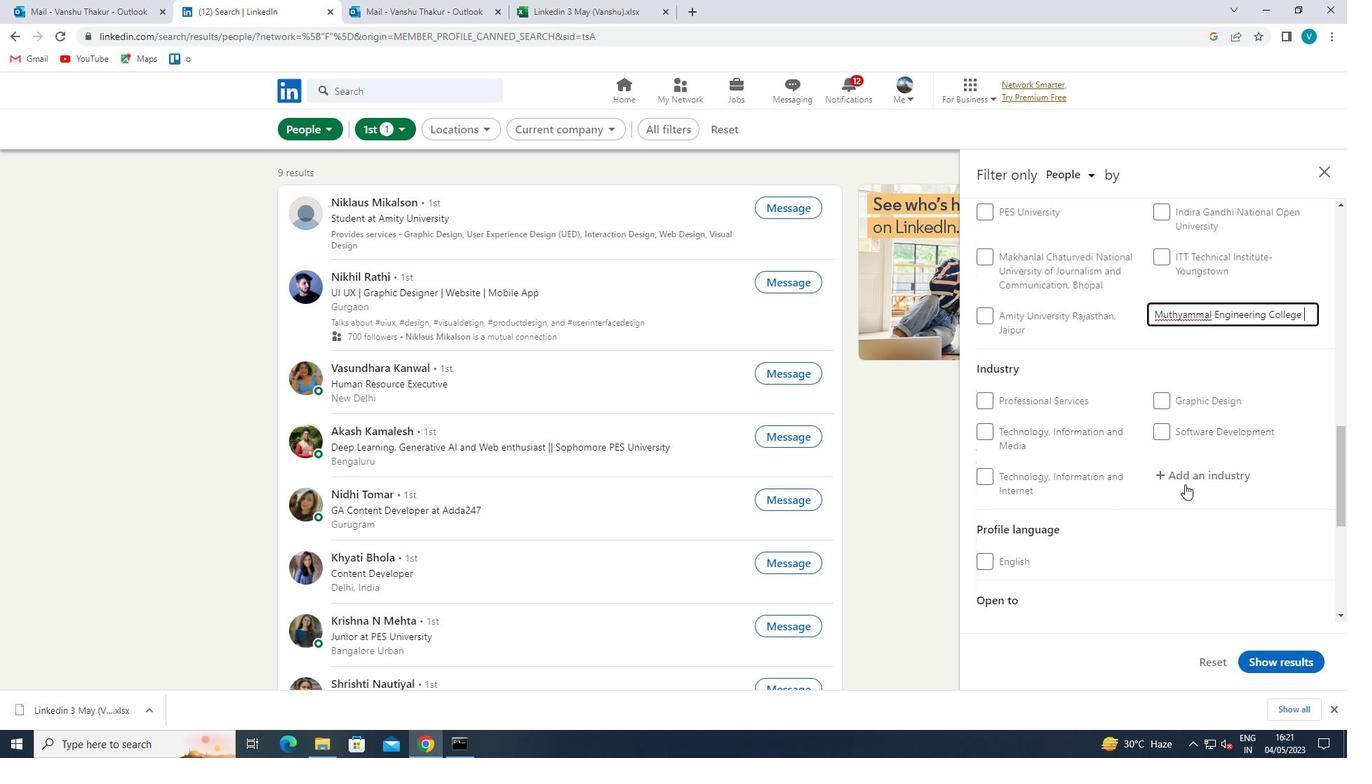 
Action: Mouse moved to (1196, 477)
Screenshot: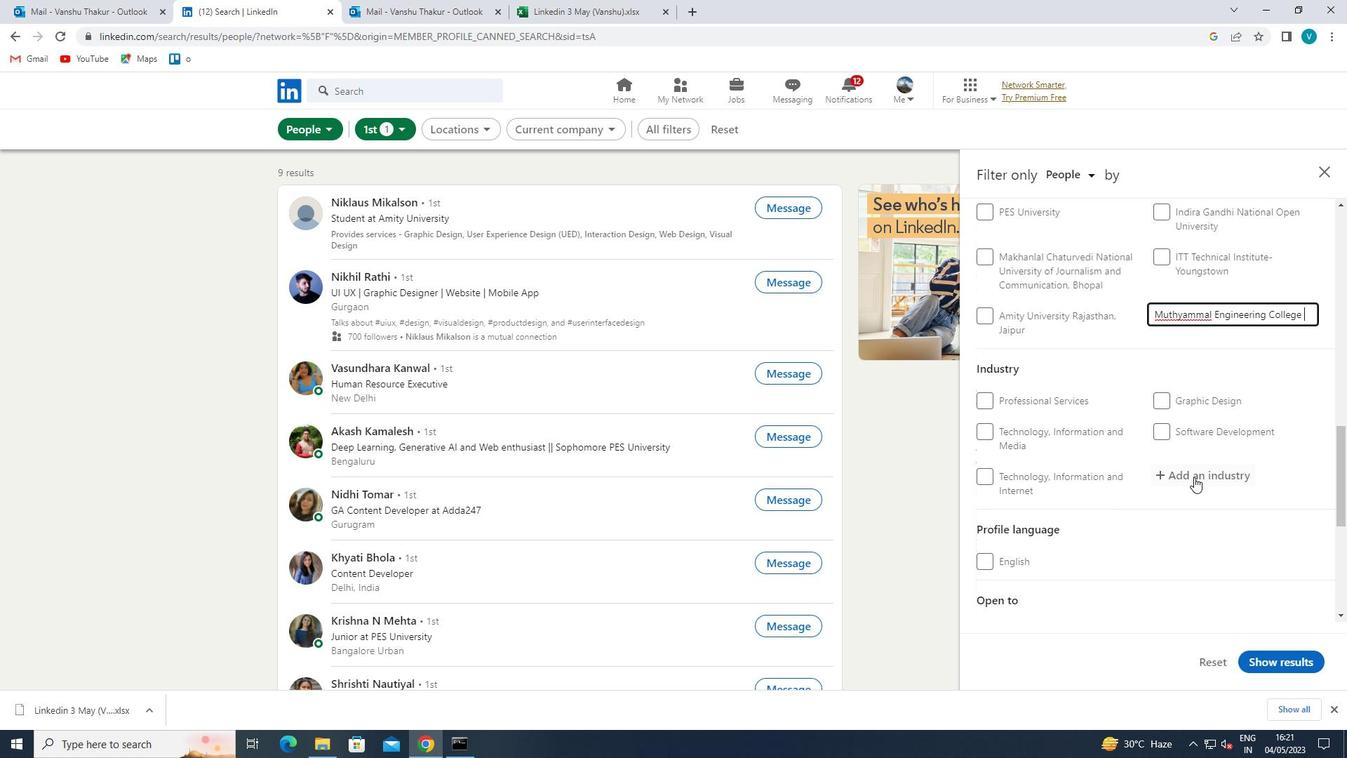 
Action: Key pressed <Key.shift>MOBILE<Key.space><Key.shift>FOOD<Key.space>
Screenshot: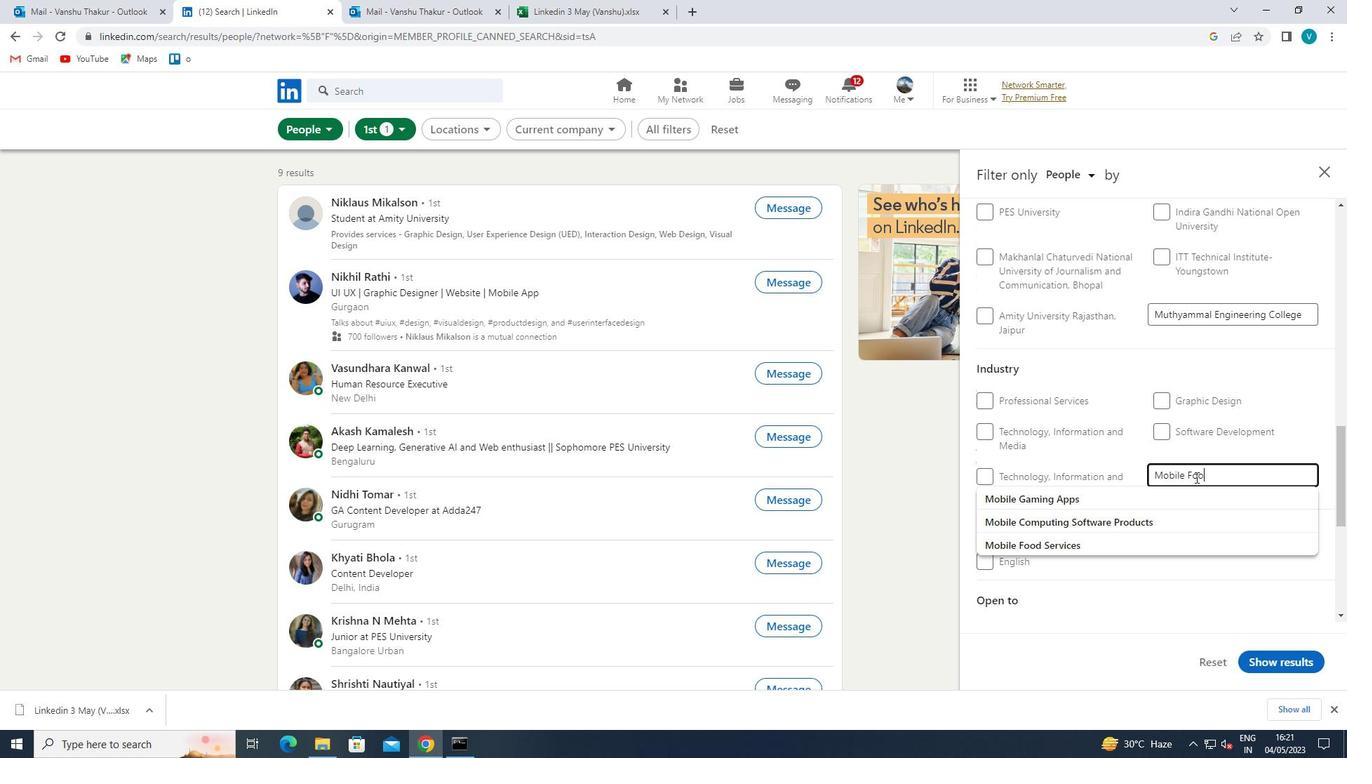 
Action: Mouse moved to (1162, 490)
Screenshot: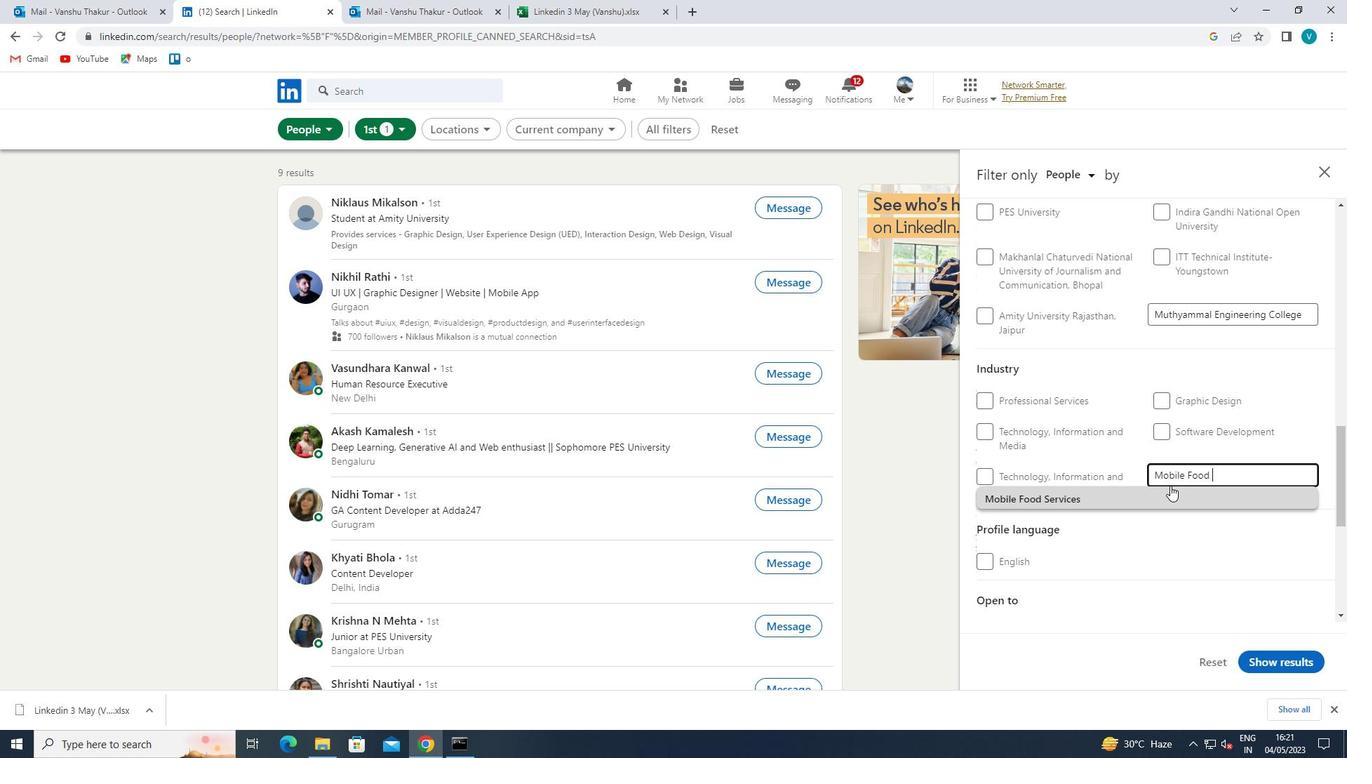 
Action: Mouse pressed left at (1162, 490)
Screenshot: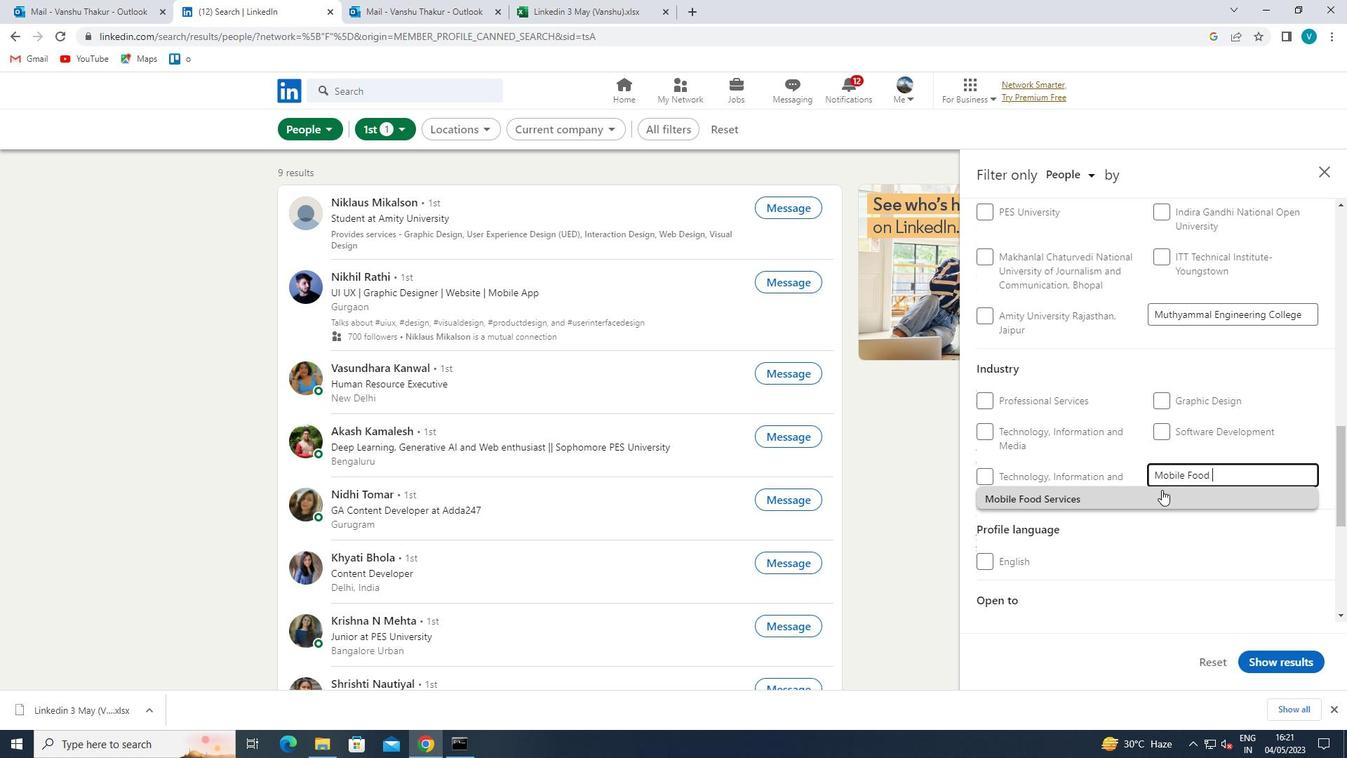 
Action: Mouse scrolled (1162, 489) with delta (0, 0)
Screenshot: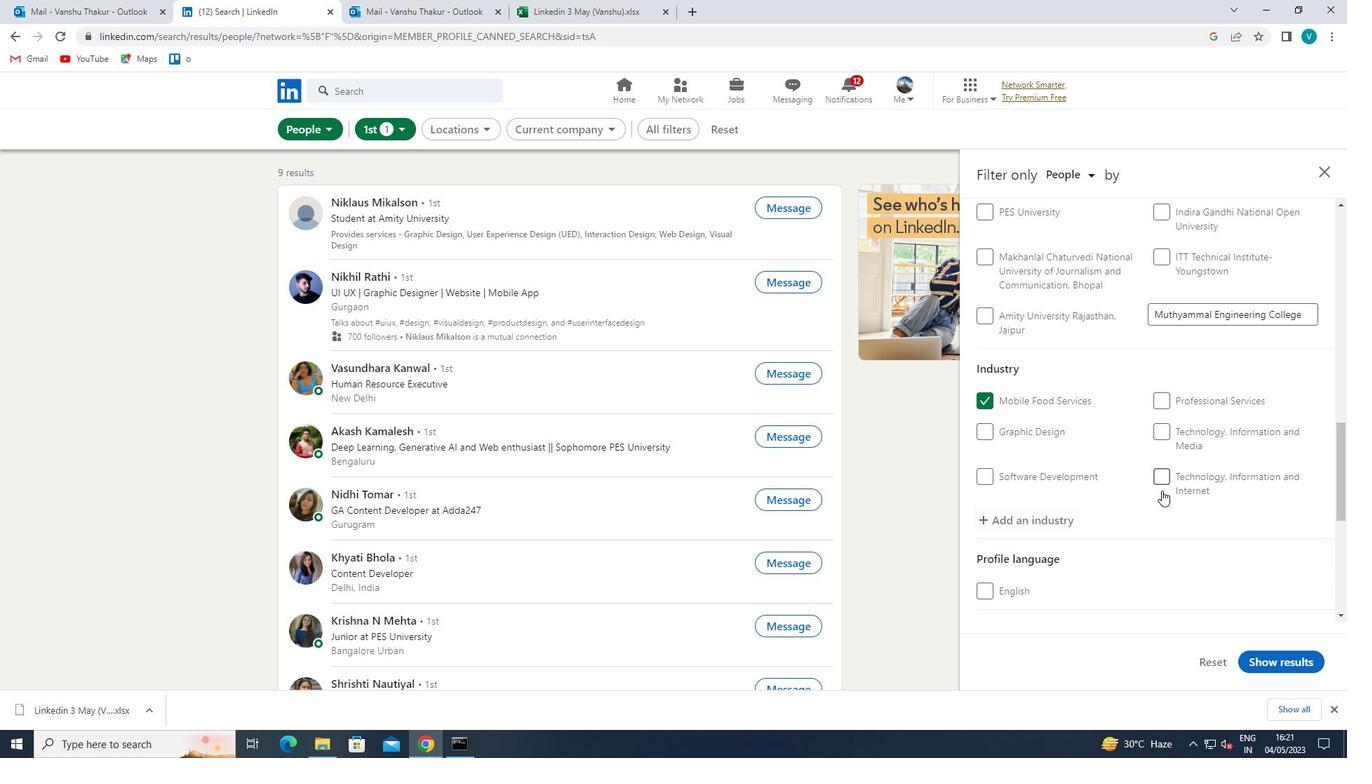 
Action: Mouse scrolled (1162, 489) with delta (0, 0)
Screenshot: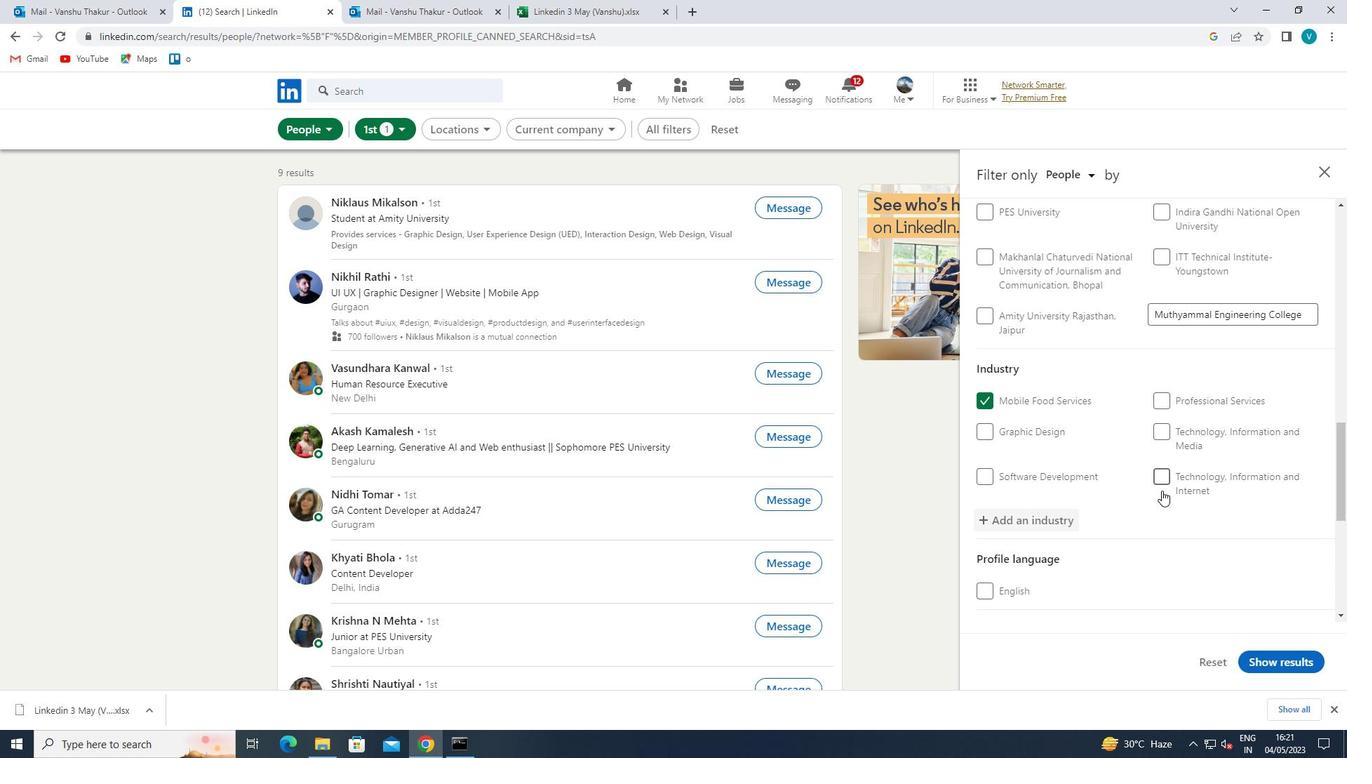 
Action: Mouse moved to (1158, 491)
Screenshot: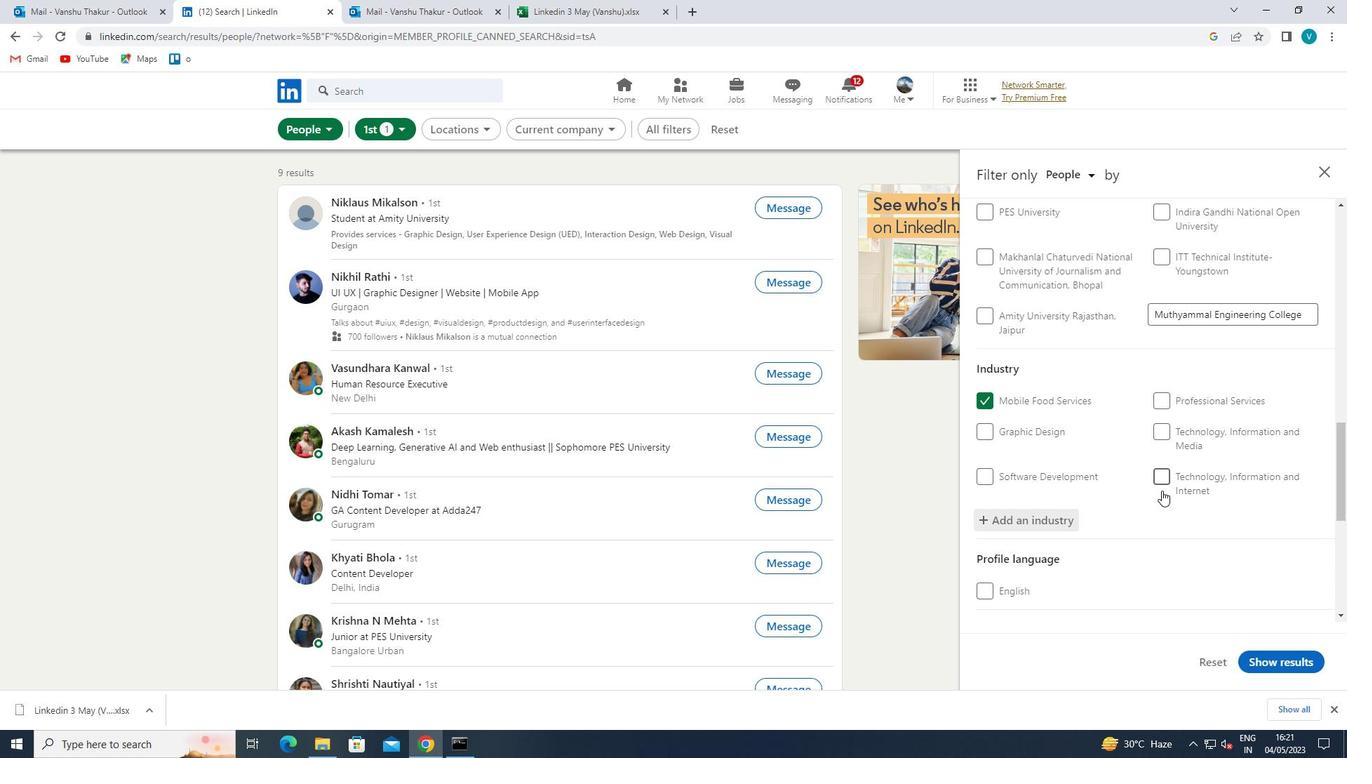 
Action: Mouse scrolled (1158, 490) with delta (0, 0)
Screenshot: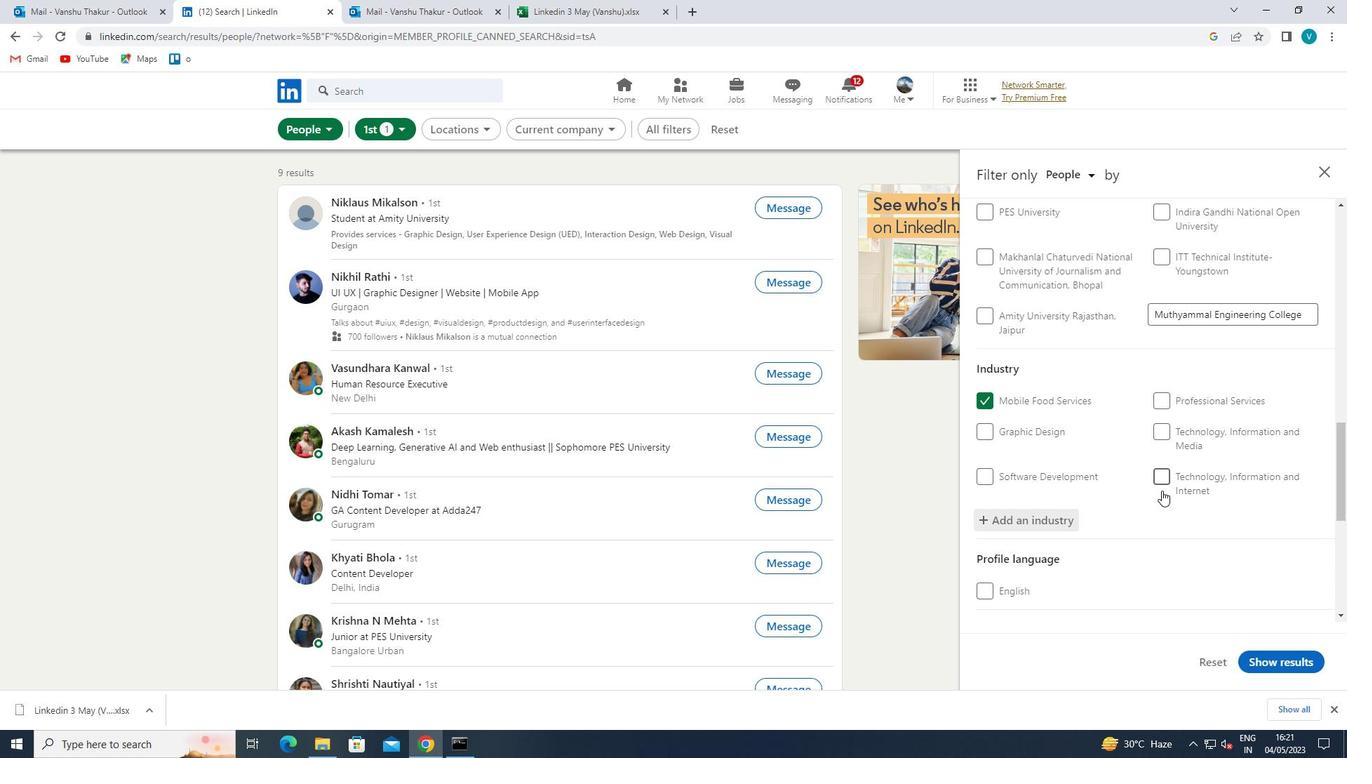 
Action: Mouse moved to (1156, 492)
Screenshot: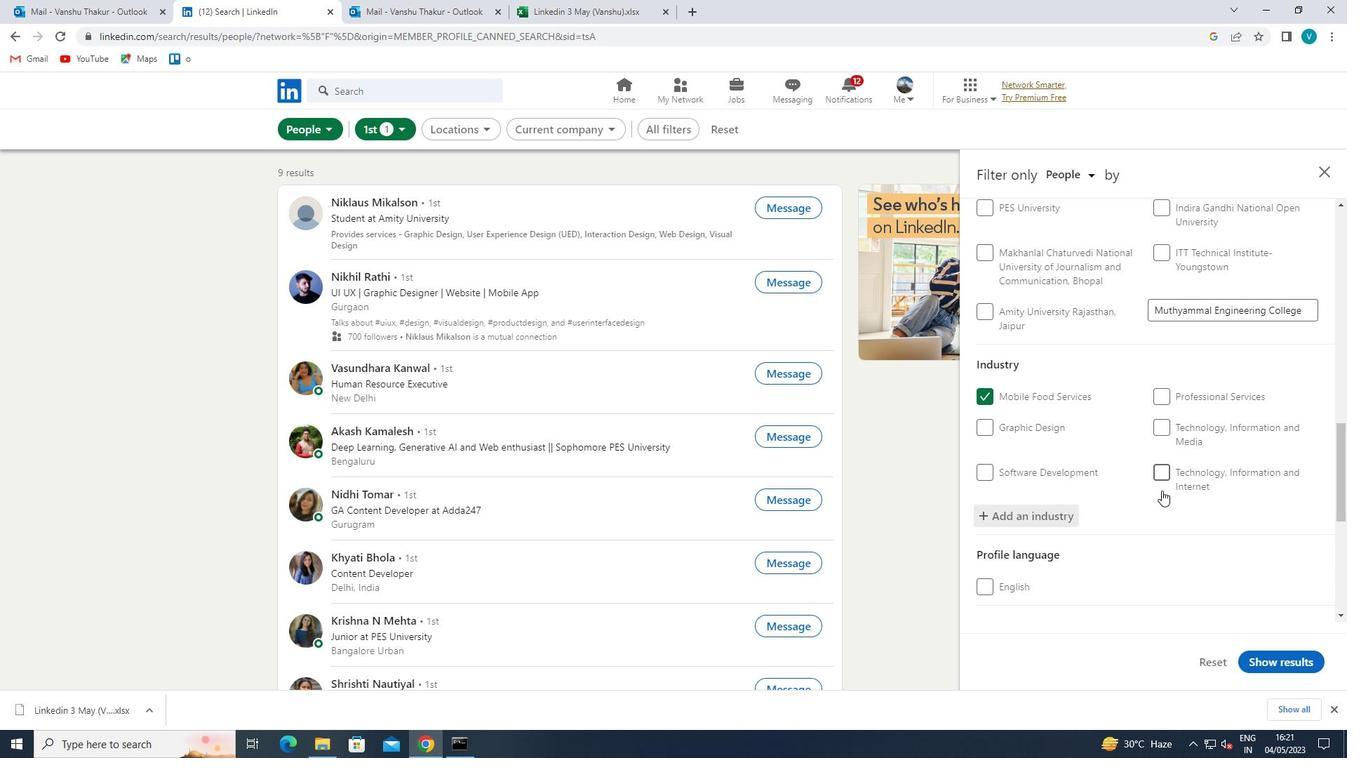 
Action: Mouse scrolled (1156, 491) with delta (0, 0)
Screenshot: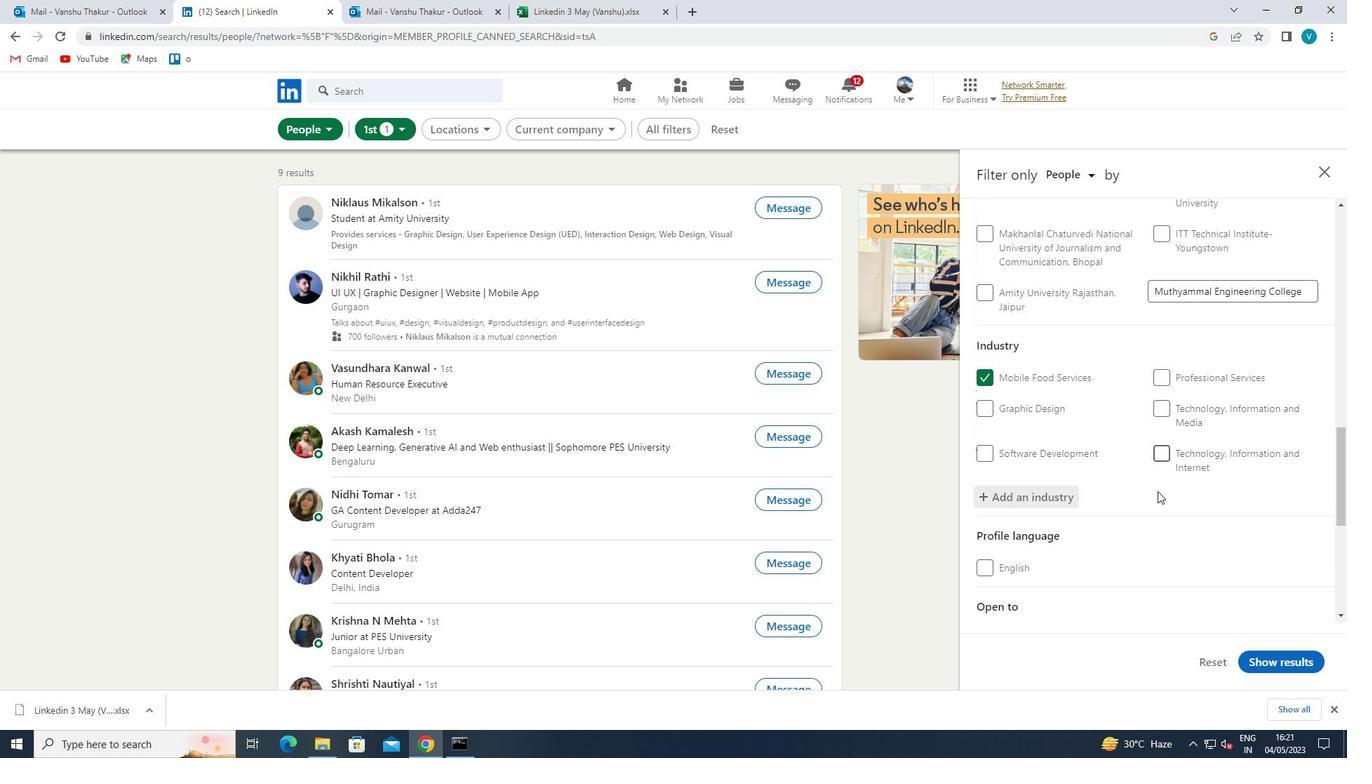 
Action: Mouse scrolled (1156, 491) with delta (0, 0)
Screenshot: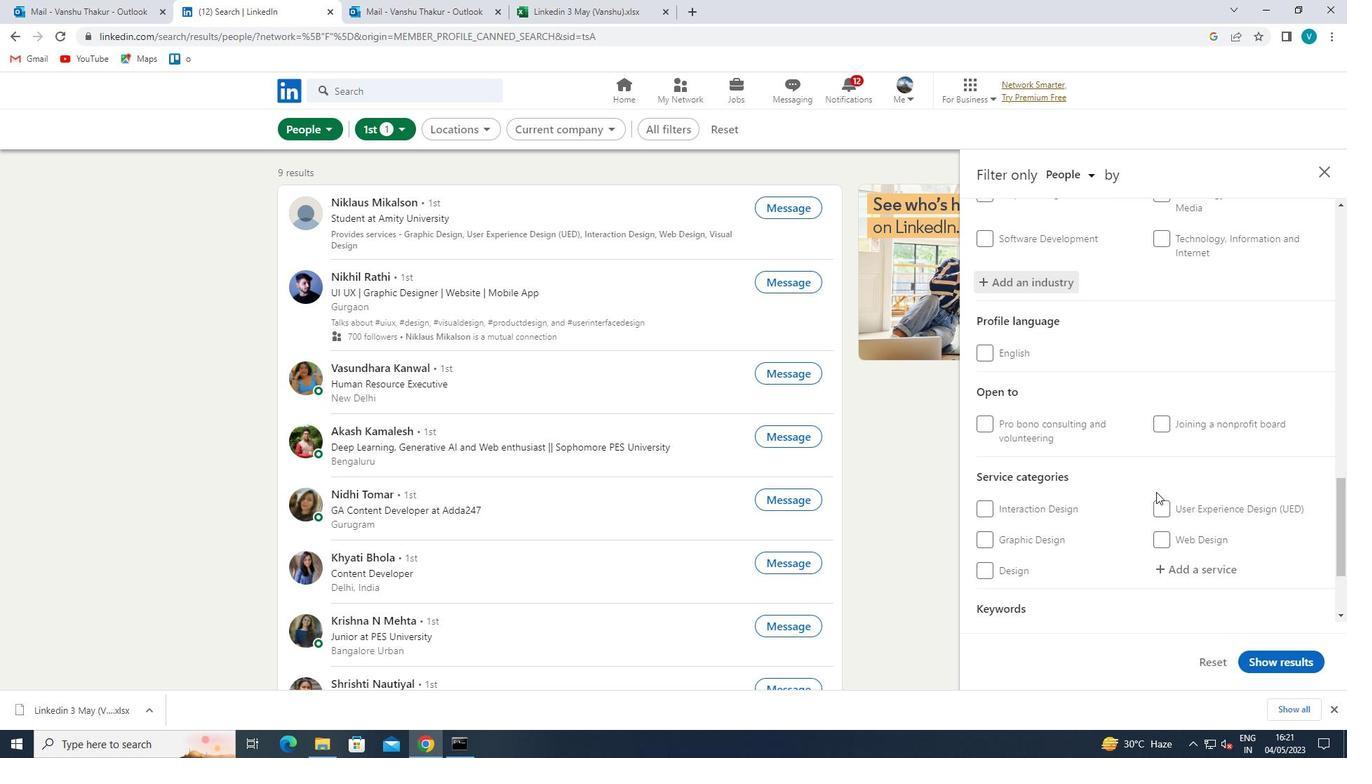 
Action: Mouse moved to (1202, 450)
Screenshot: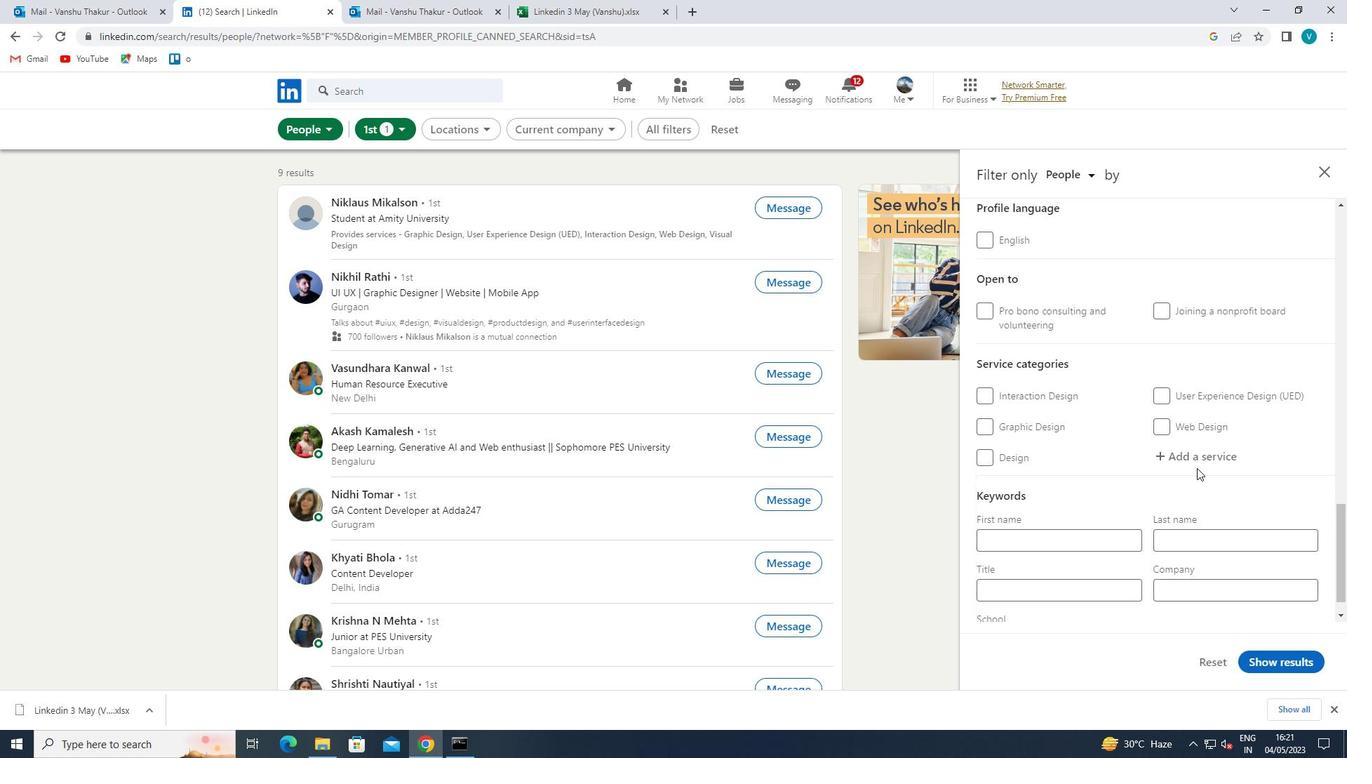 
Action: Mouse pressed left at (1202, 450)
Screenshot: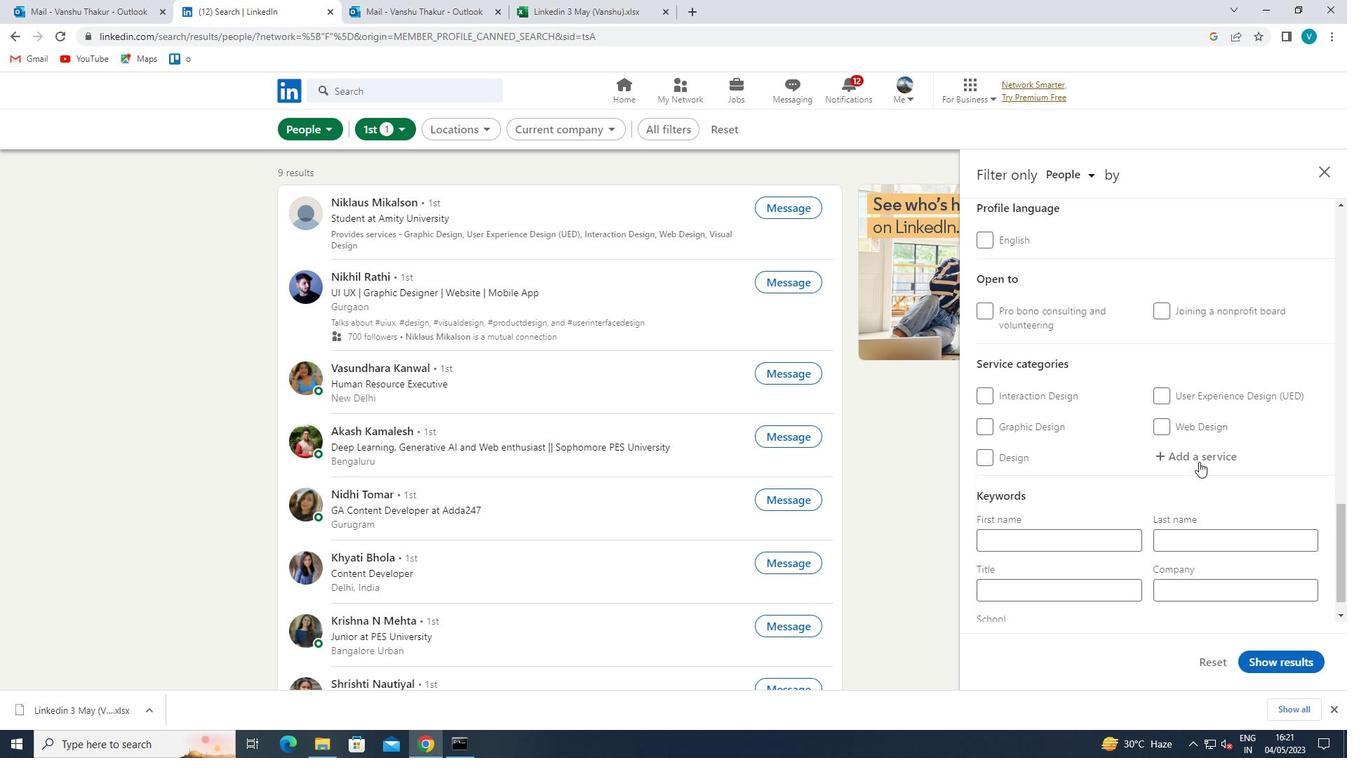 
Action: Mouse moved to (1133, 438)
Screenshot: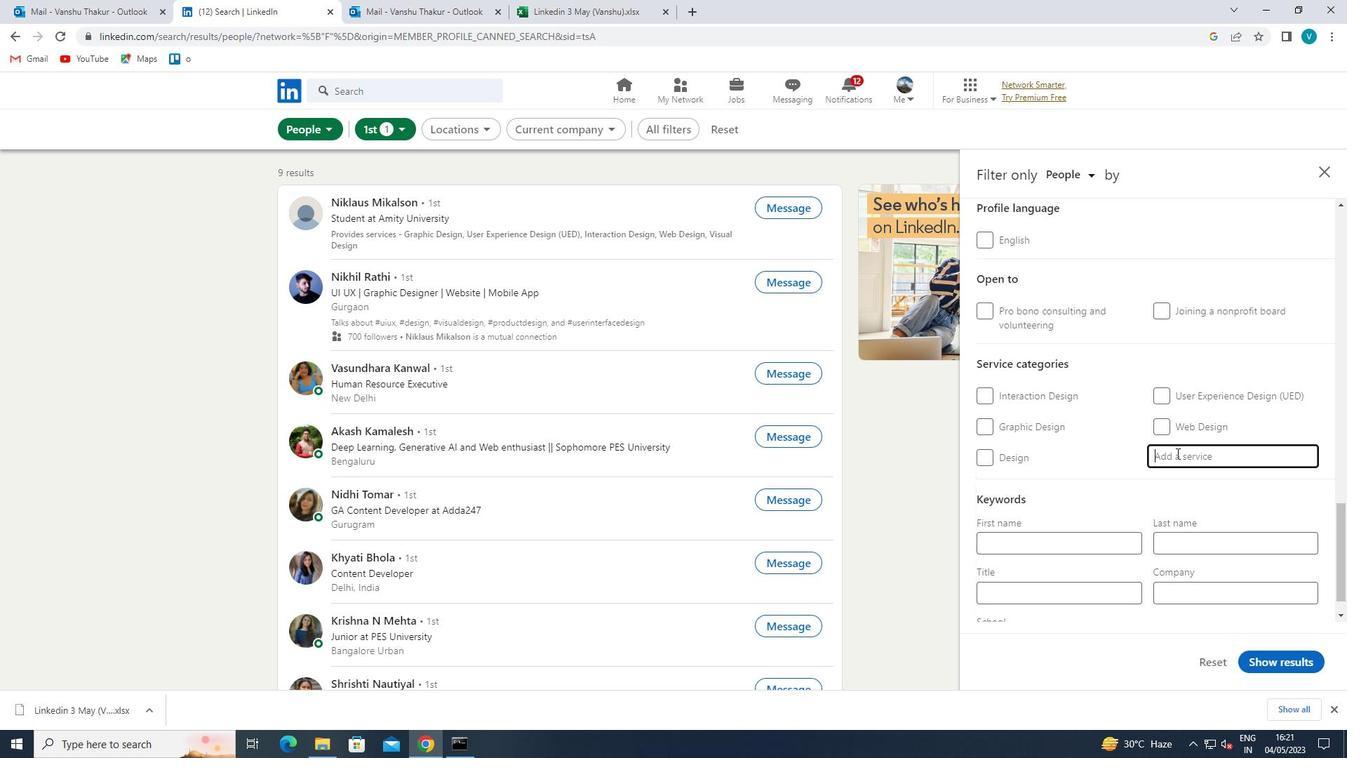 
Action: Key pressed <Key.shift>FAMILY<Key.space>
Screenshot: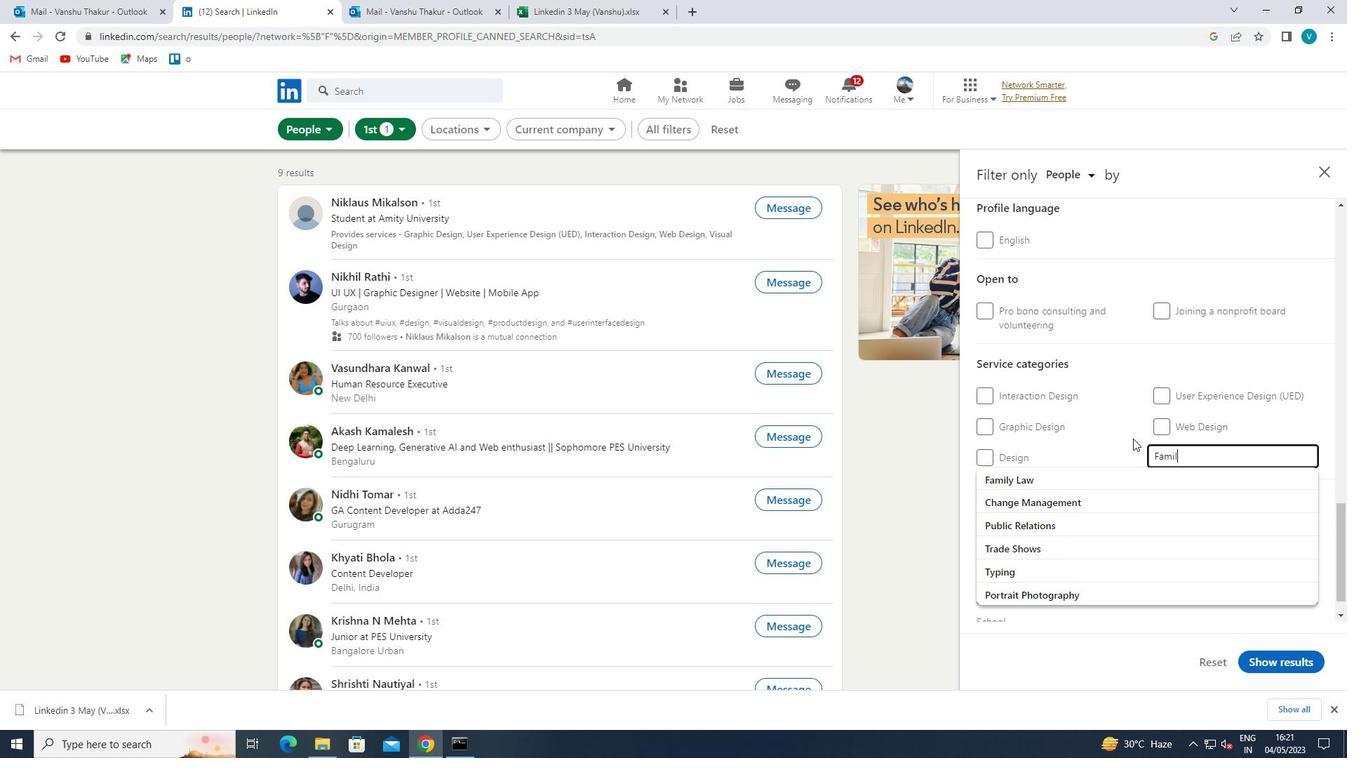 
Action: Mouse moved to (1184, 472)
Screenshot: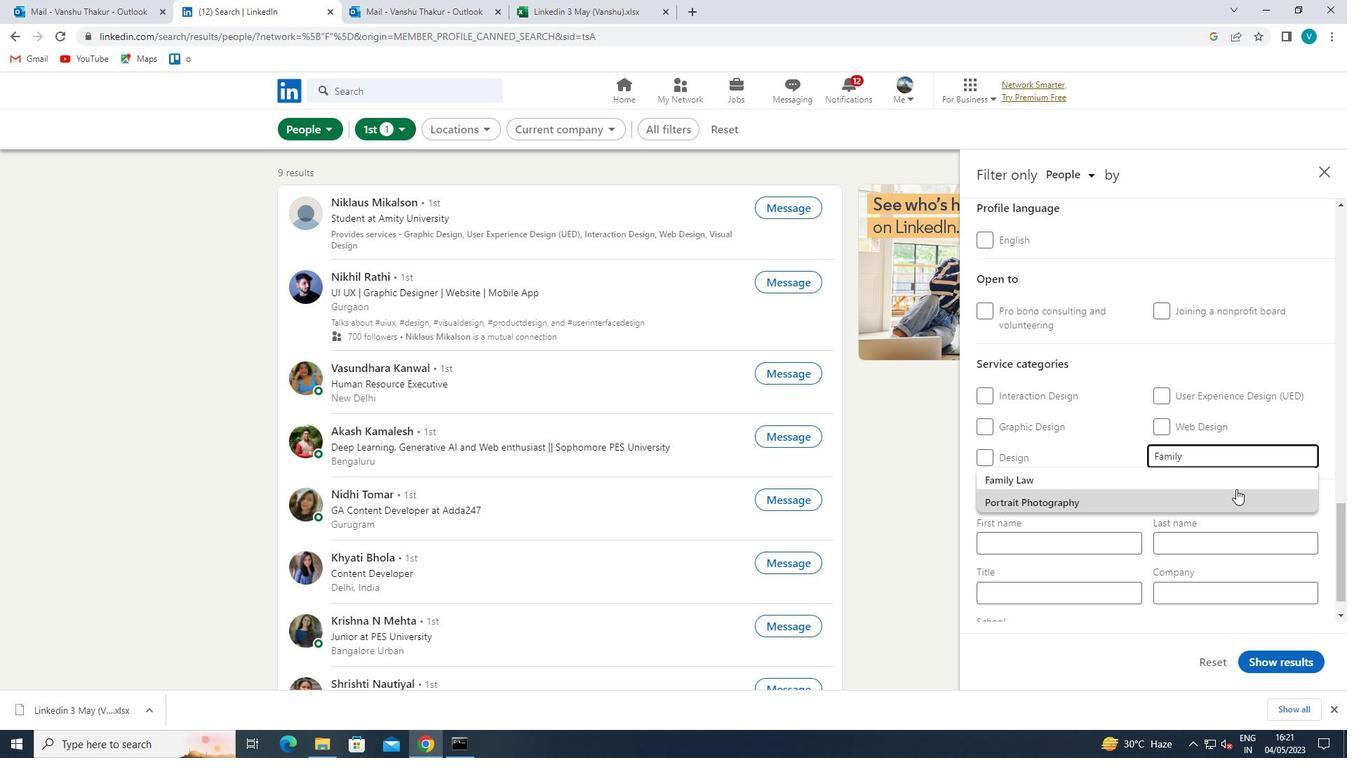 
Action: Mouse pressed left at (1184, 472)
Screenshot: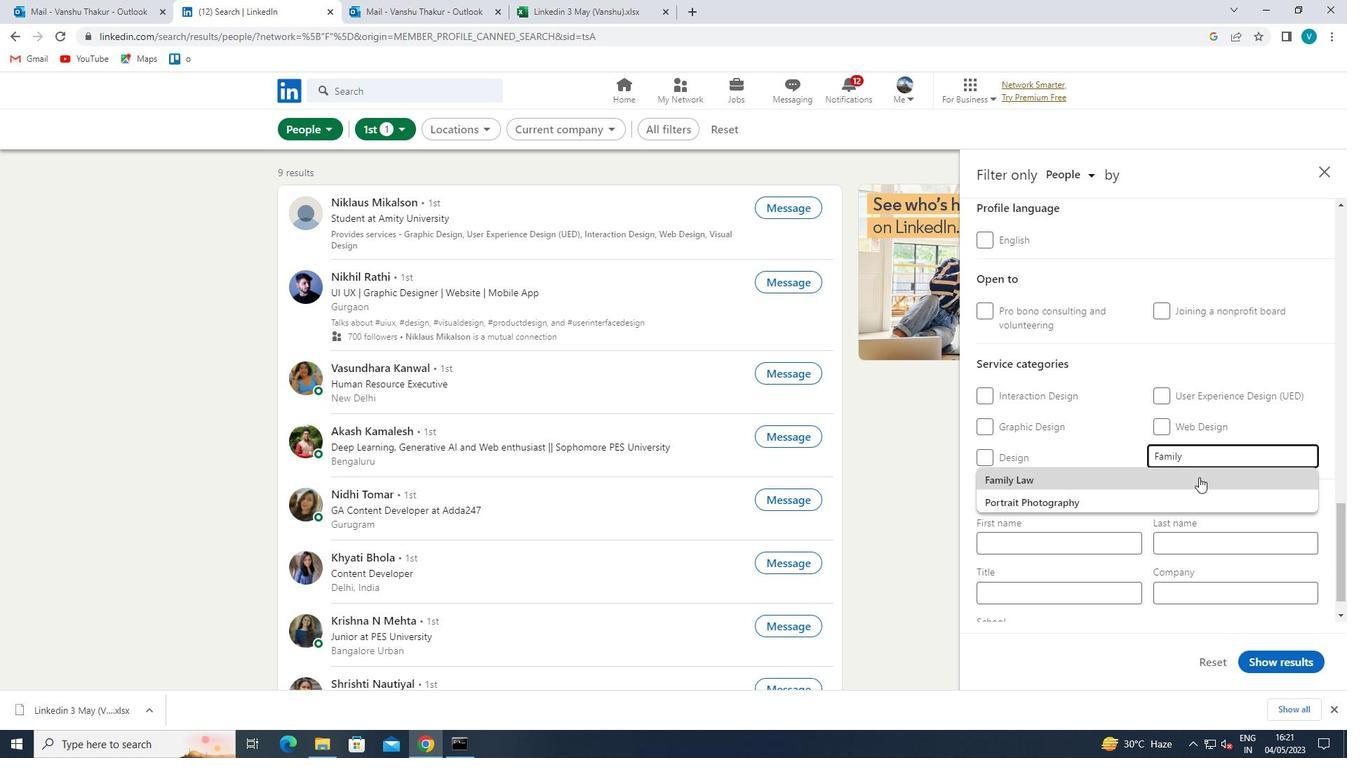 
Action: Mouse moved to (1182, 473)
Screenshot: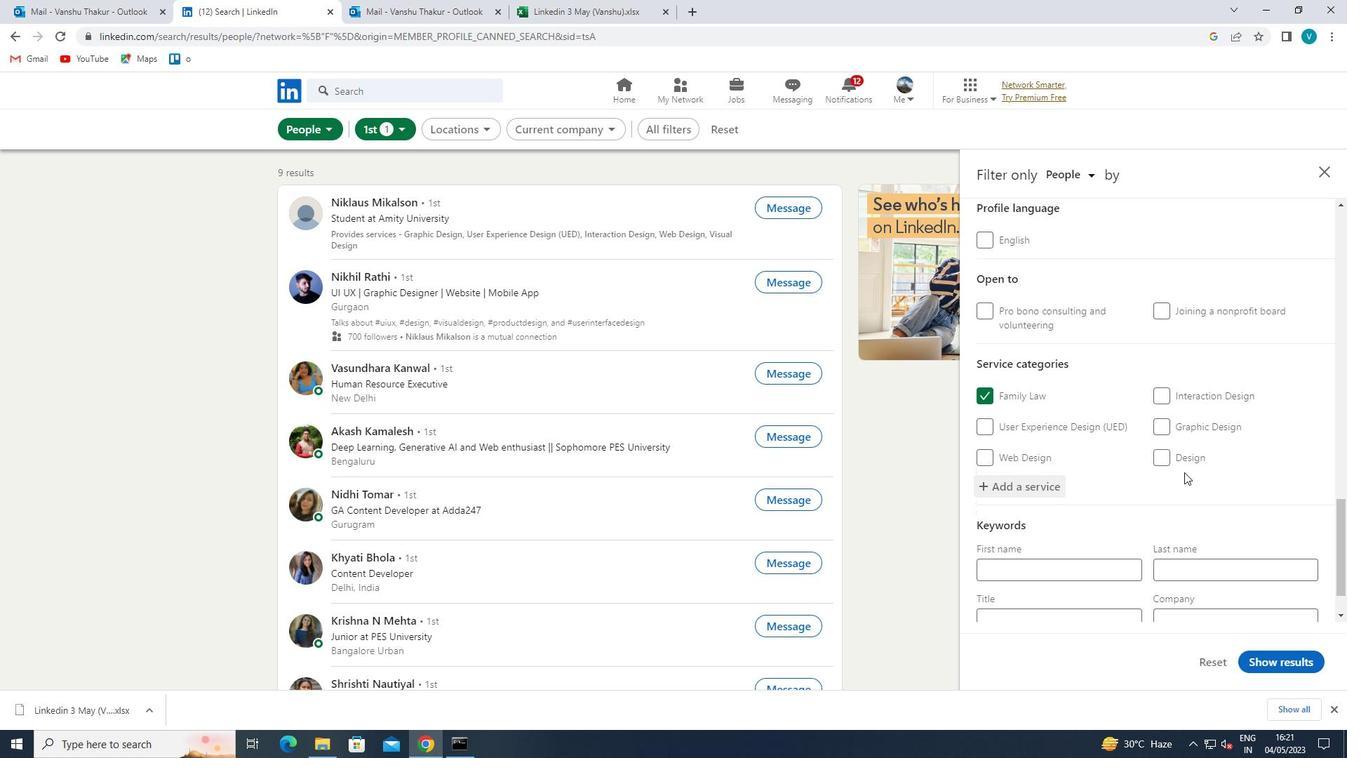 
Action: Mouse scrolled (1182, 473) with delta (0, 0)
Screenshot: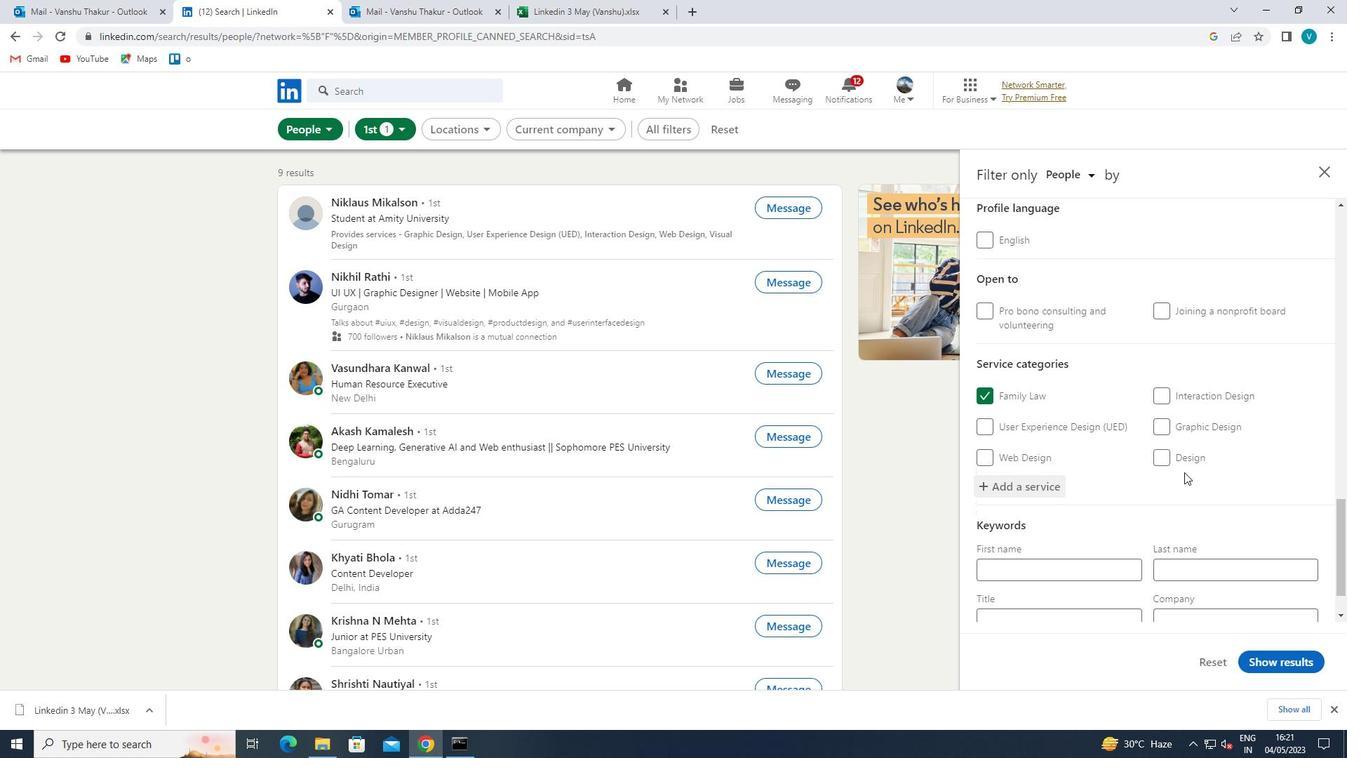 
Action: Mouse moved to (1181, 474)
Screenshot: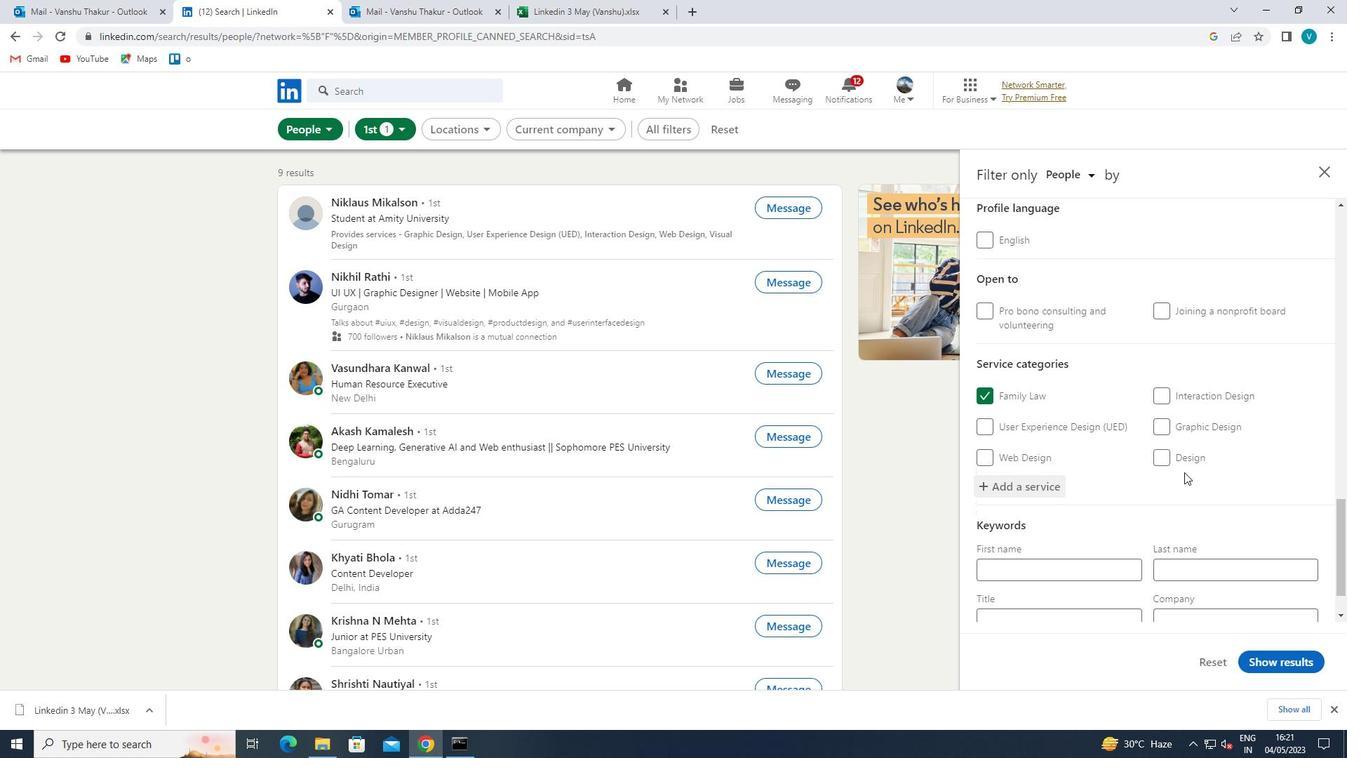 
Action: Mouse scrolled (1181, 473) with delta (0, 0)
Screenshot: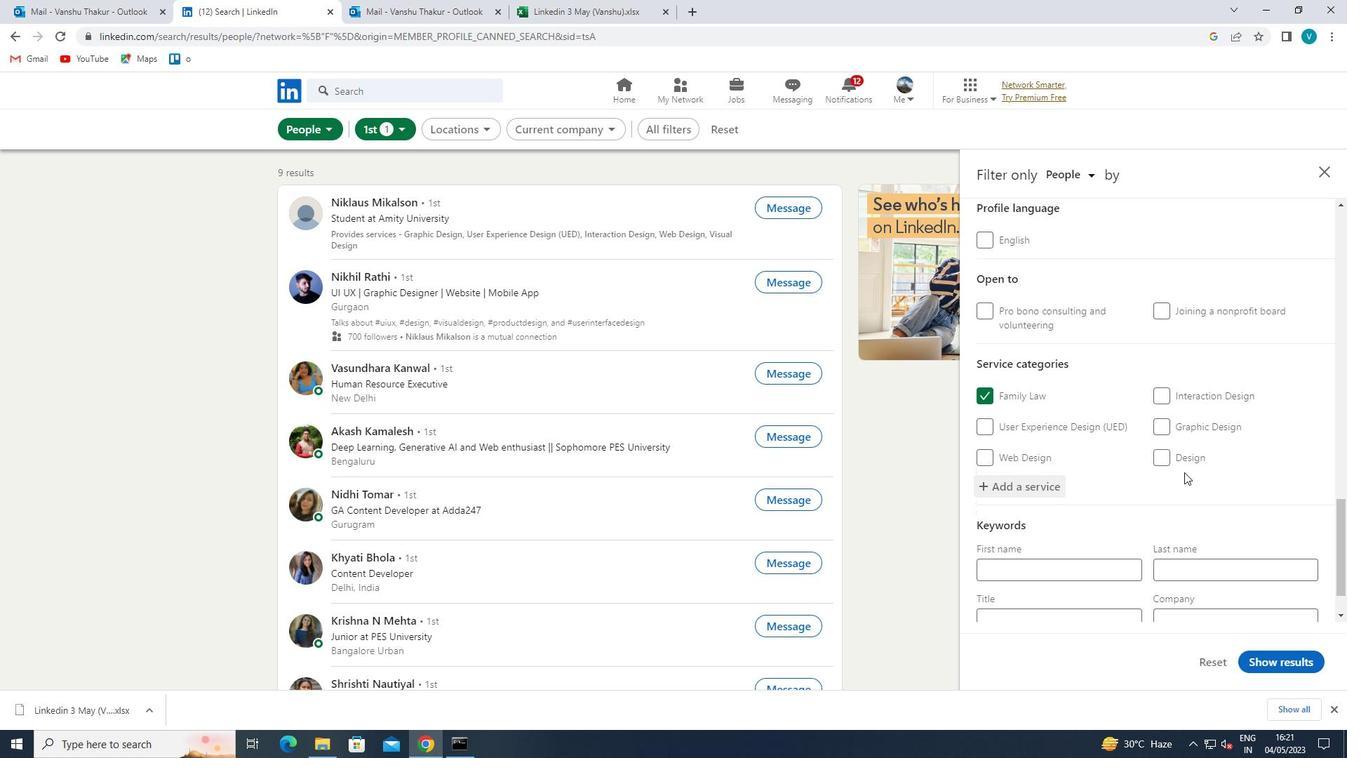
Action: Mouse moved to (1180, 475)
Screenshot: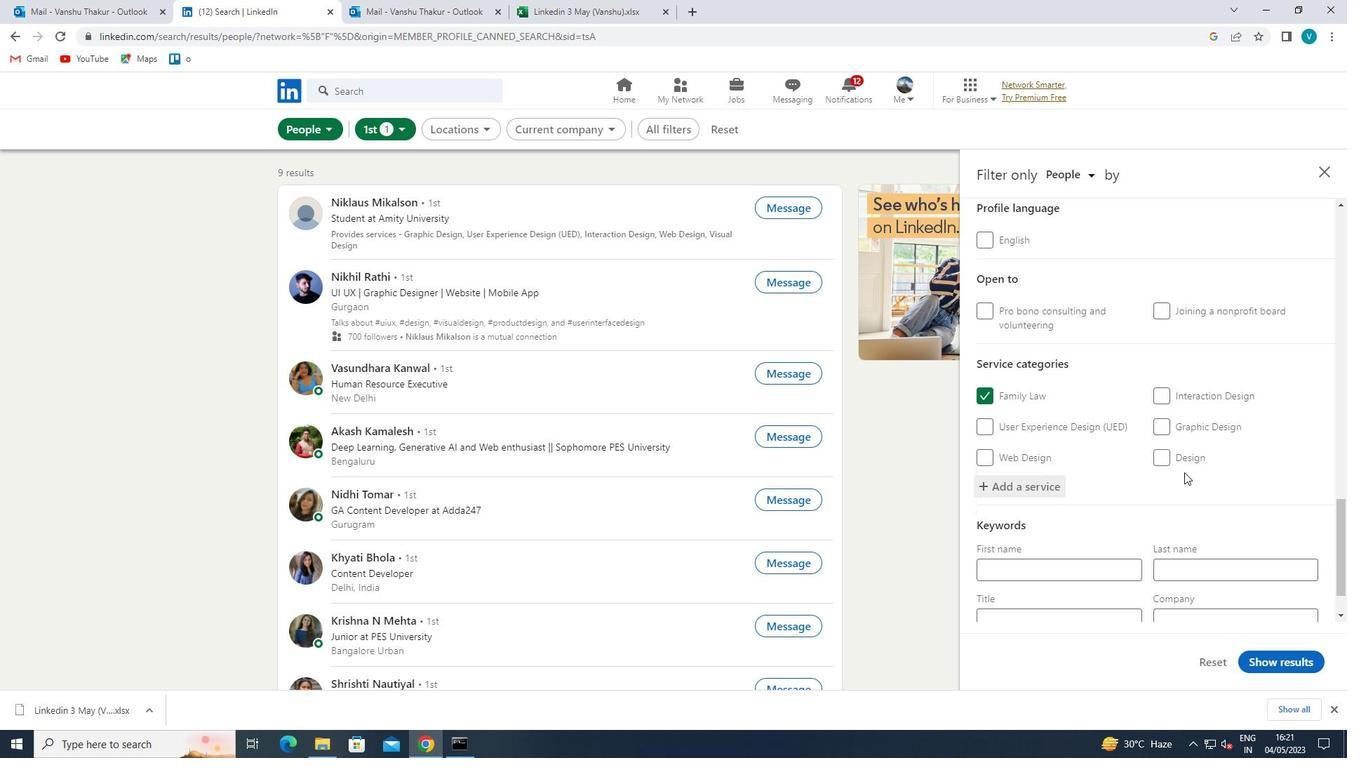 
Action: Mouse scrolled (1180, 474) with delta (0, 0)
Screenshot: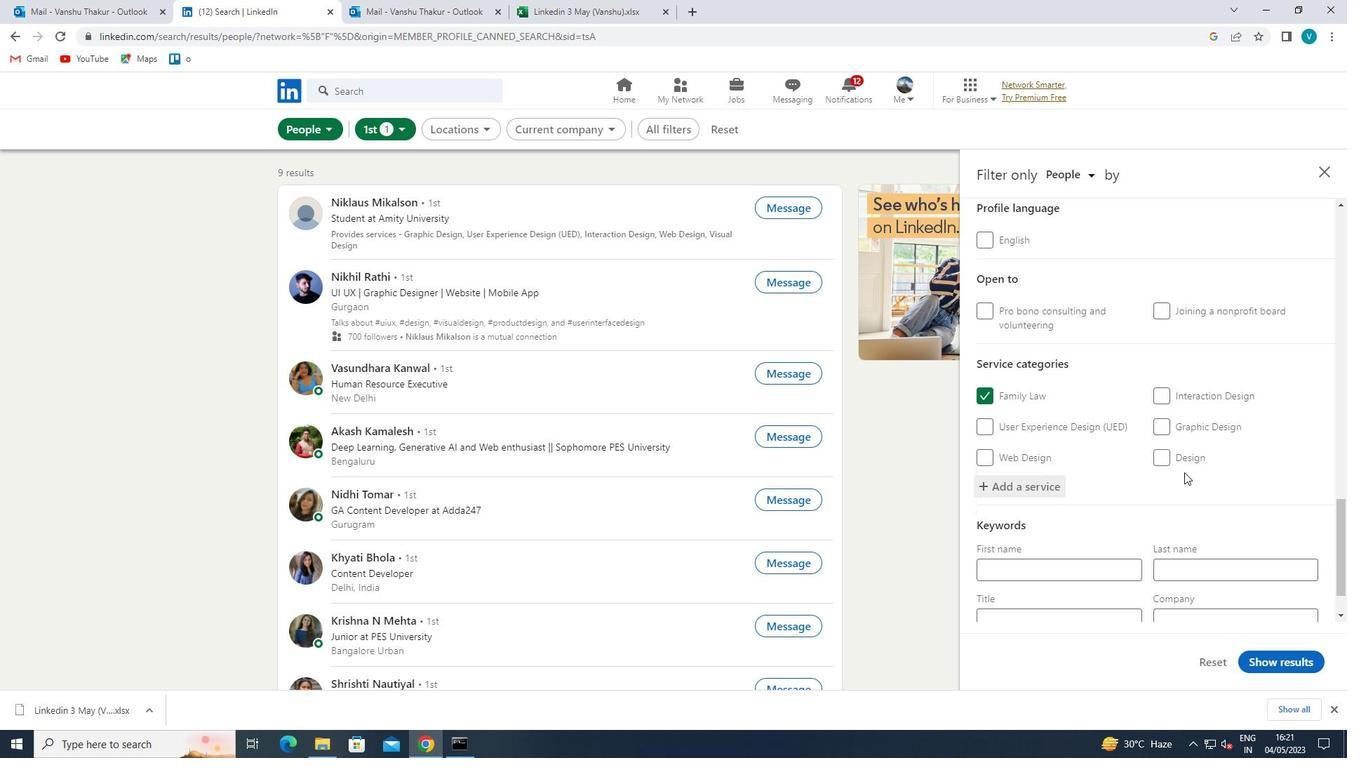 
Action: Mouse moved to (1179, 475)
Screenshot: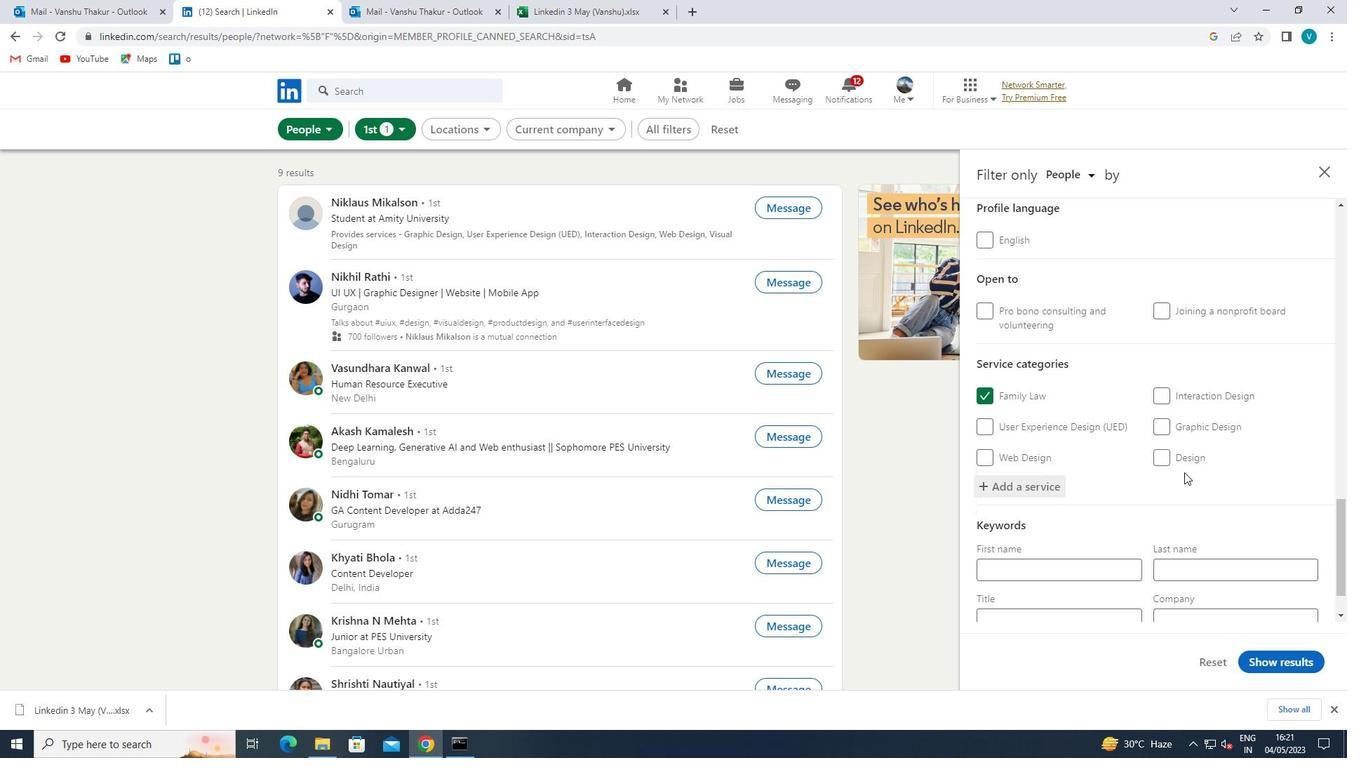 
Action: Mouse scrolled (1179, 474) with delta (0, 0)
Screenshot: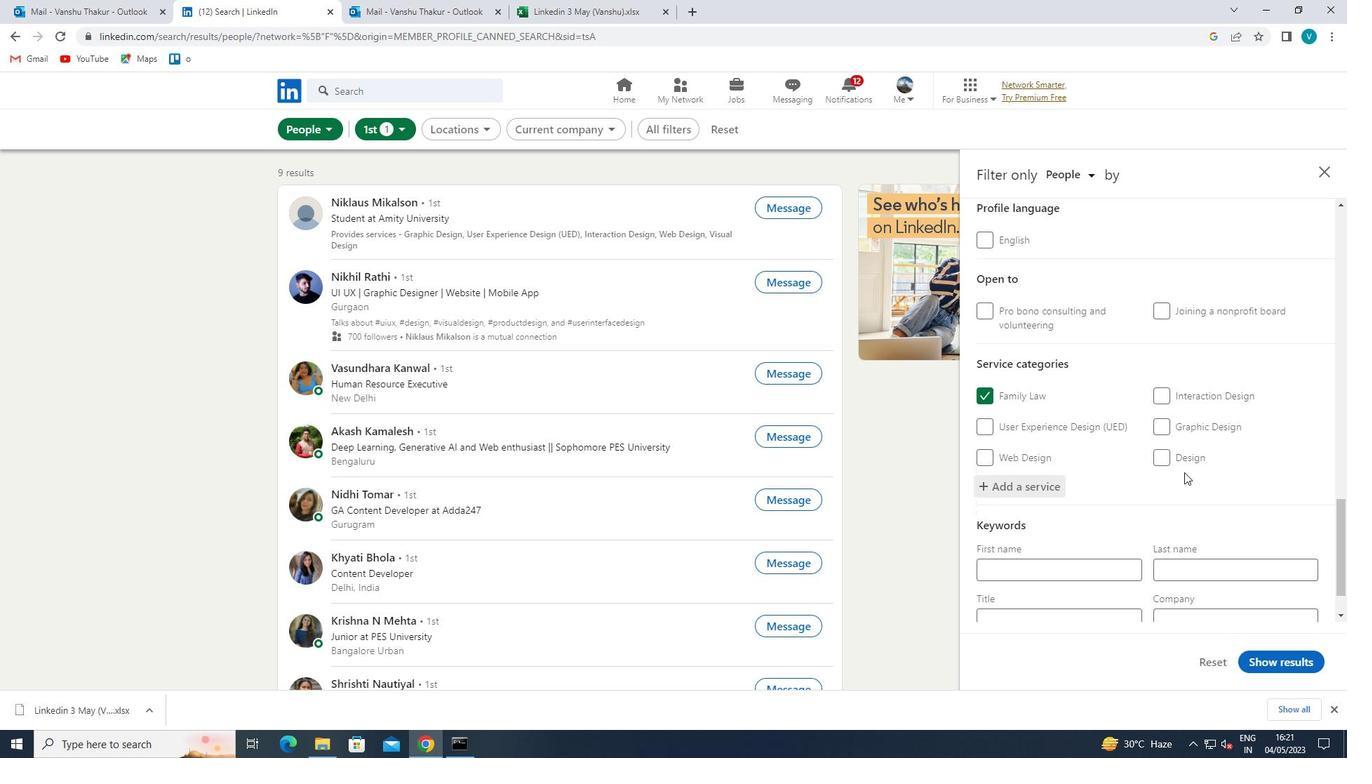 
Action: Mouse moved to (1103, 561)
Screenshot: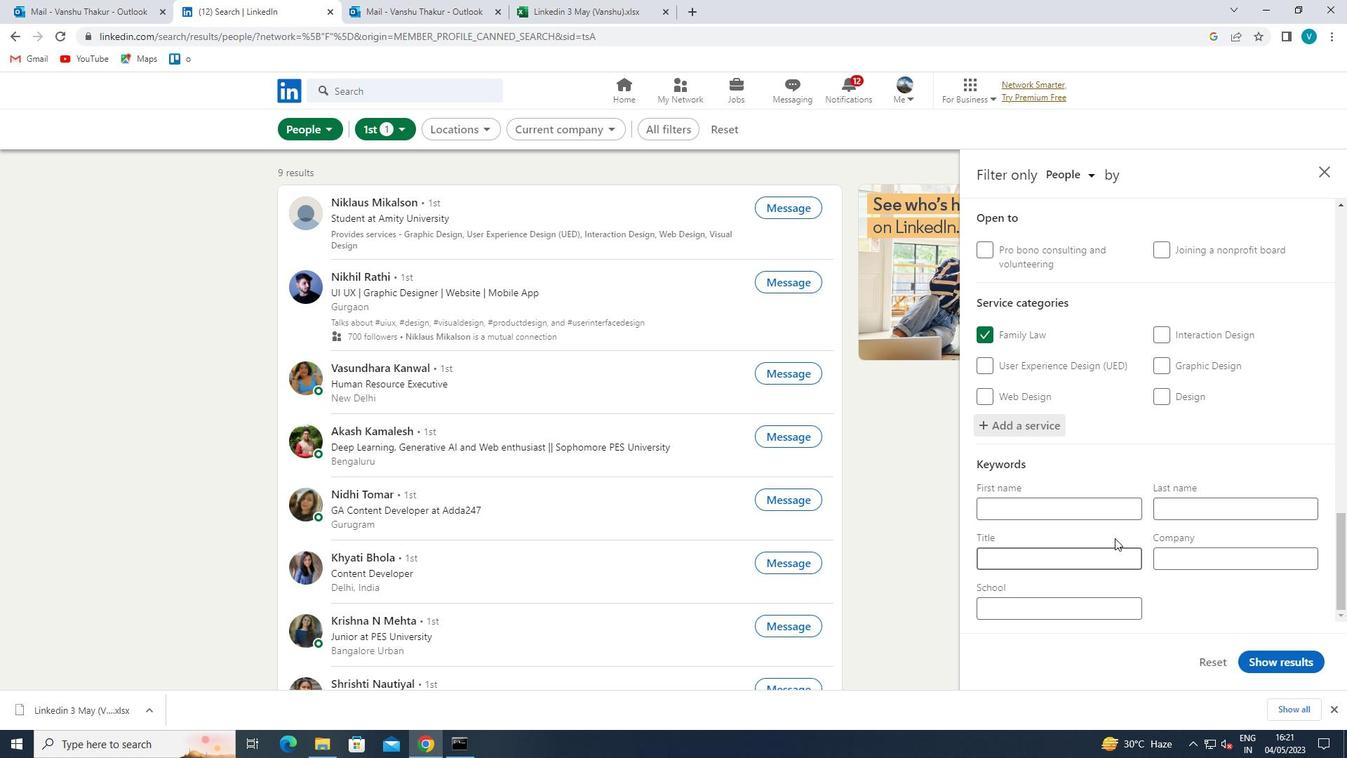
Action: Mouse pressed left at (1103, 561)
Screenshot: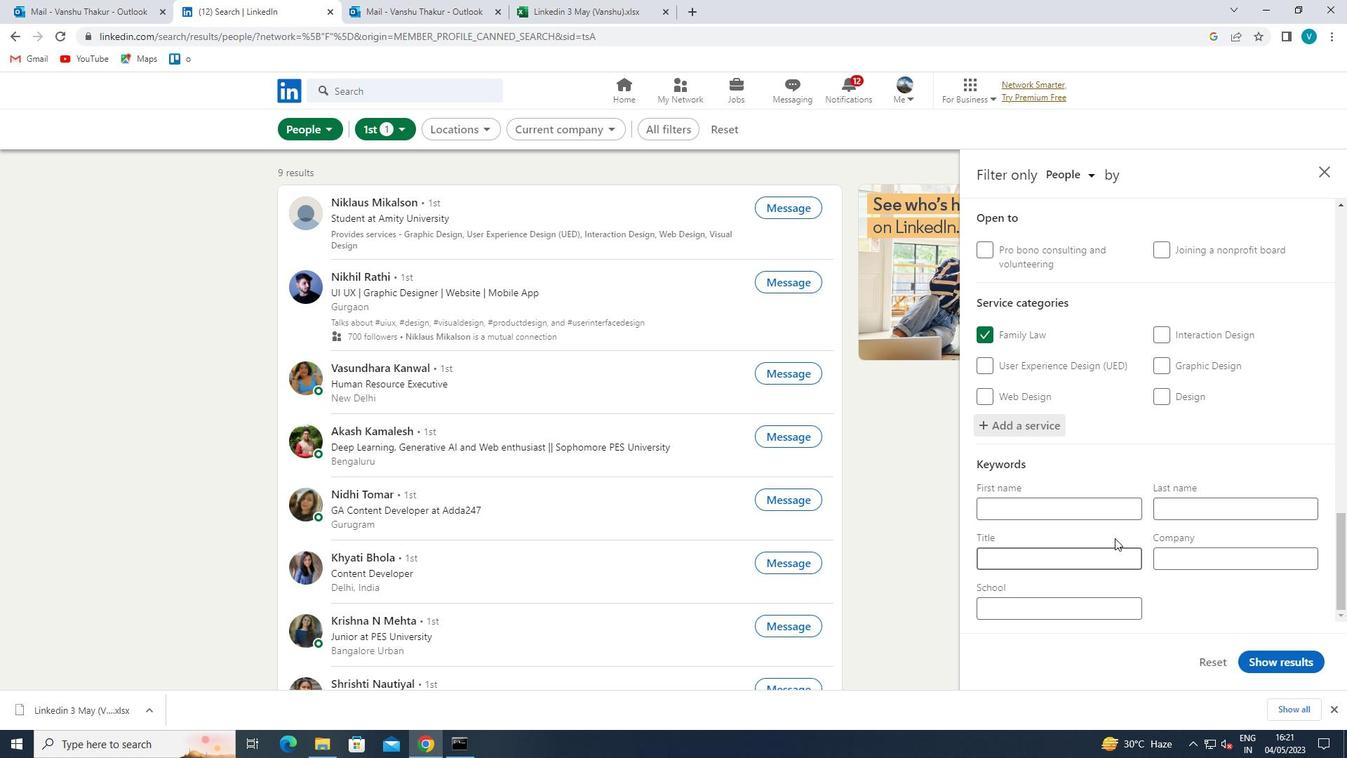 
Action: Mouse moved to (1103, 562)
Screenshot: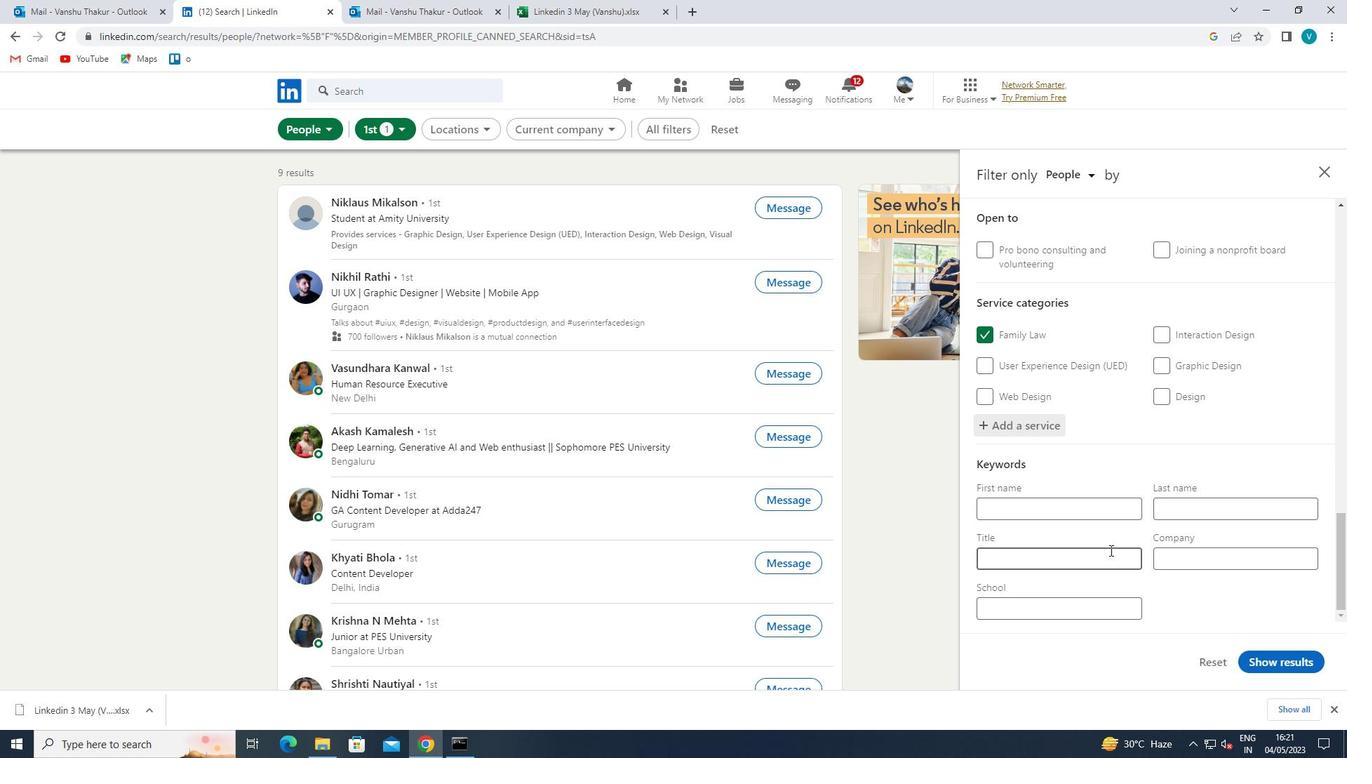 
Action: Key pressed <Key.shift>OPERAIONS<Key.space><Key.shift>MANAGER<Key.space>
Screenshot: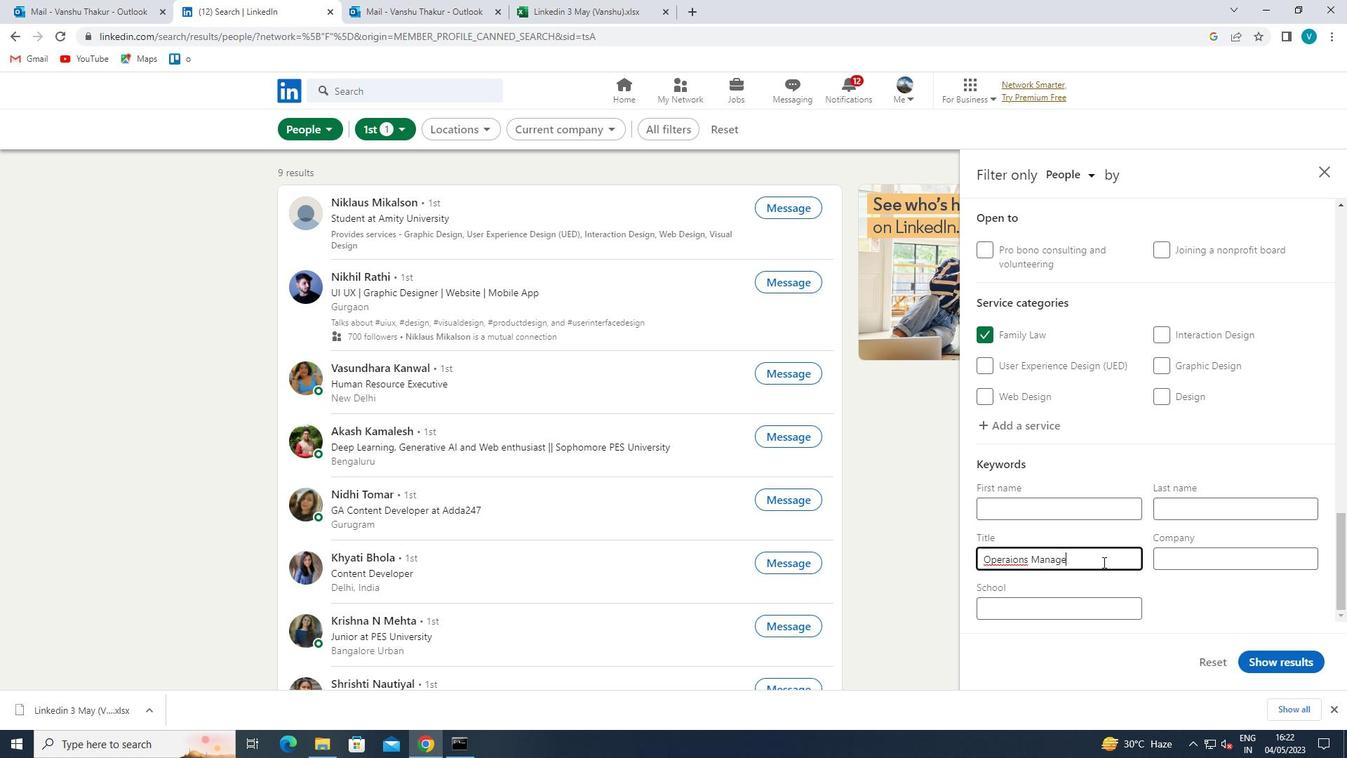
Action: Mouse moved to (1250, 654)
Screenshot: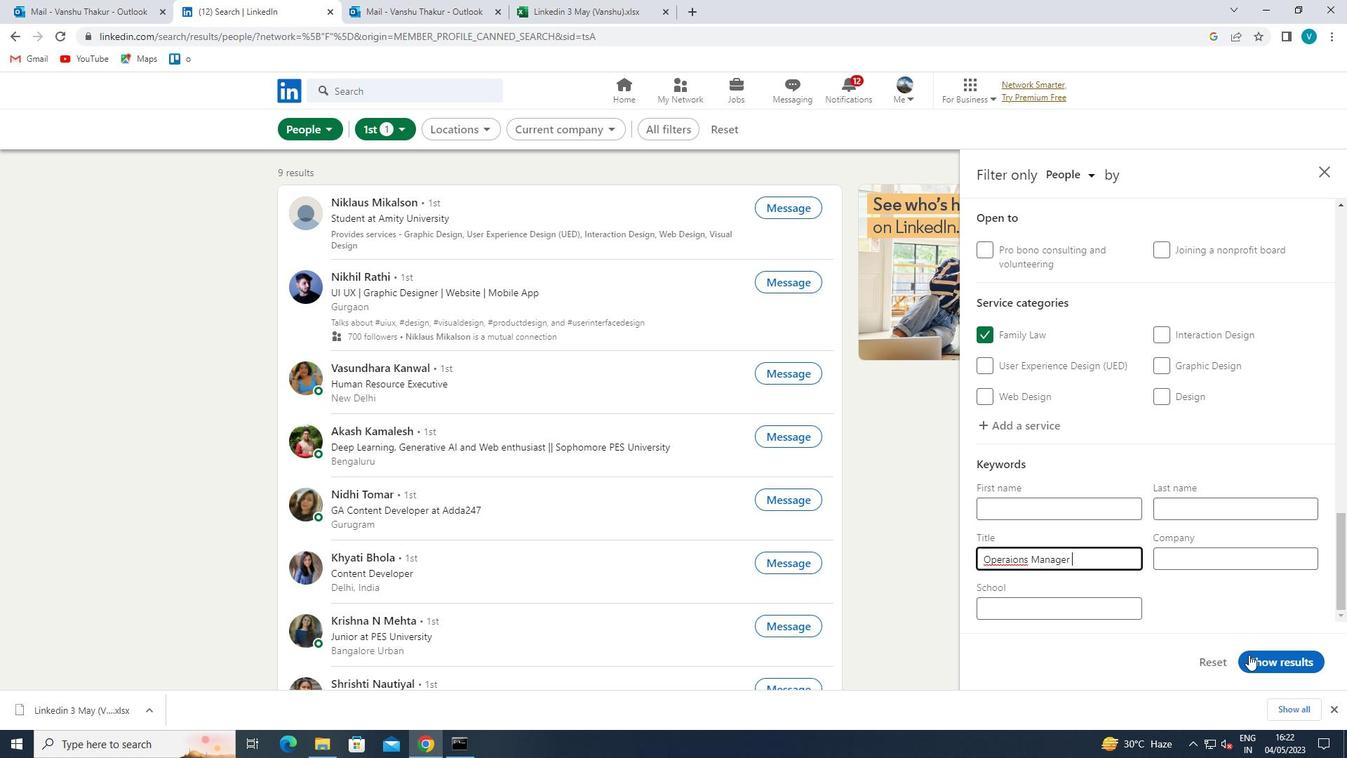 
Action: Mouse pressed left at (1250, 654)
Screenshot: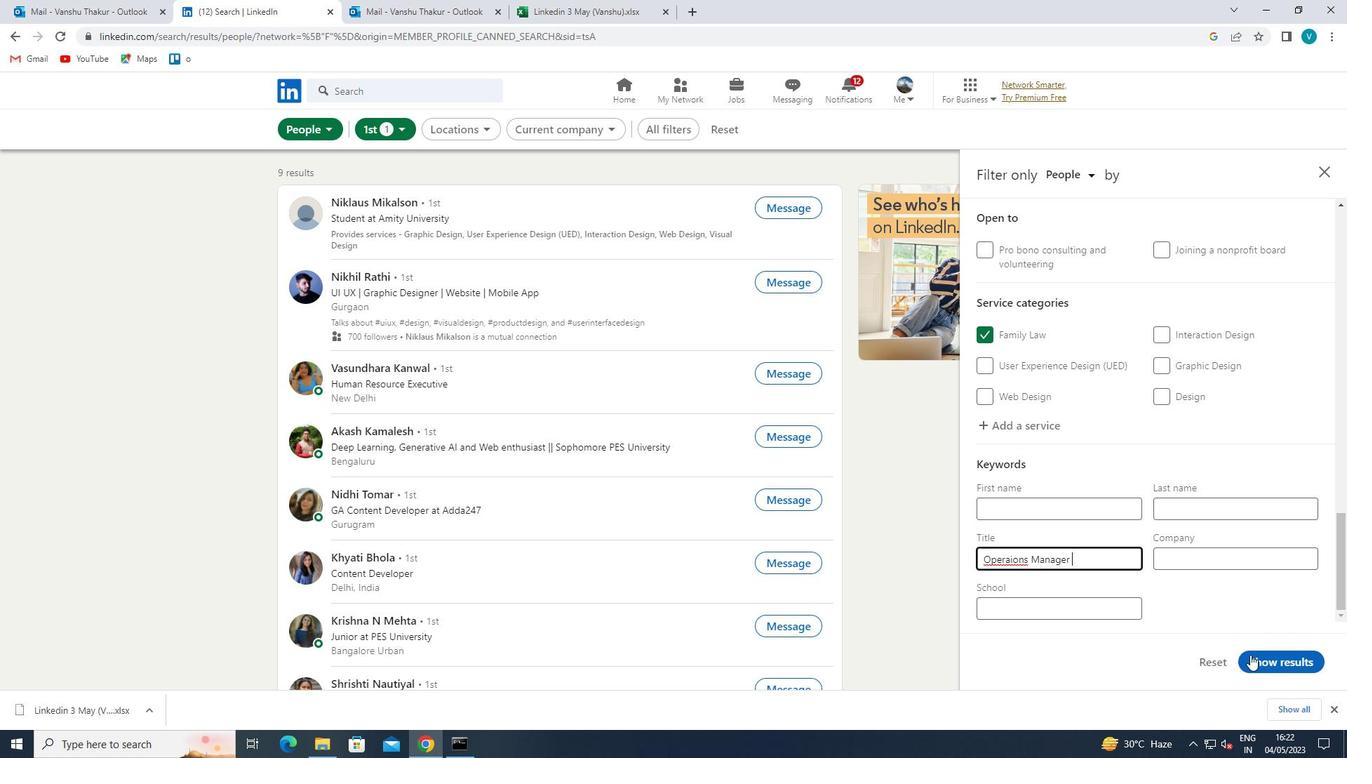 
Action: Mouse moved to (1251, 654)
Screenshot: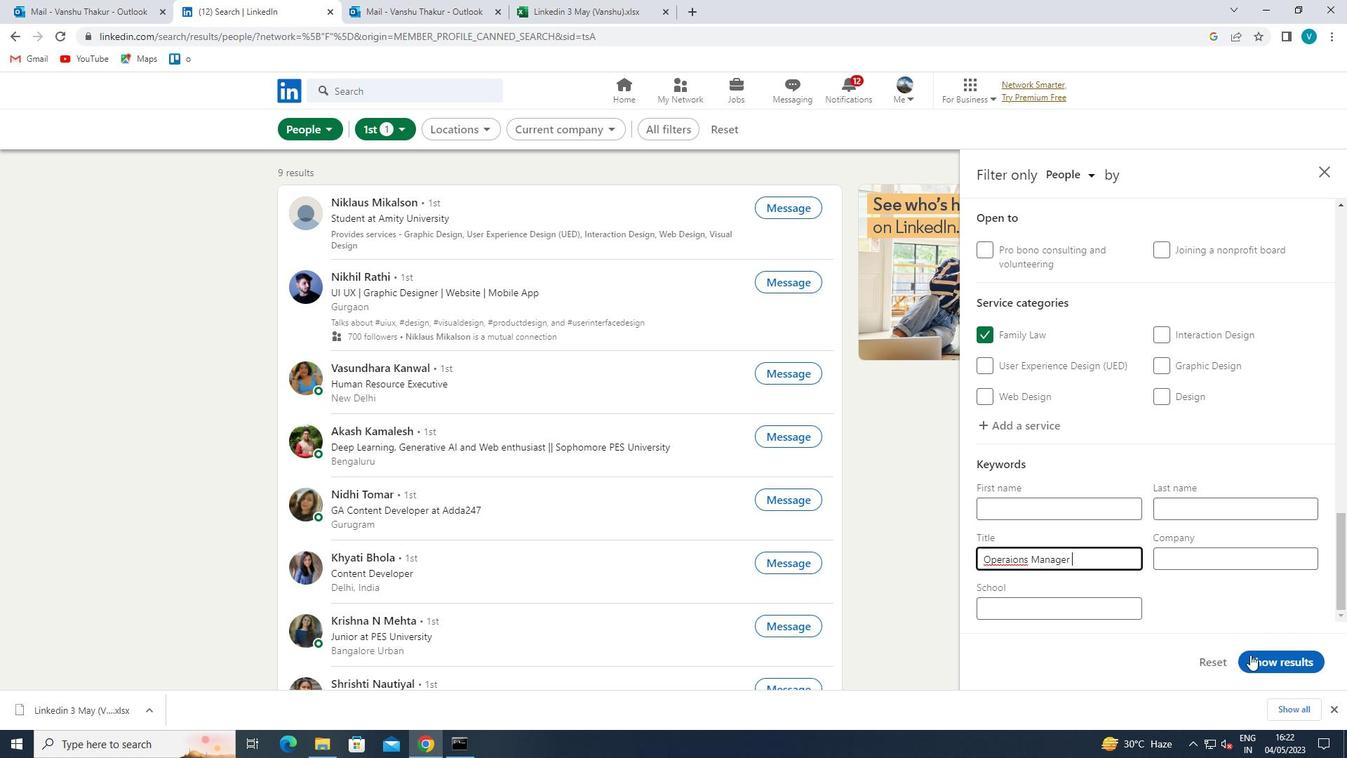 
